 Task: Look for space in Zira, India from 4th September, 2023 to 10th September, 2023 for 1 adult in price range Rs.9000 to Rs.17000. Place can be private room with 1  bedroom having 1 bed and 1 bathroom. Property type can be house, flat, guest house, hotel. Amenities needed are: washing machine. Booking option can be shelf check-in. Required host language is English.
Action: Mouse moved to (517, 105)
Screenshot: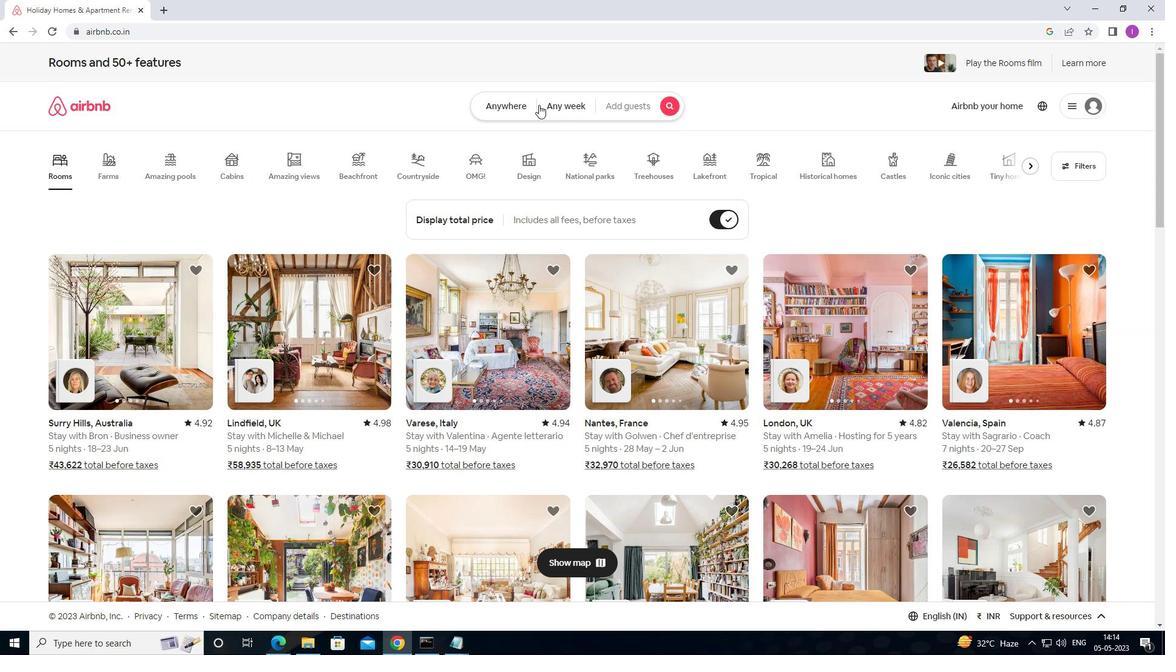 
Action: Mouse pressed left at (517, 105)
Screenshot: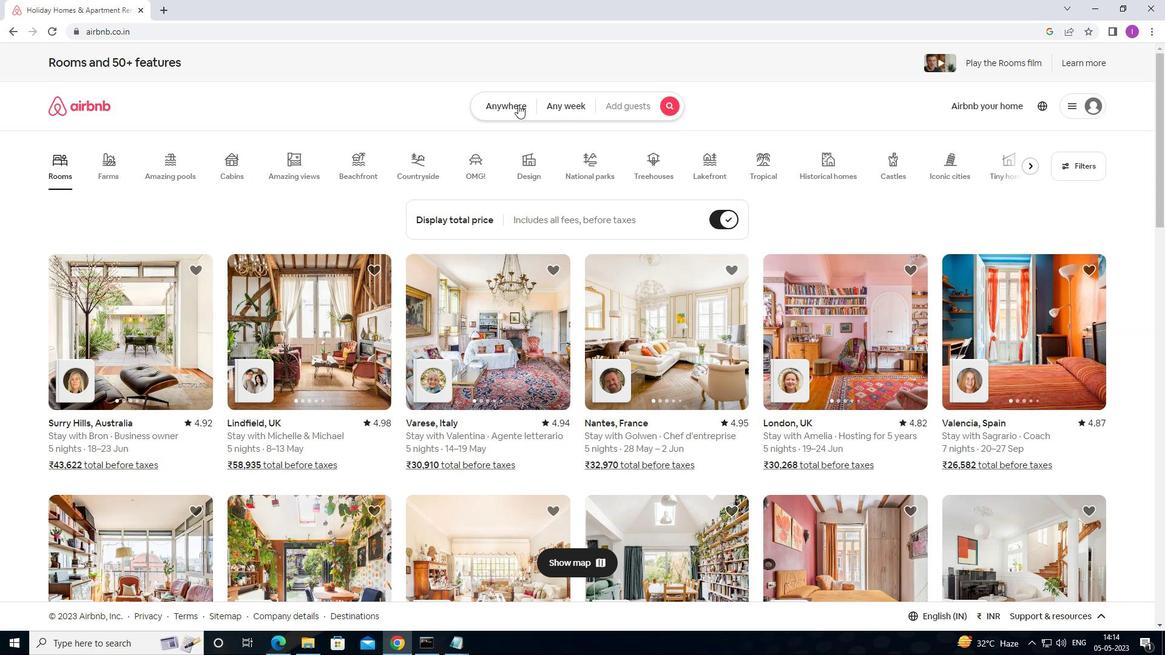 
Action: Mouse moved to (369, 155)
Screenshot: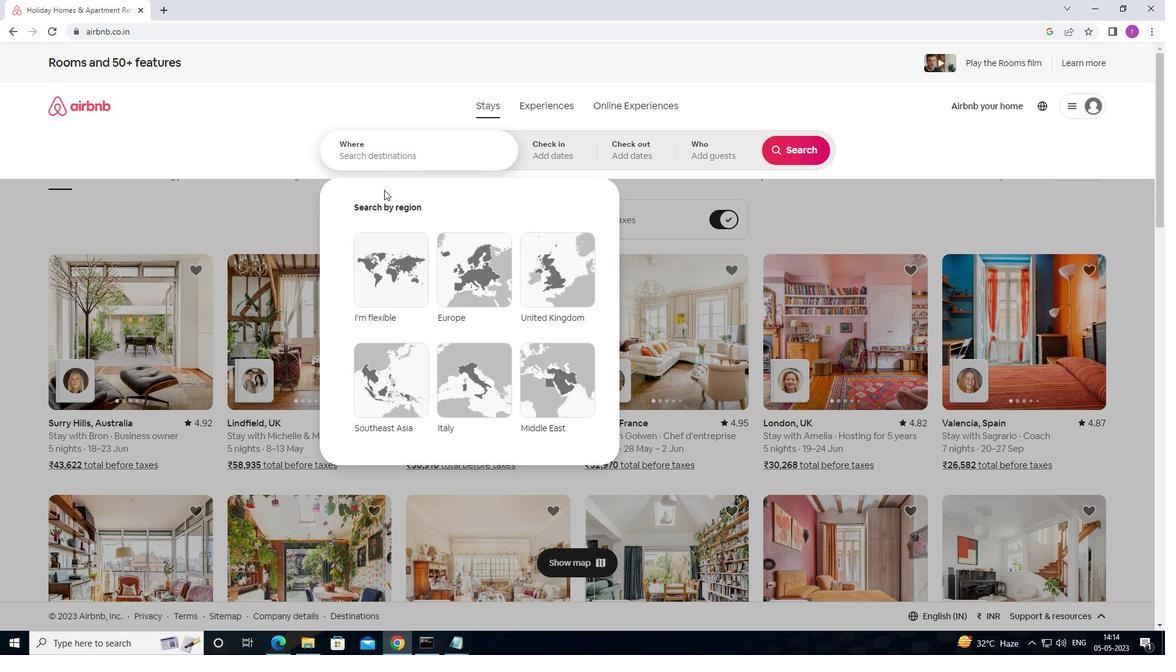 
Action: Mouse pressed left at (369, 155)
Screenshot: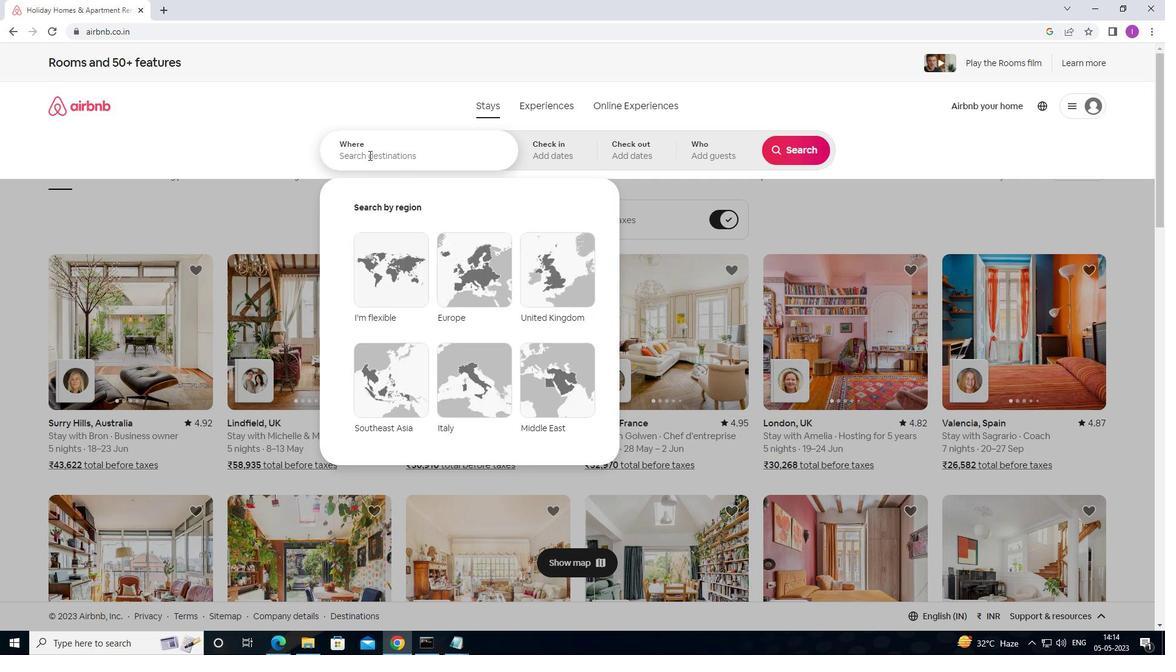 
Action: Key pressed <Key.shift>ZIRA,<Key.shift>INDIA
Screenshot: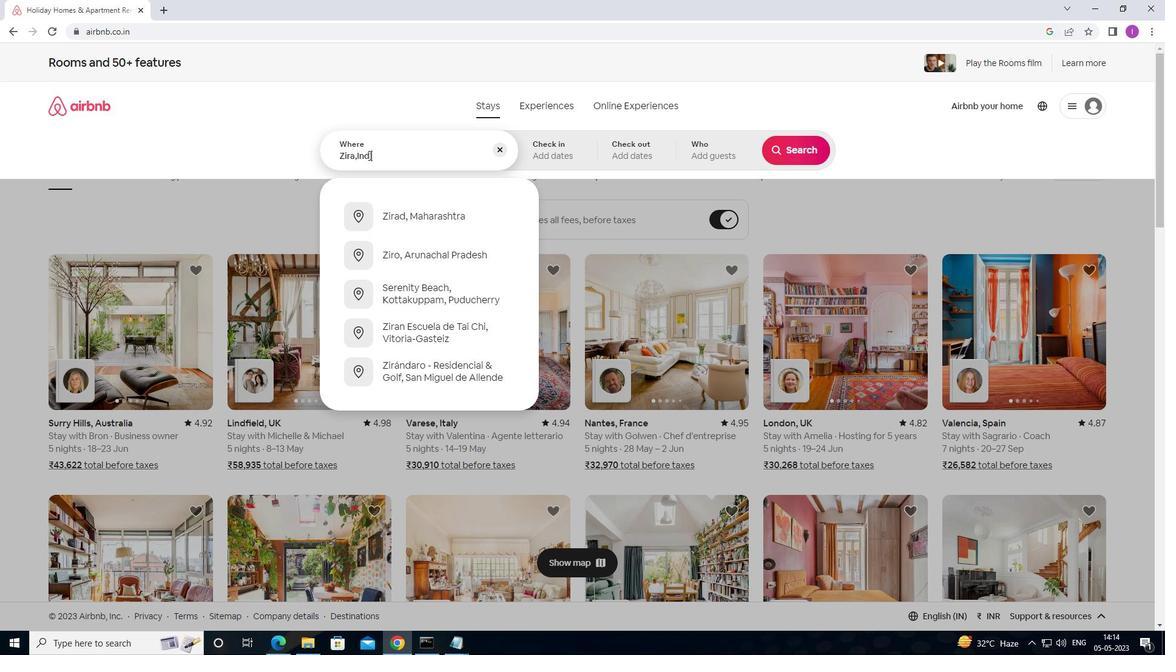 
Action: Mouse moved to (564, 160)
Screenshot: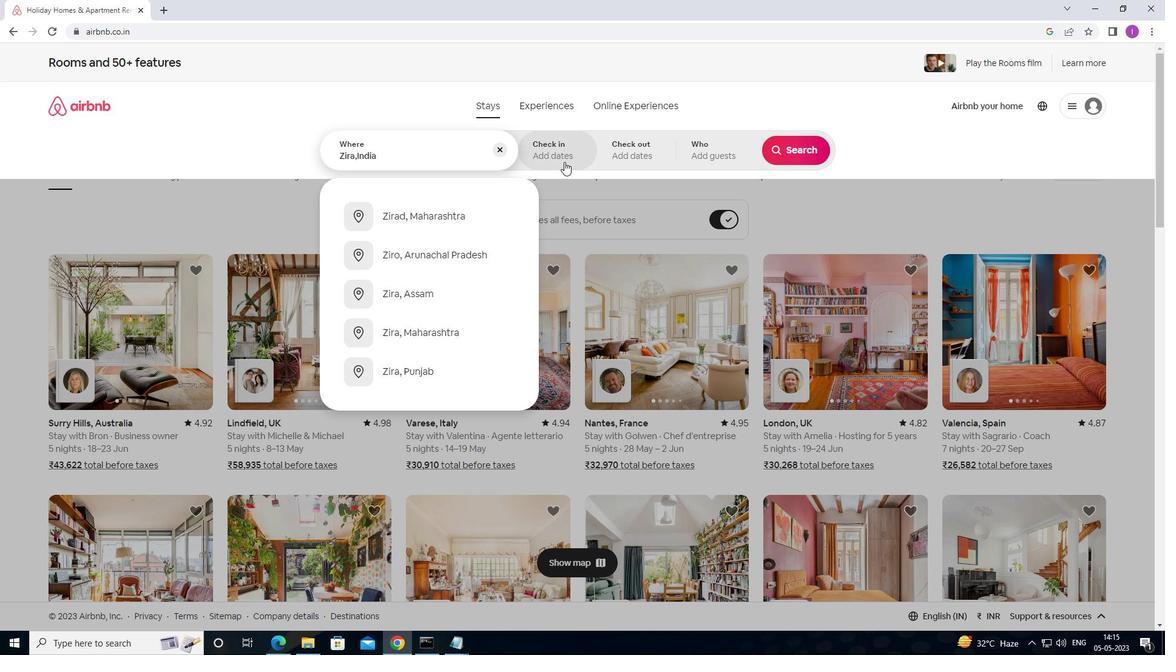 
Action: Mouse pressed left at (564, 160)
Screenshot: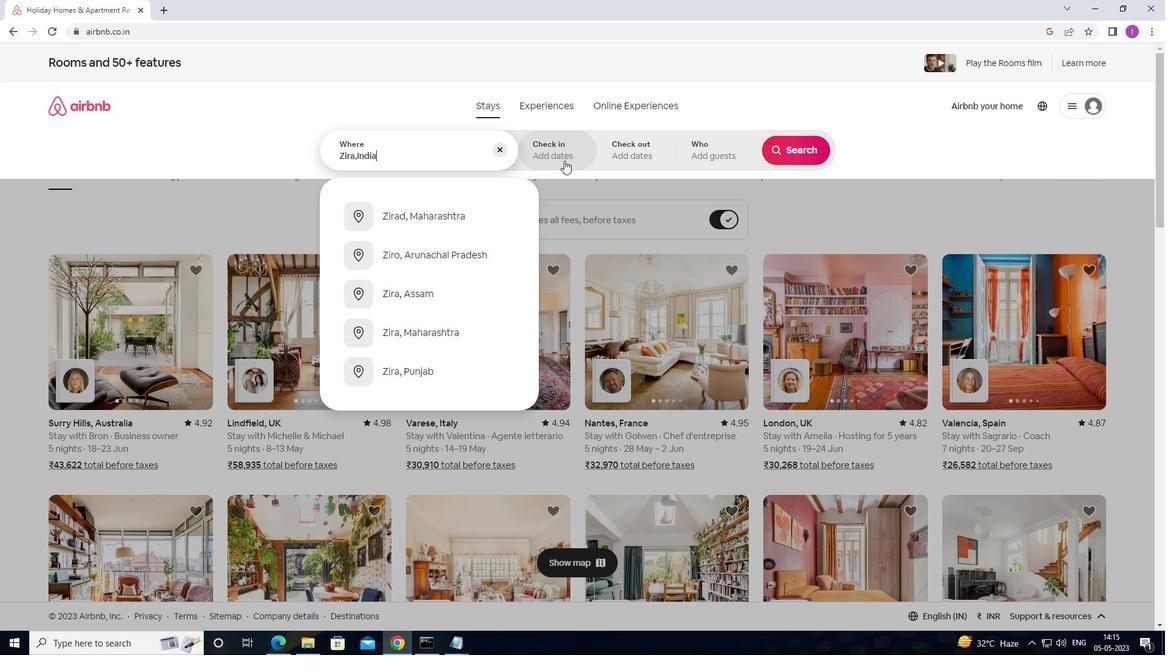 
Action: Mouse moved to (789, 245)
Screenshot: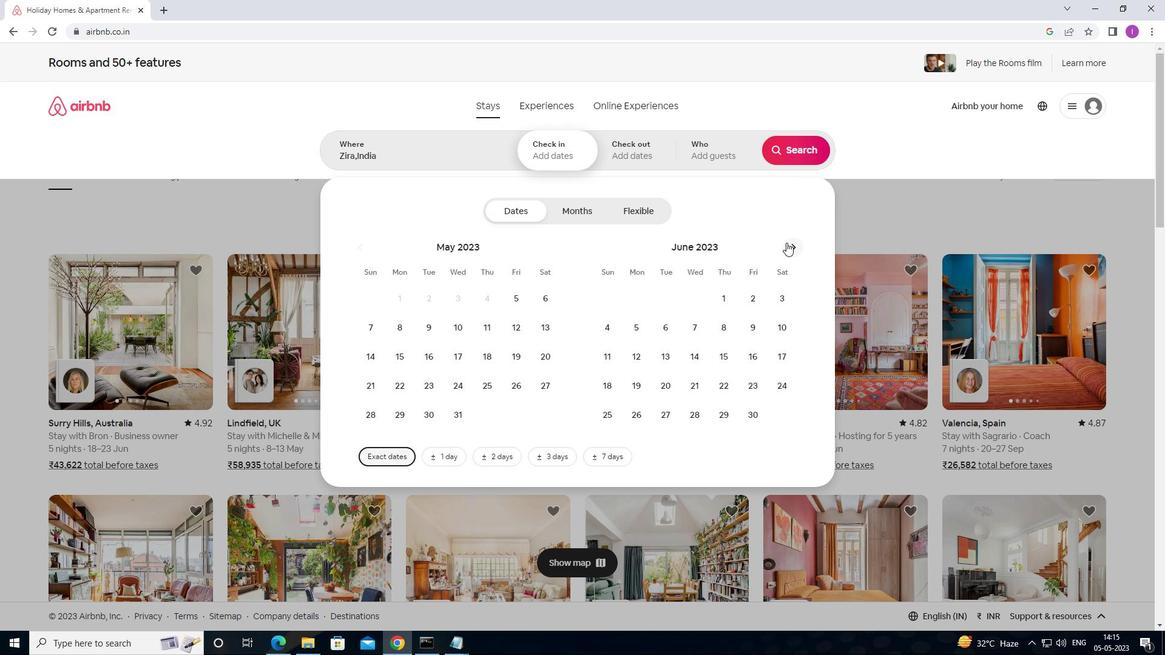 
Action: Mouse pressed left at (789, 245)
Screenshot: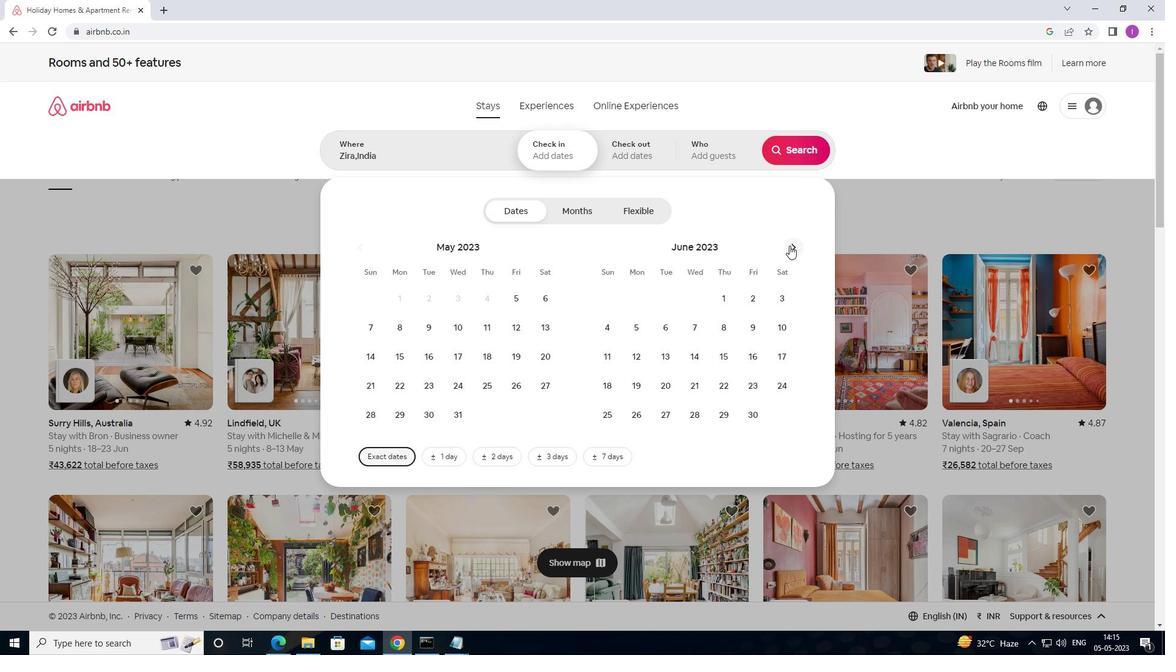 
Action: Mouse pressed left at (789, 245)
Screenshot: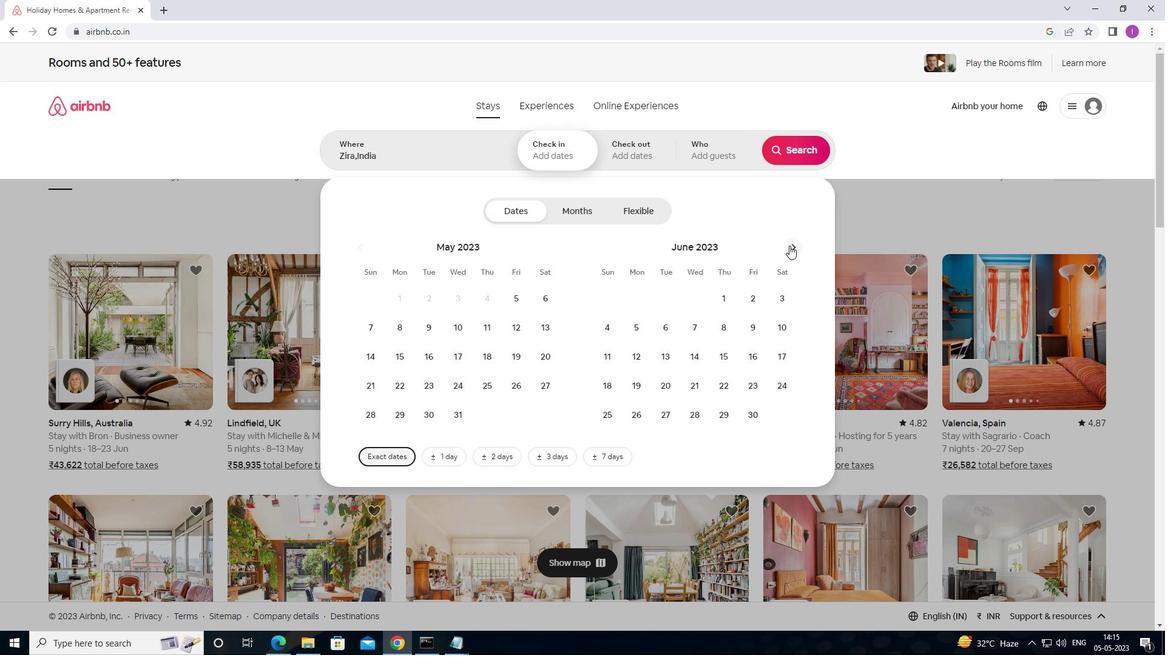 
Action: Mouse moved to (791, 246)
Screenshot: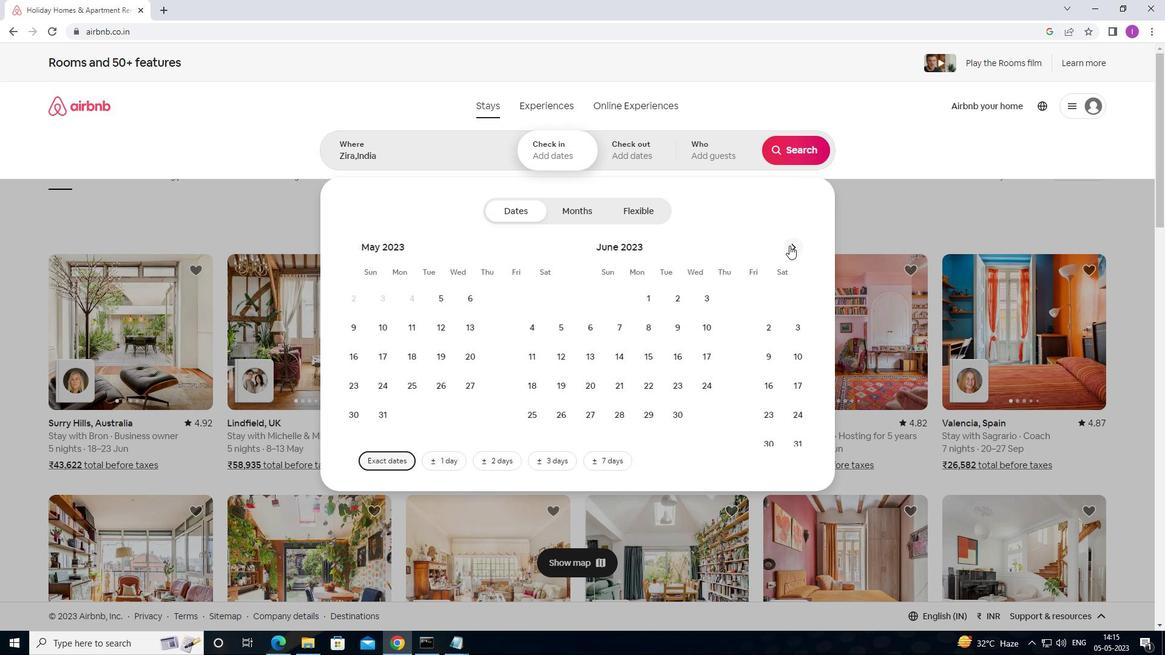 
Action: Mouse pressed left at (791, 246)
Screenshot: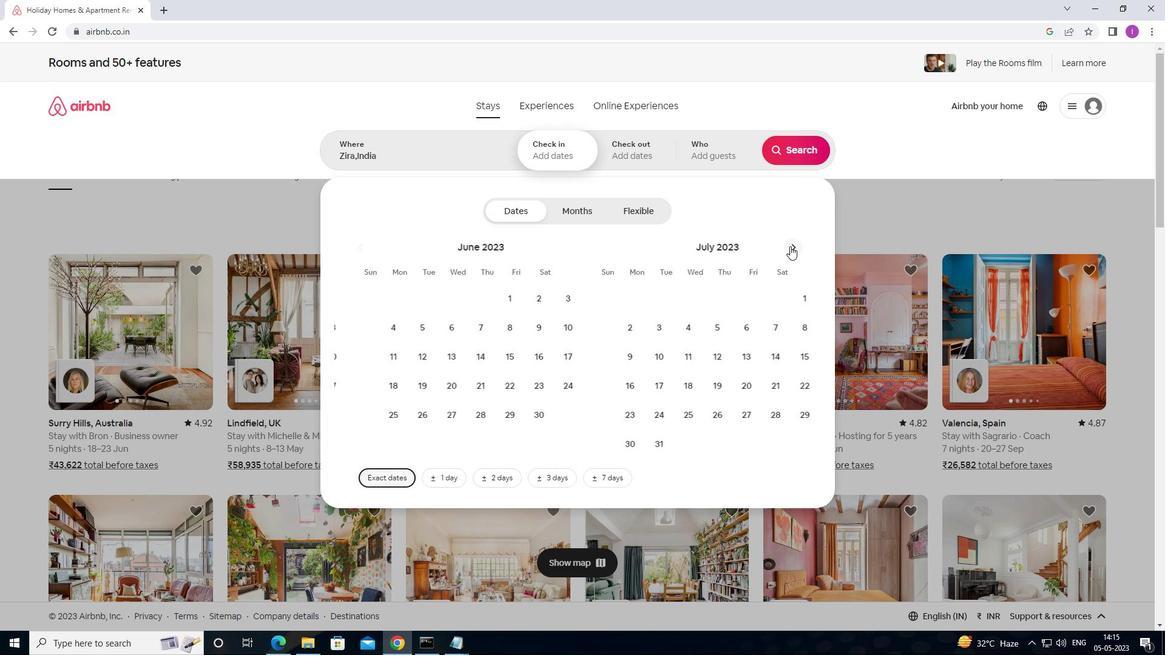 
Action: Mouse moved to (640, 330)
Screenshot: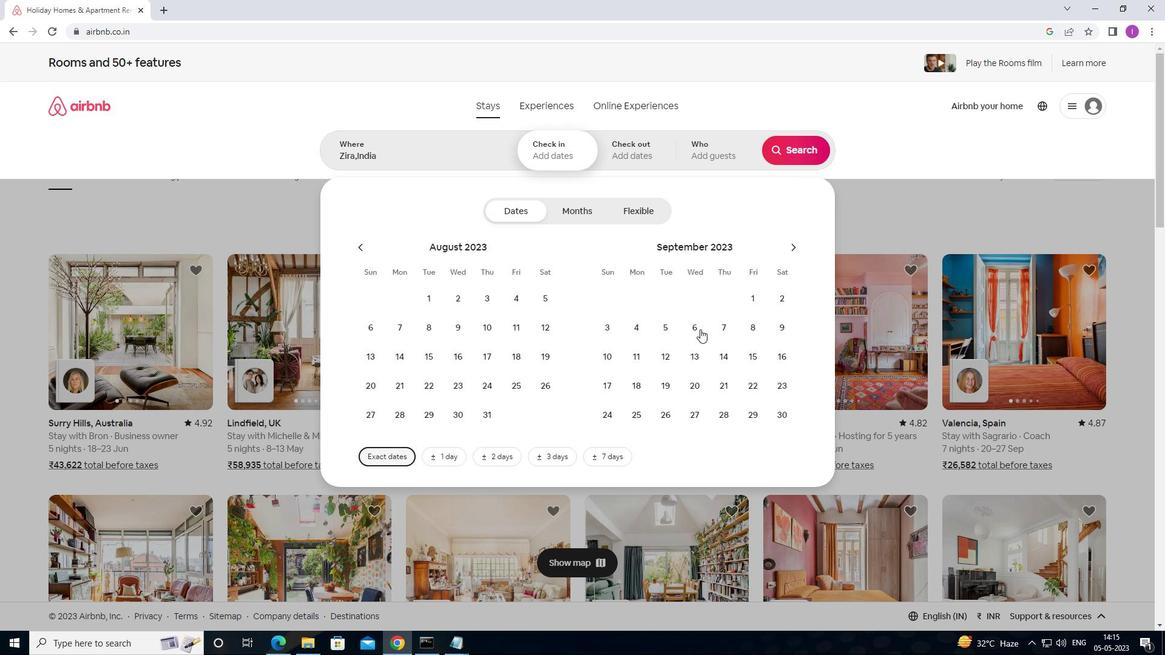 
Action: Mouse pressed left at (640, 330)
Screenshot: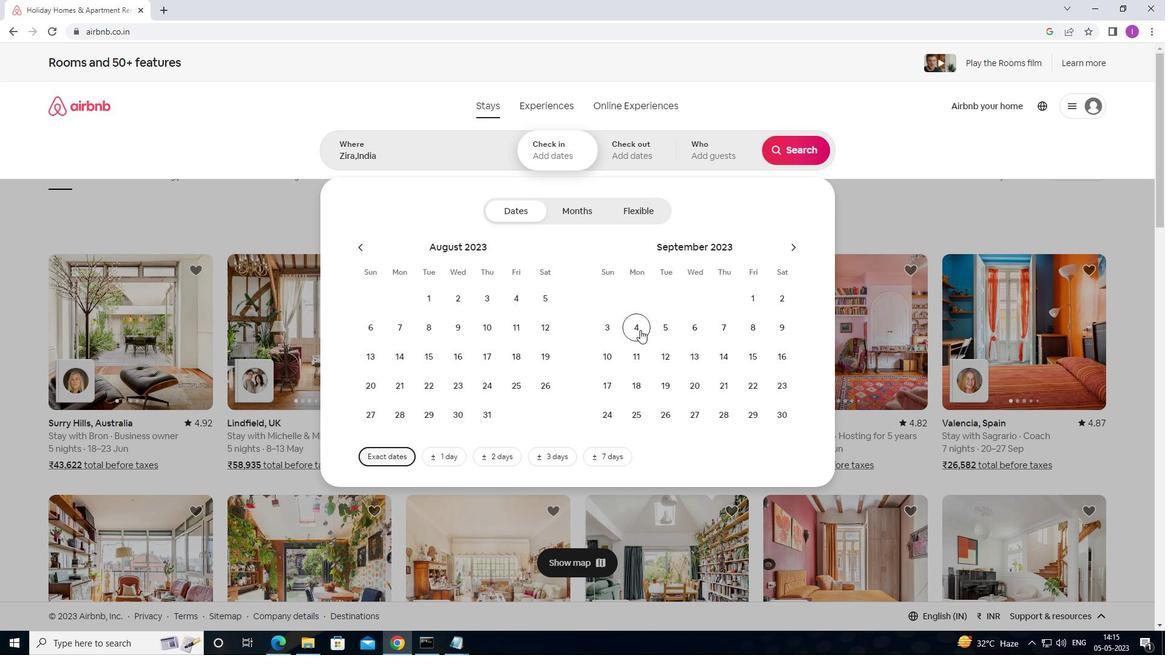 
Action: Mouse moved to (606, 350)
Screenshot: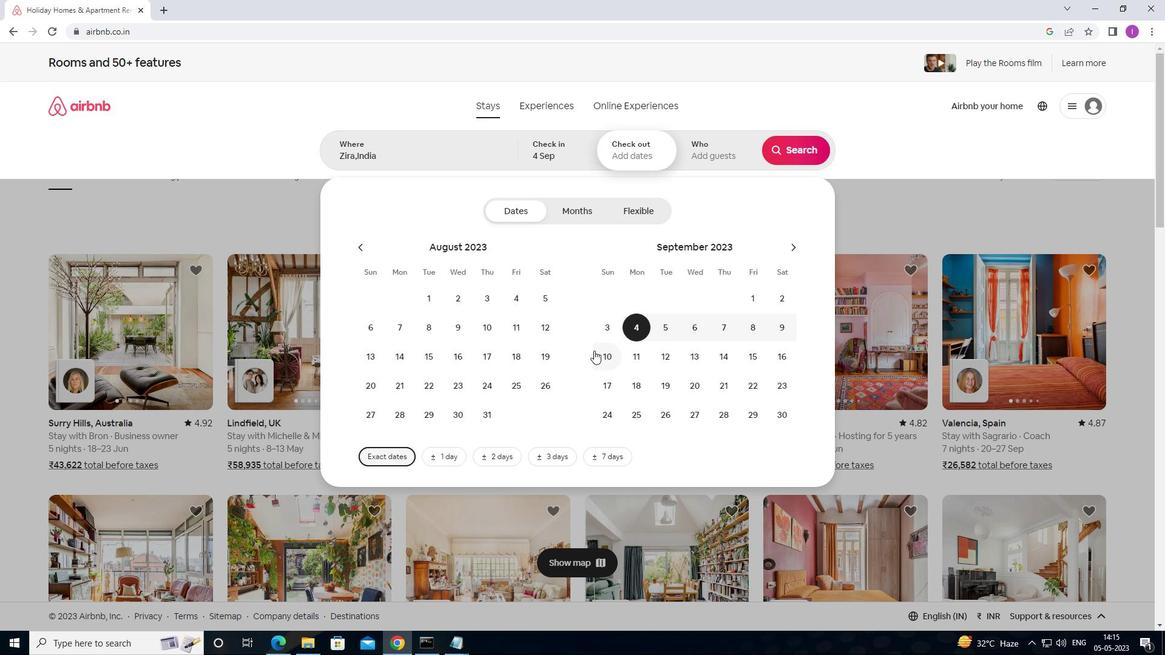 
Action: Mouse pressed left at (606, 350)
Screenshot: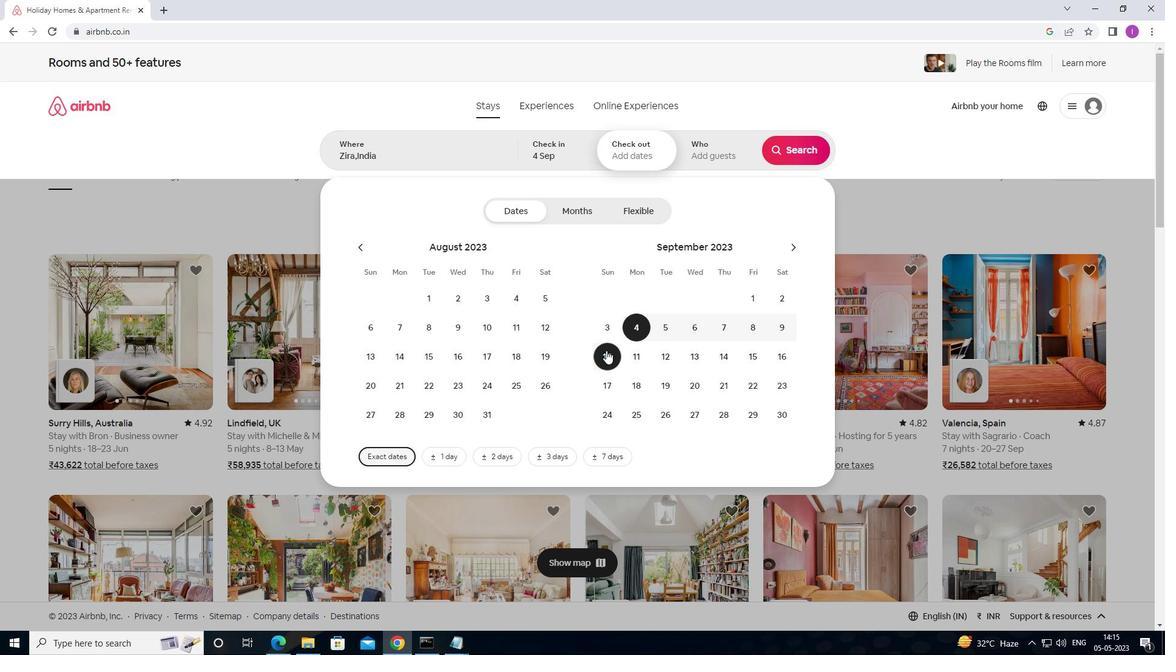
Action: Mouse moved to (707, 163)
Screenshot: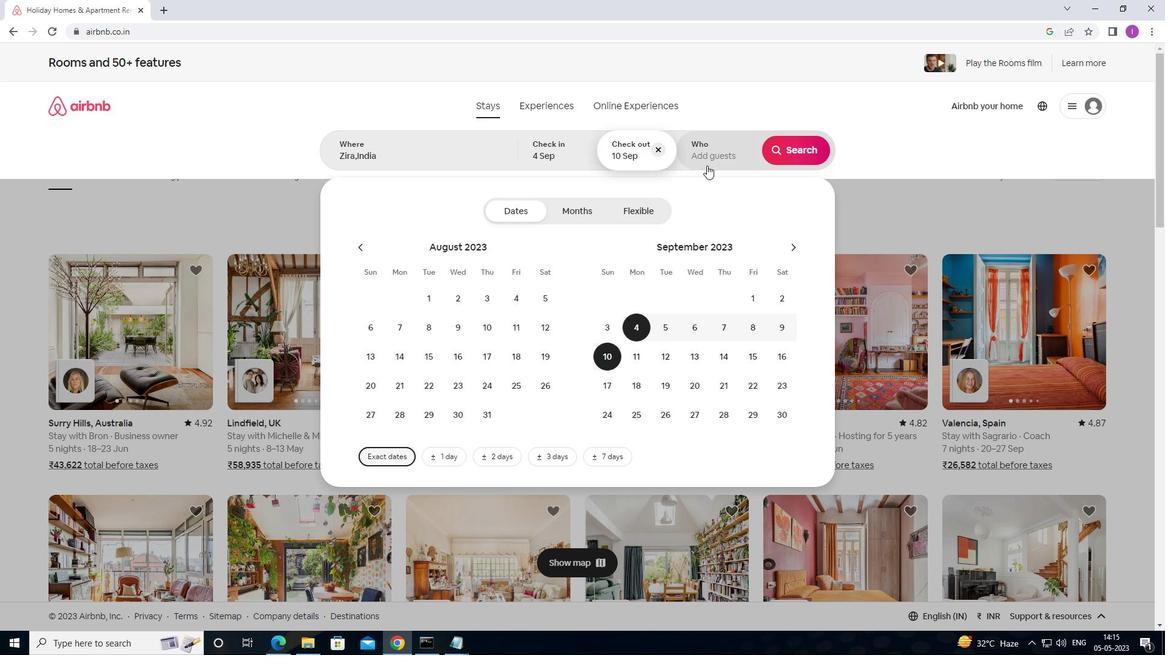 
Action: Mouse pressed left at (707, 163)
Screenshot: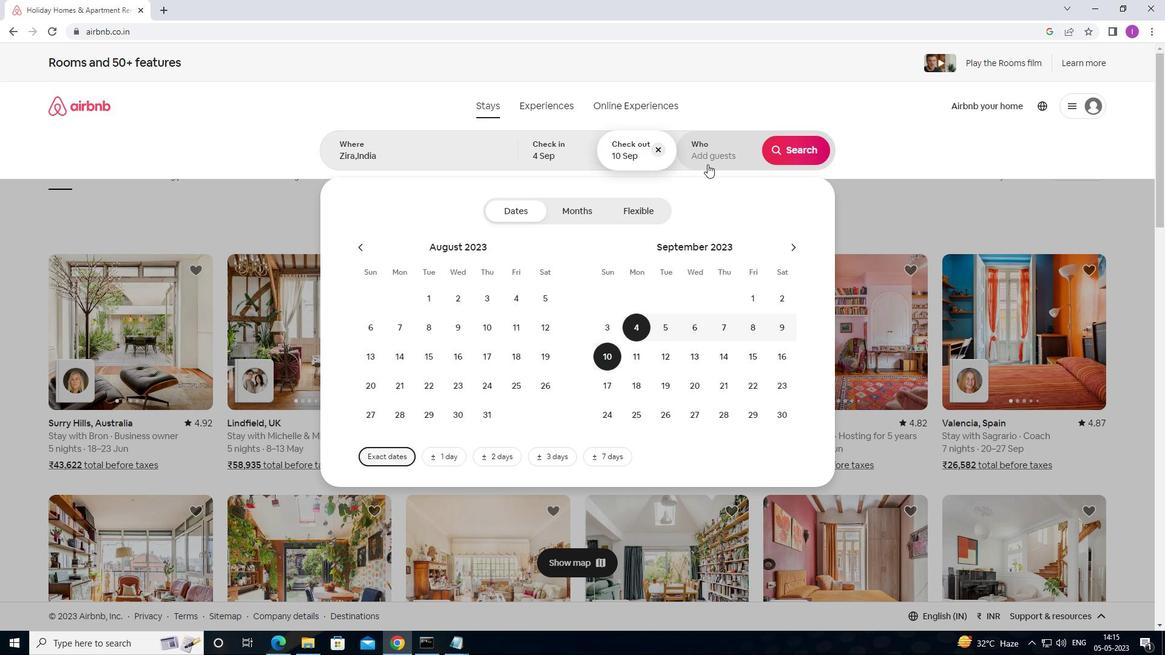 
Action: Mouse moved to (802, 214)
Screenshot: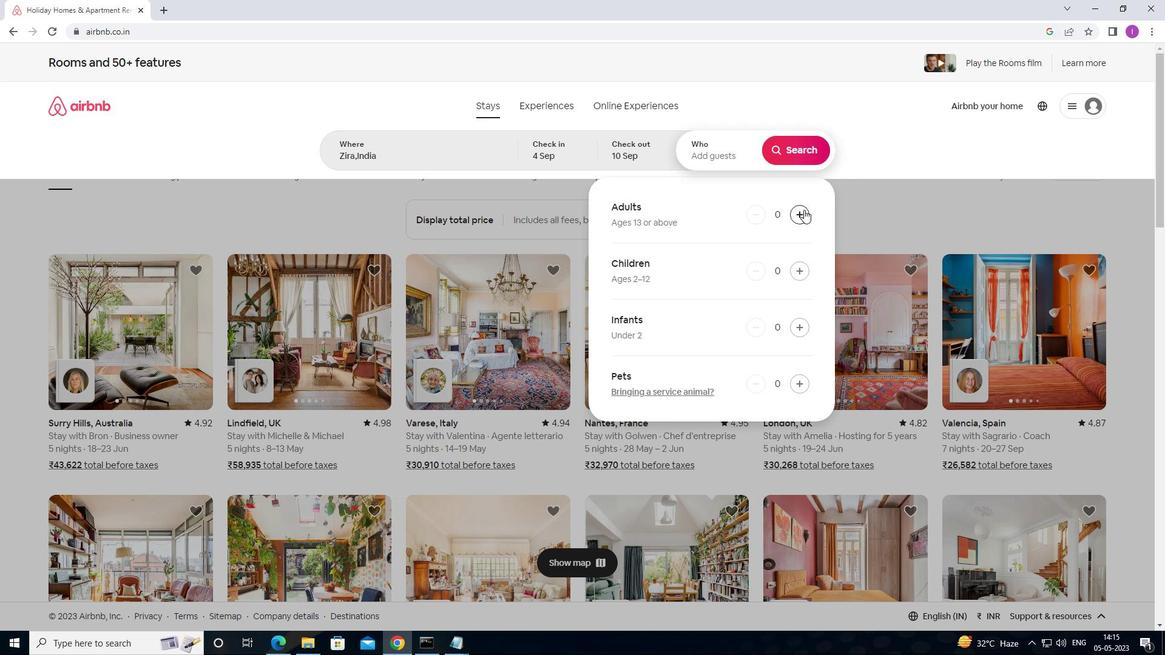 
Action: Mouse pressed left at (802, 214)
Screenshot: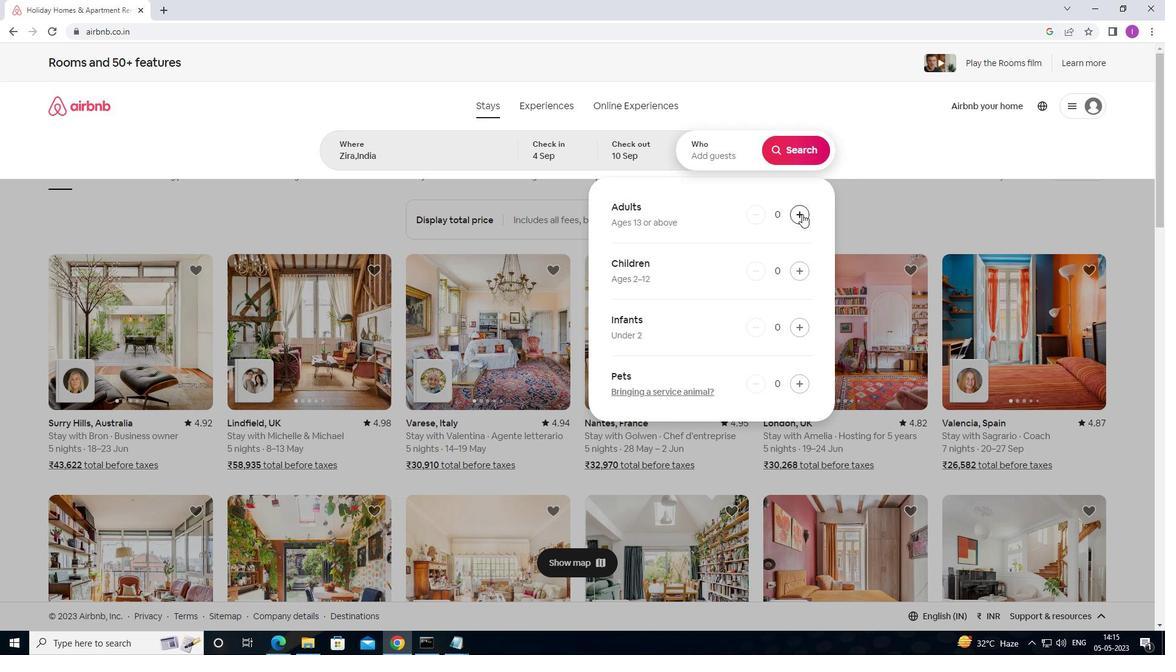 
Action: Mouse moved to (799, 156)
Screenshot: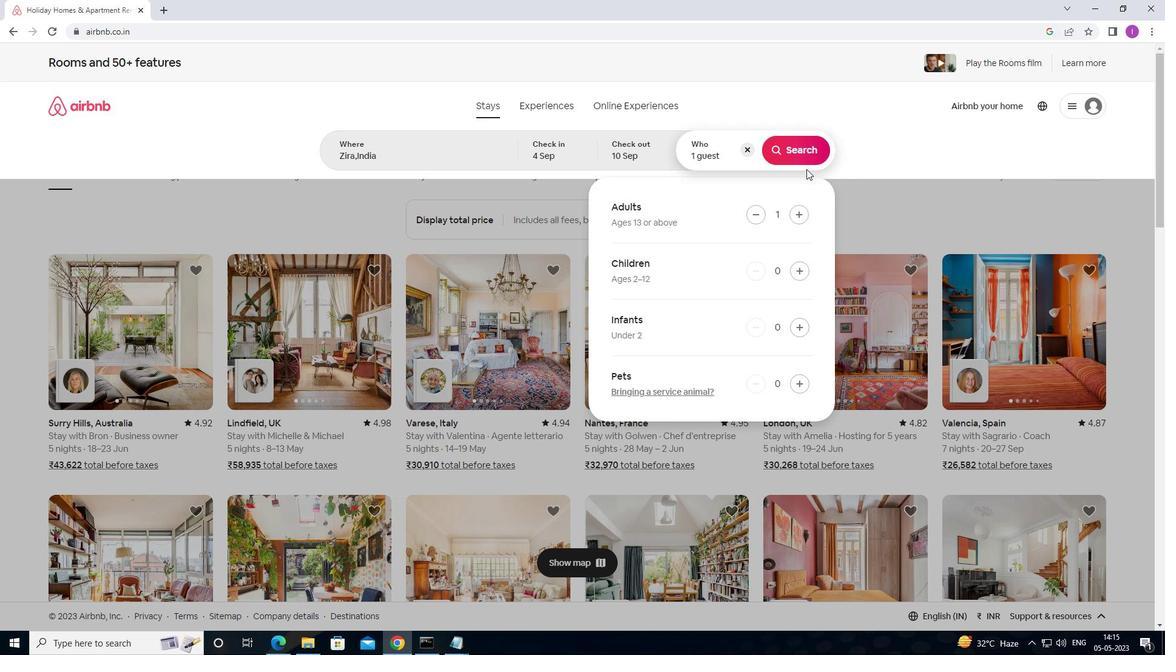 
Action: Mouse pressed left at (799, 156)
Screenshot: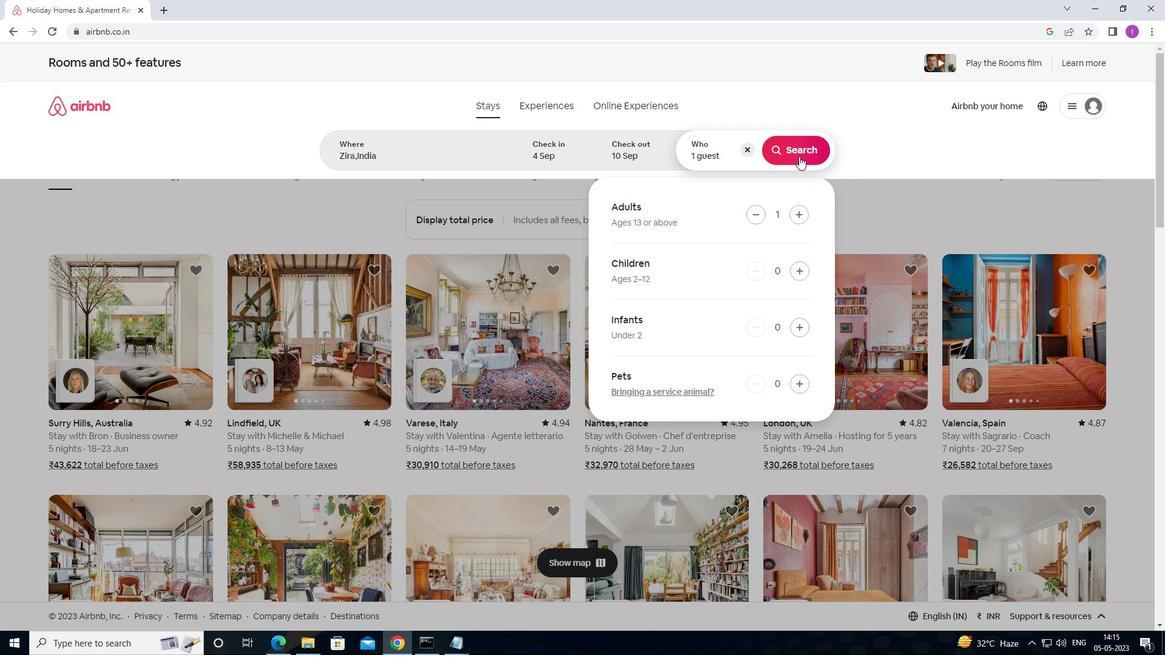 
Action: Mouse moved to (1114, 120)
Screenshot: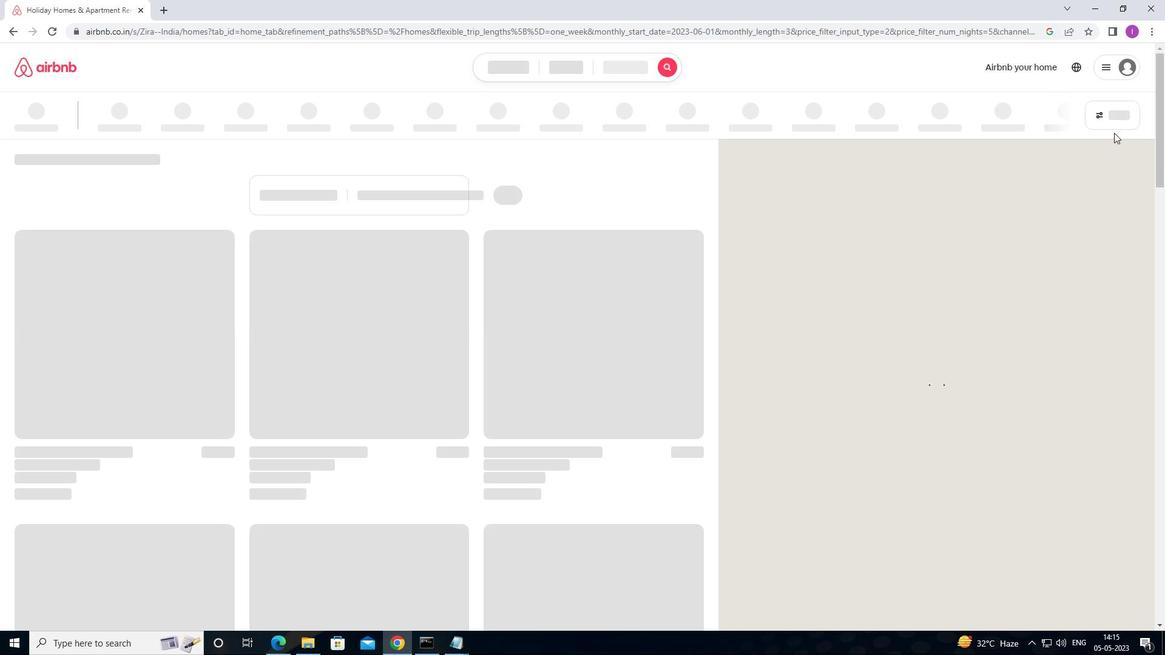 
Action: Mouse pressed left at (1114, 120)
Screenshot: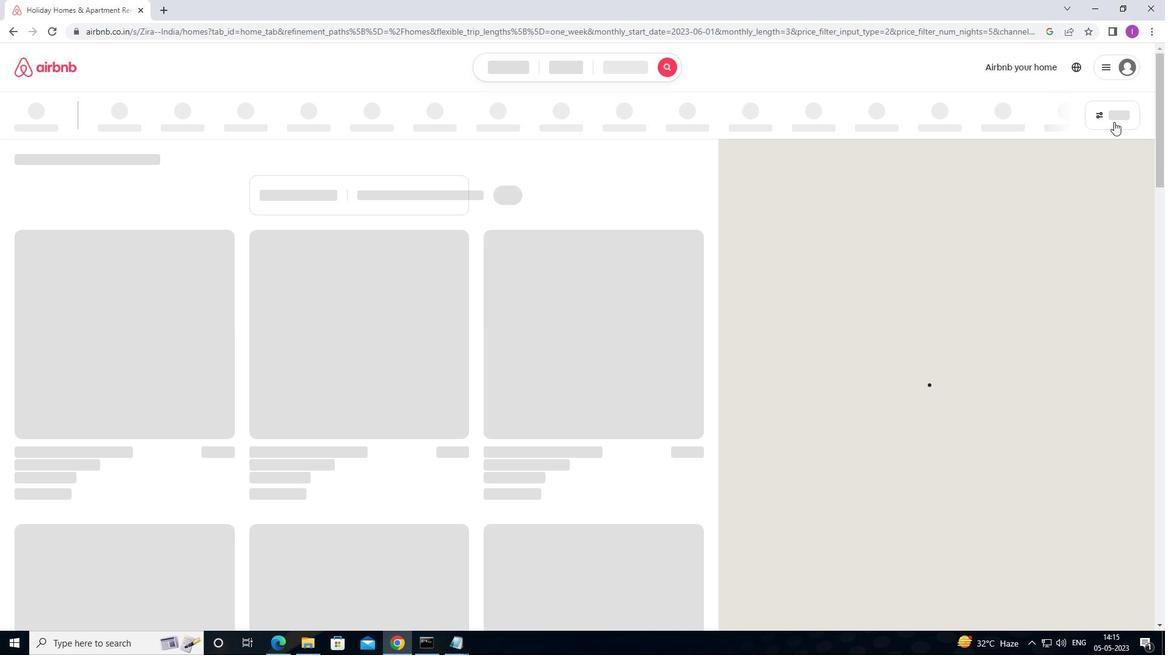 
Action: Mouse moved to (458, 420)
Screenshot: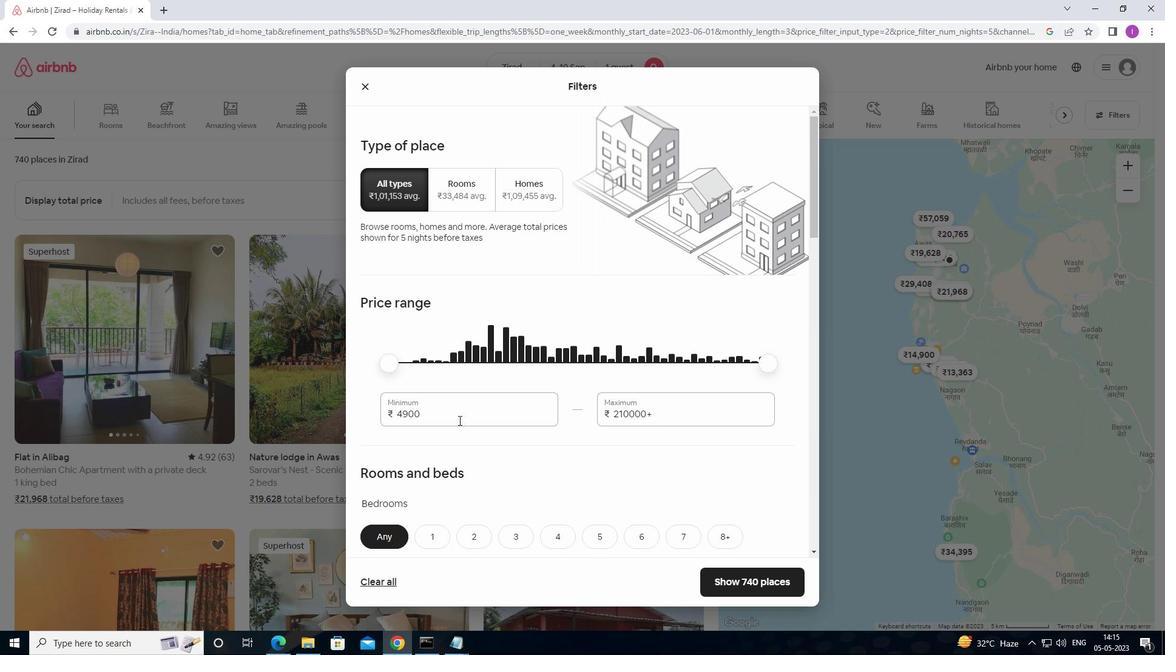 
Action: Mouse pressed left at (458, 420)
Screenshot: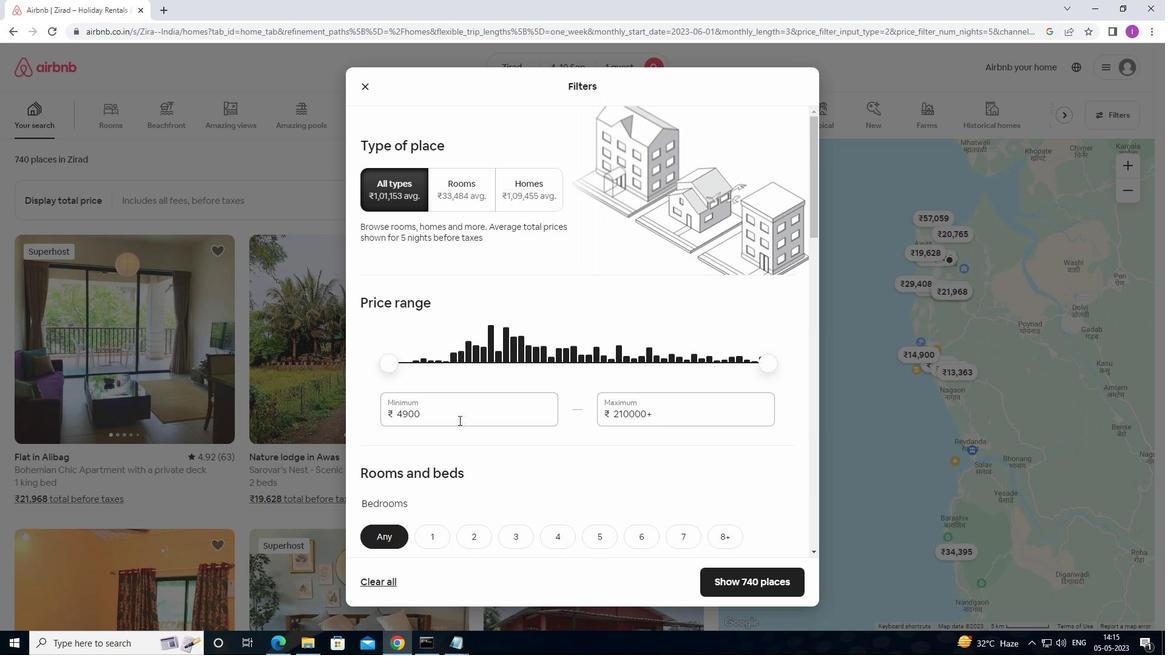 
Action: Mouse moved to (392, 421)
Screenshot: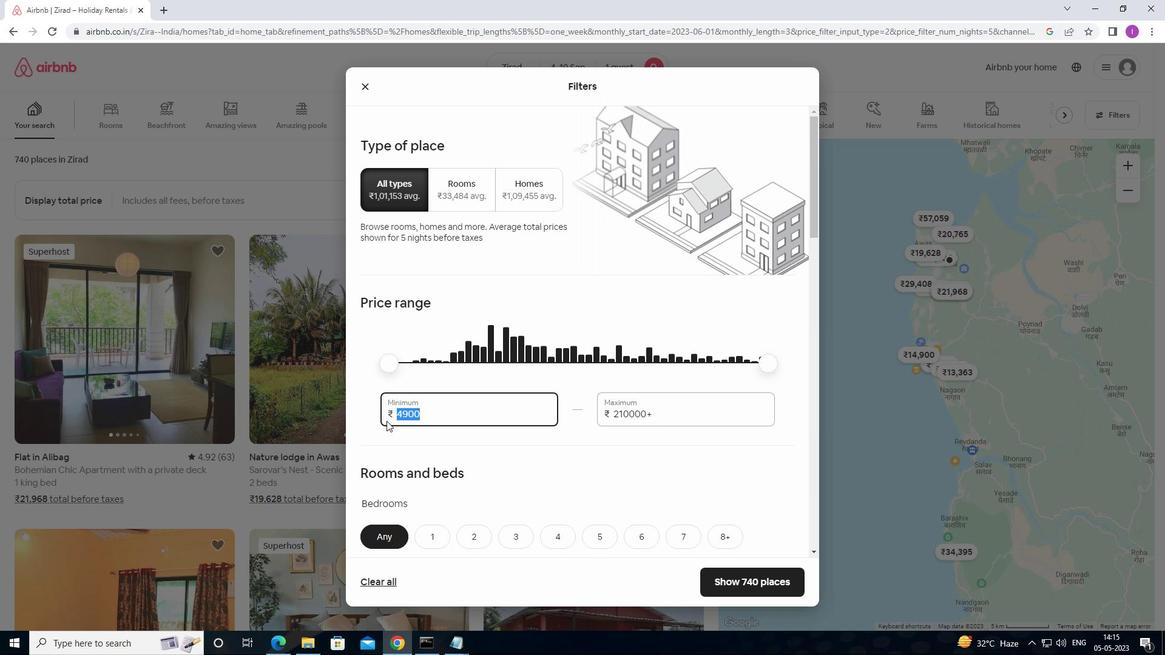 
Action: Key pressed 900
Screenshot: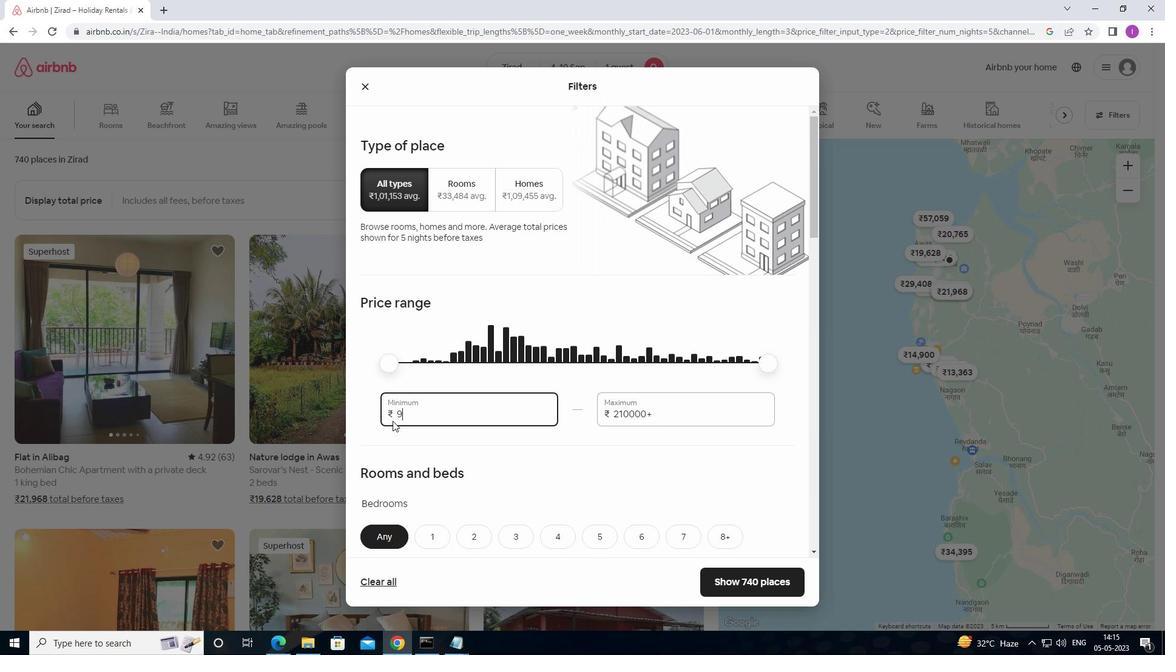 
Action: Mouse moved to (398, 421)
Screenshot: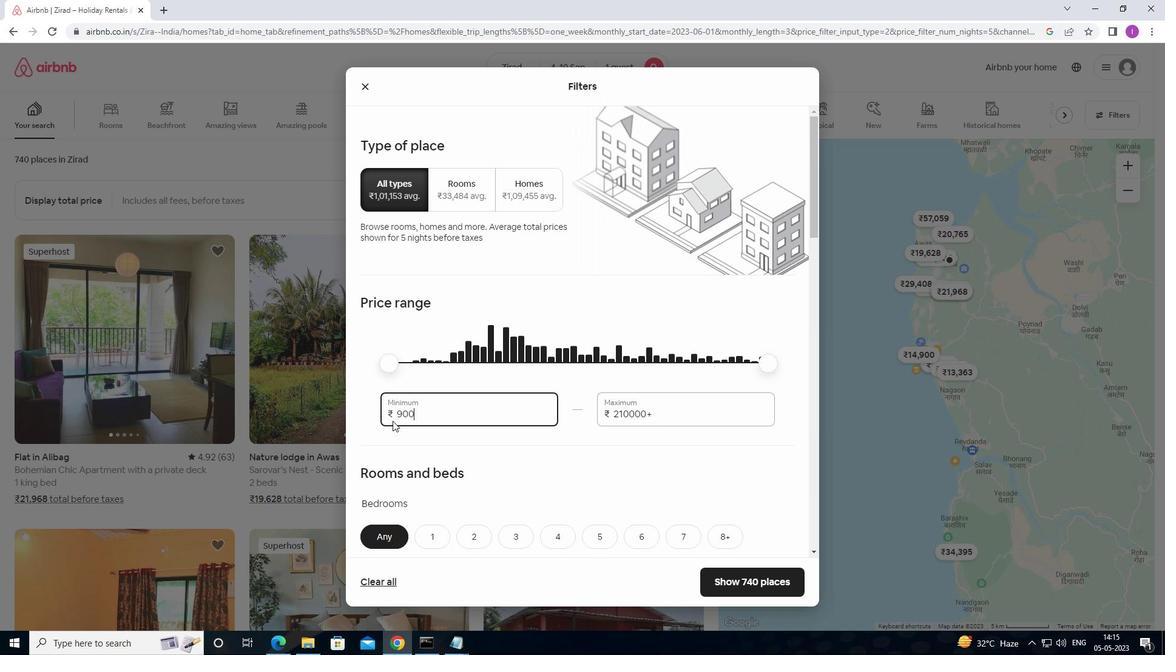 
Action: Key pressed 0
Screenshot: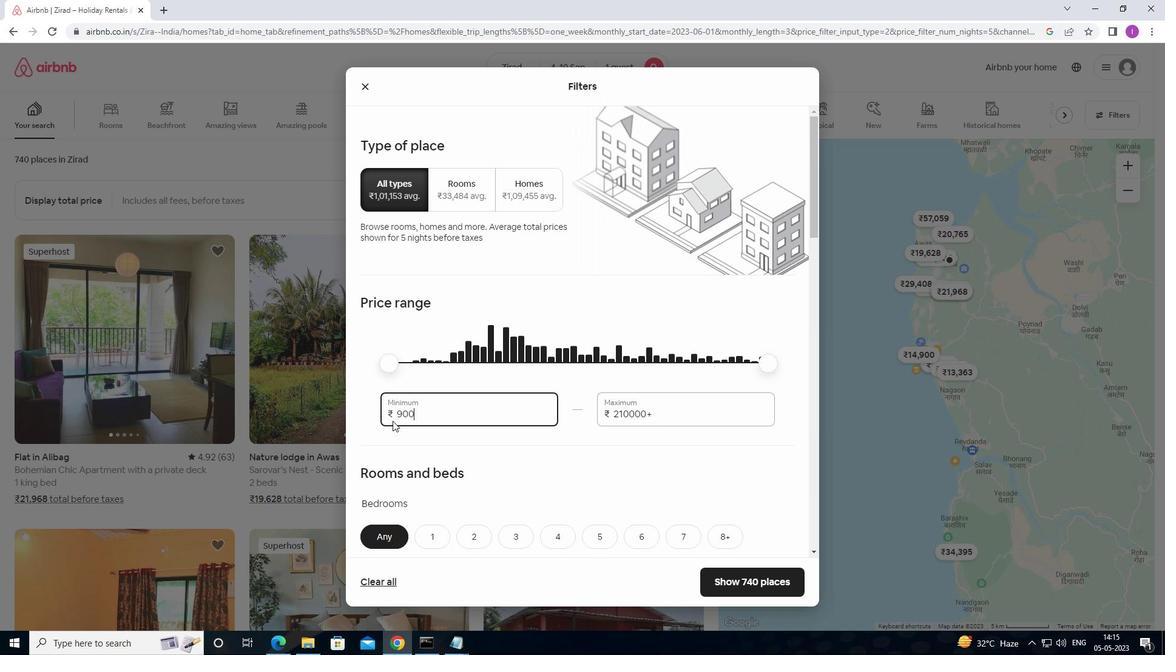 
Action: Mouse moved to (657, 410)
Screenshot: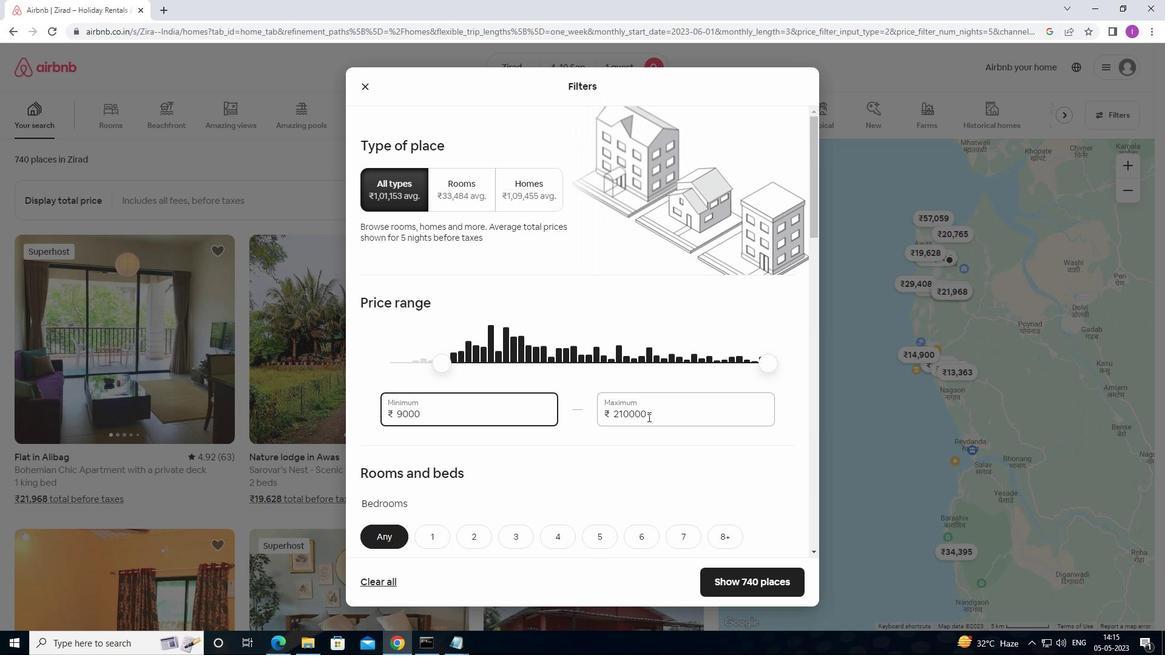 
Action: Mouse pressed left at (657, 410)
Screenshot: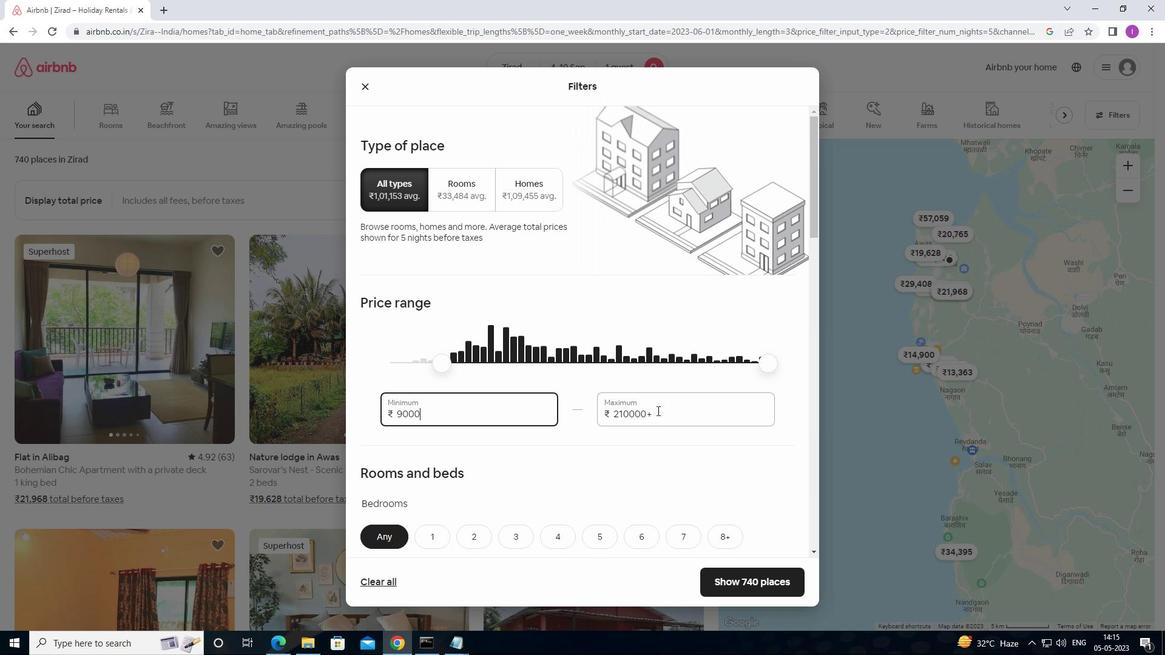 
Action: Mouse moved to (607, 409)
Screenshot: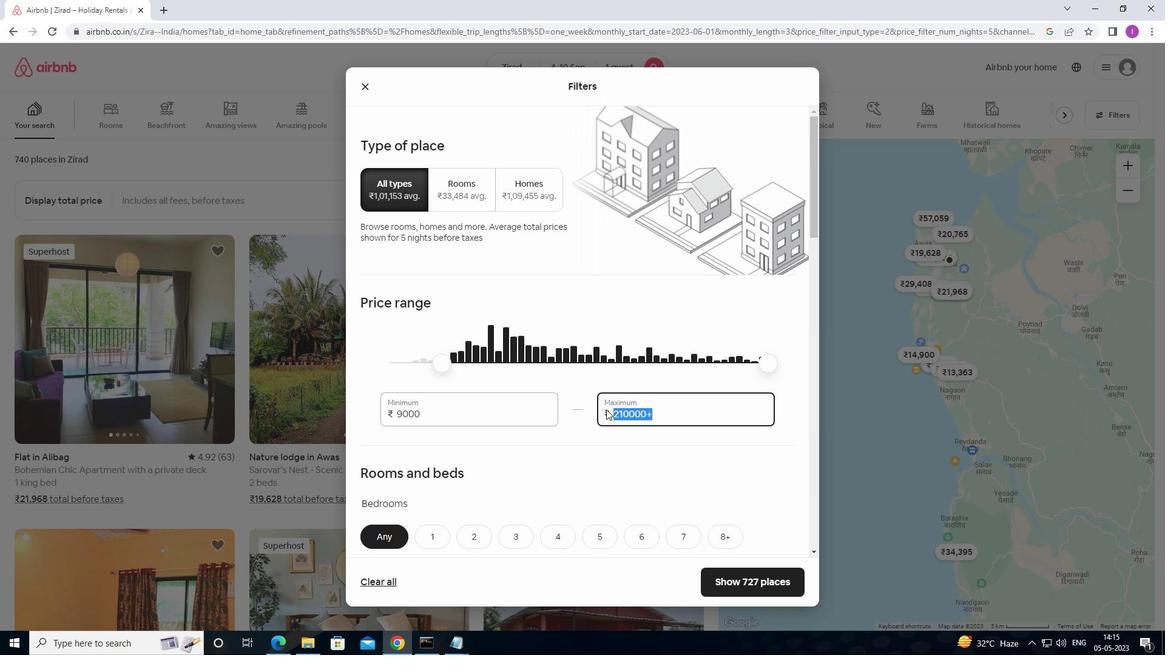 
Action: Key pressed 17000
Screenshot: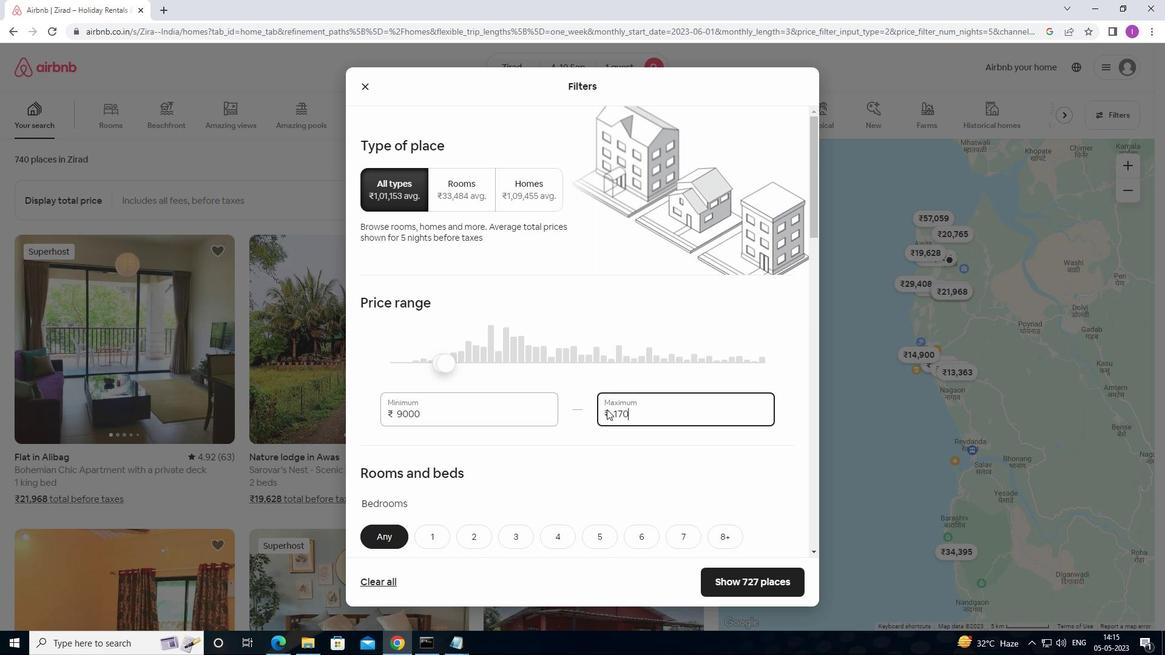 
Action: Mouse moved to (699, 423)
Screenshot: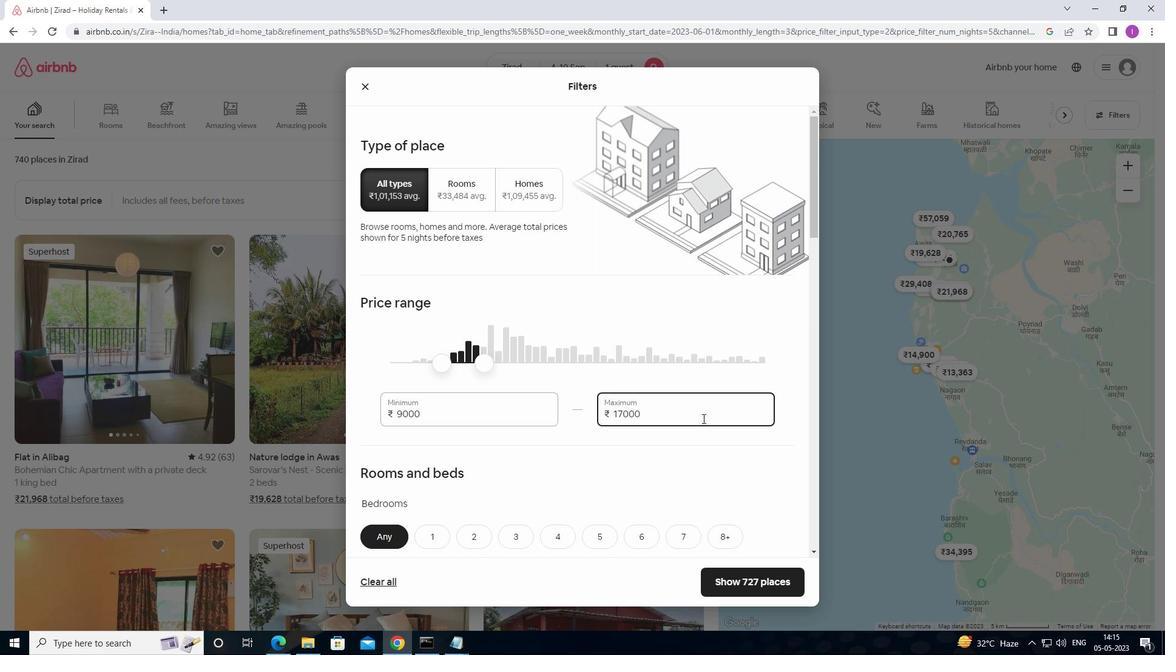 
Action: Mouse scrolled (699, 422) with delta (0, 0)
Screenshot: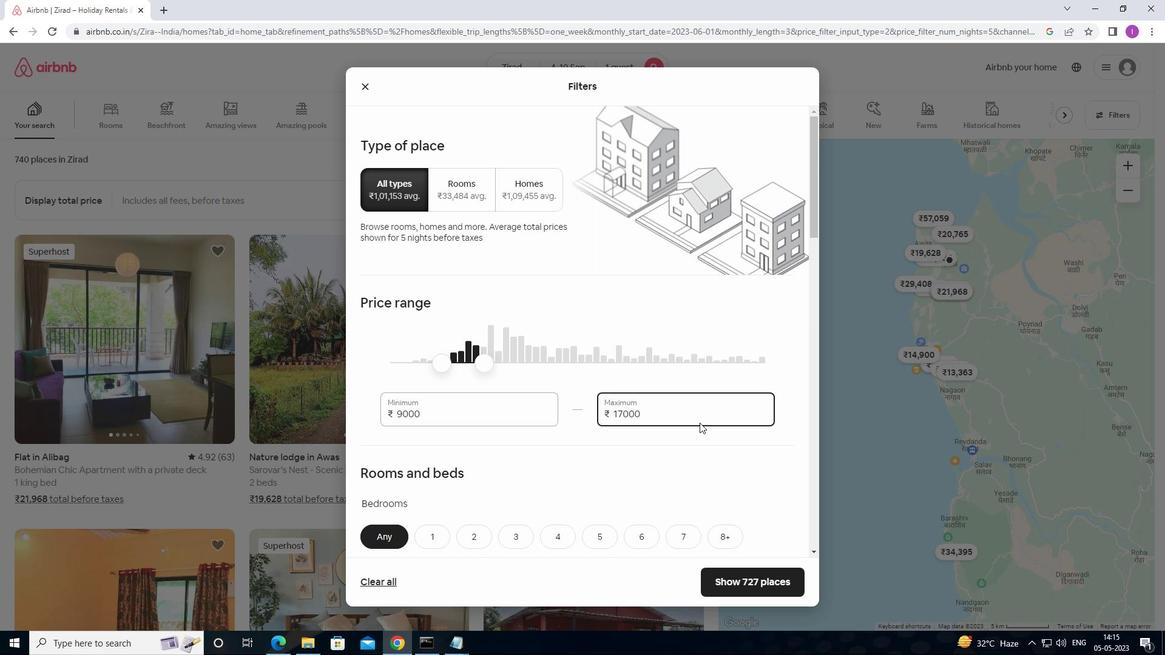 
Action: Mouse moved to (630, 418)
Screenshot: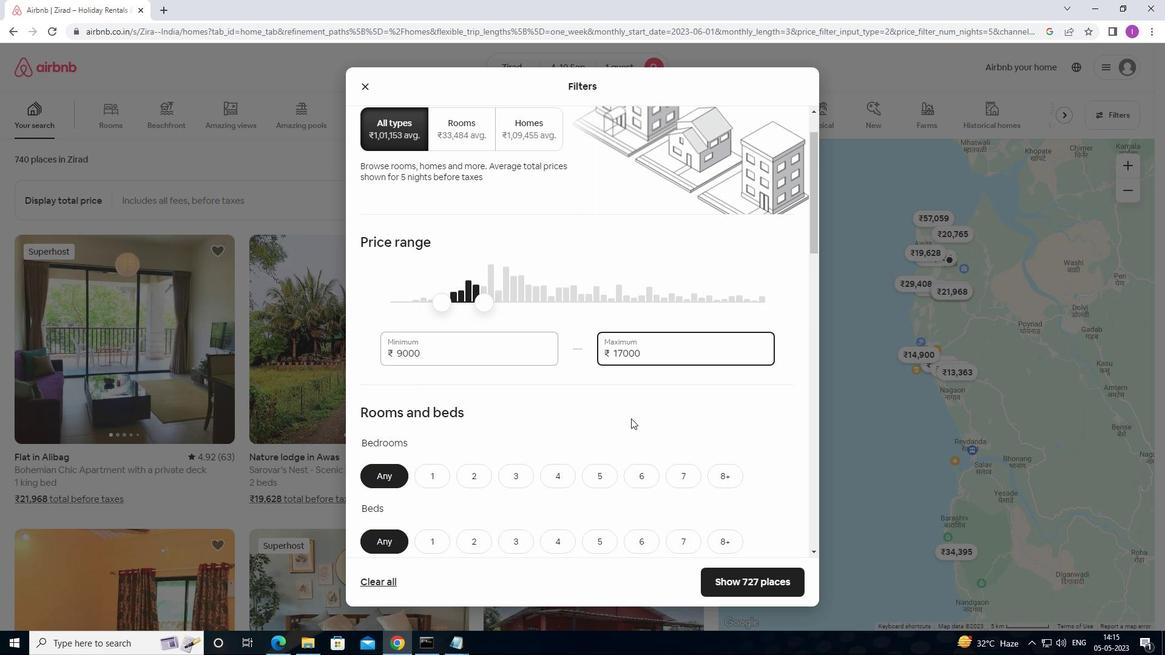 
Action: Mouse scrolled (630, 418) with delta (0, 0)
Screenshot: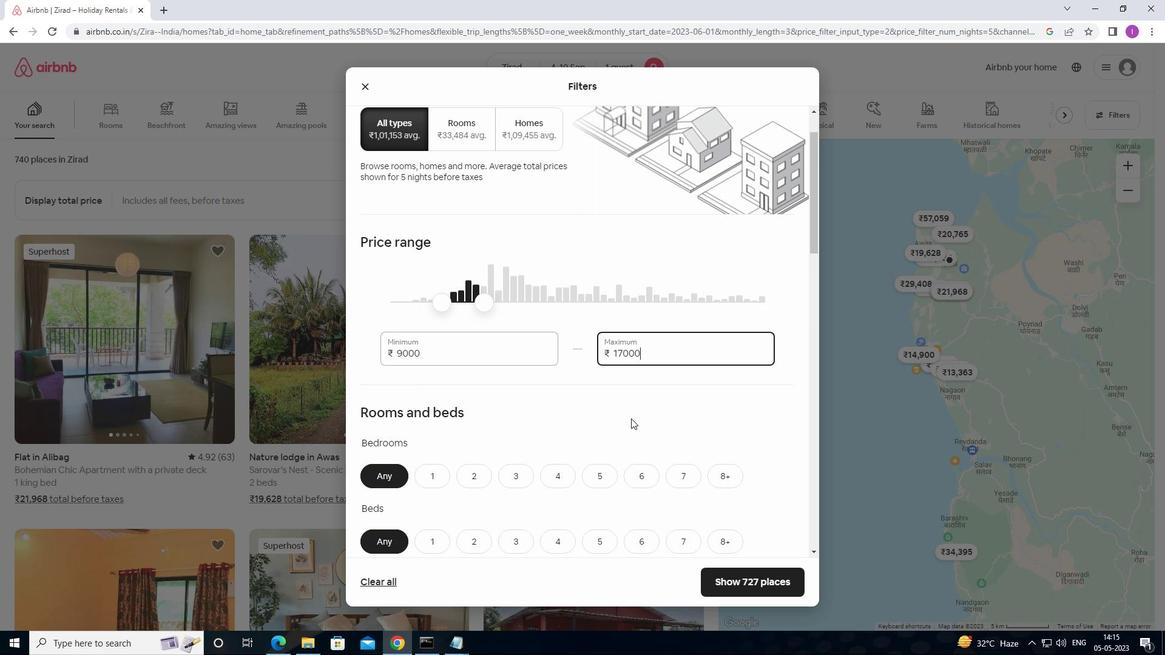 
Action: Mouse moved to (422, 415)
Screenshot: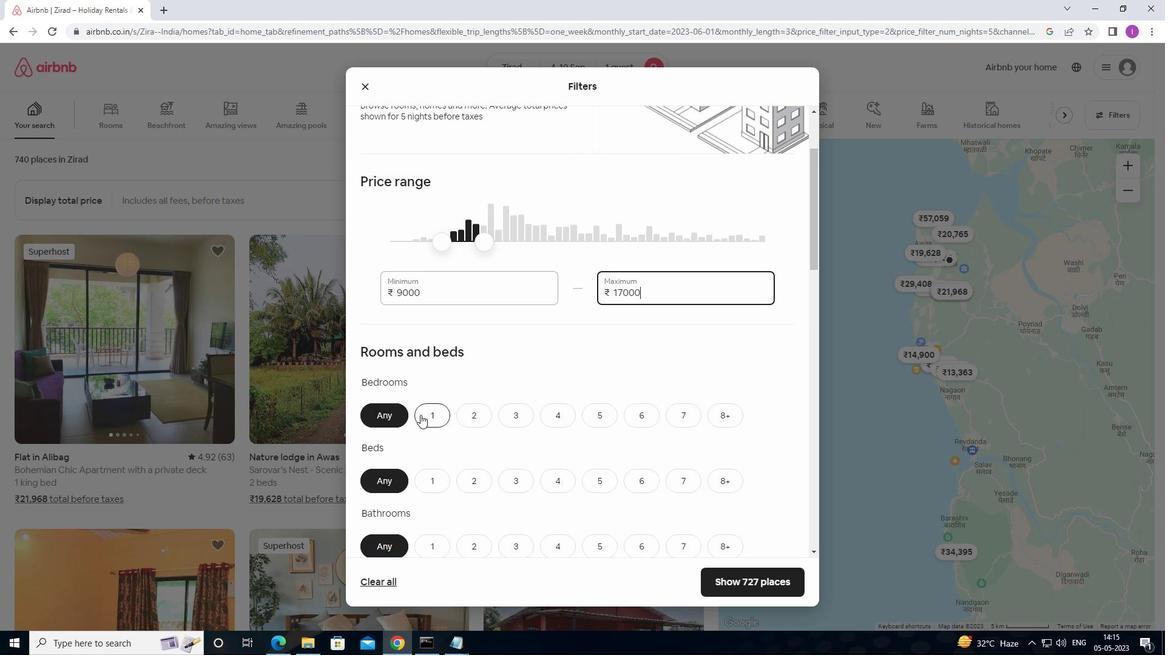 
Action: Mouse pressed left at (422, 415)
Screenshot: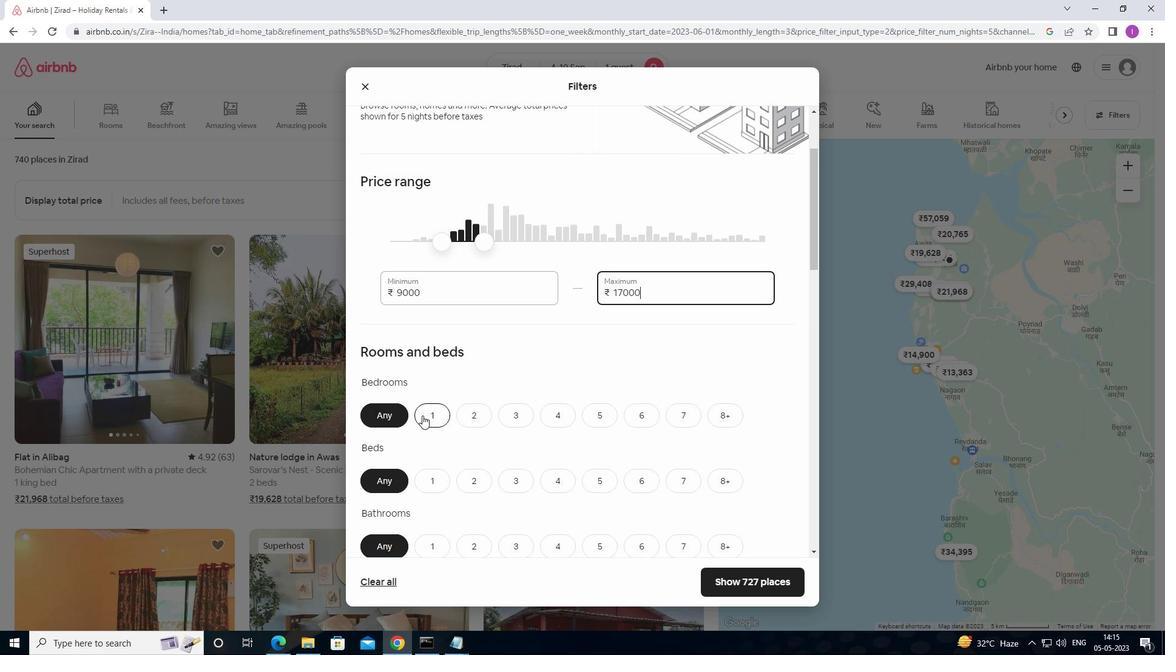 
Action: Mouse moved to (465, 411)
Screenshot: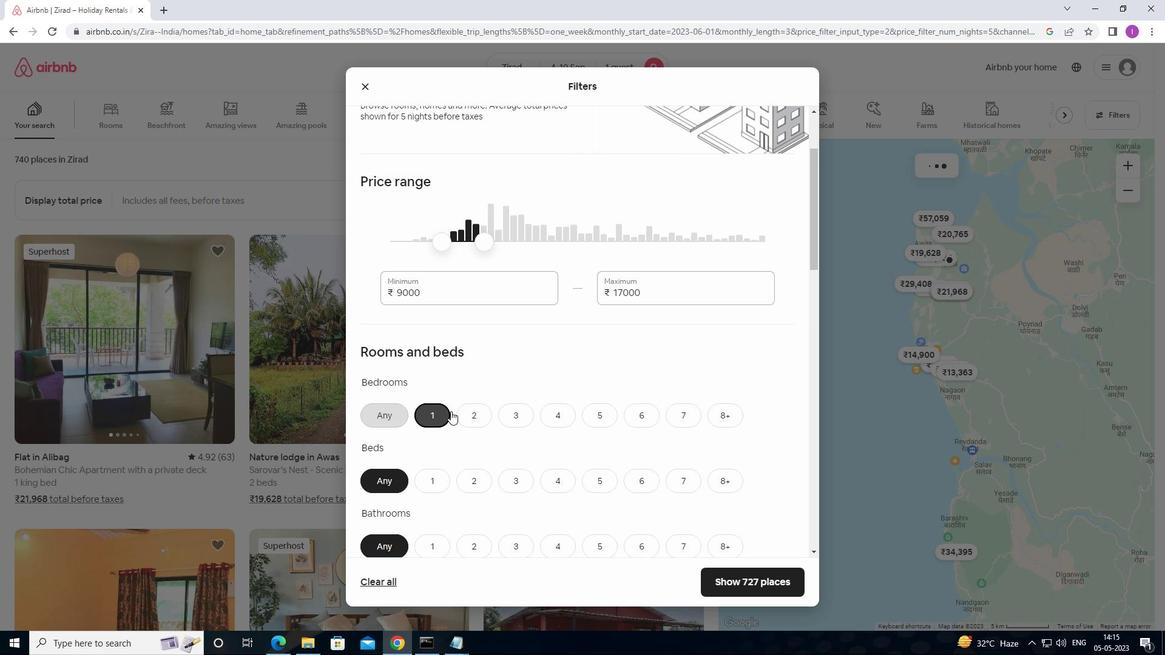 
Action: Mouse scrolled (465, 410) with delta (0, 0)
Screenshot: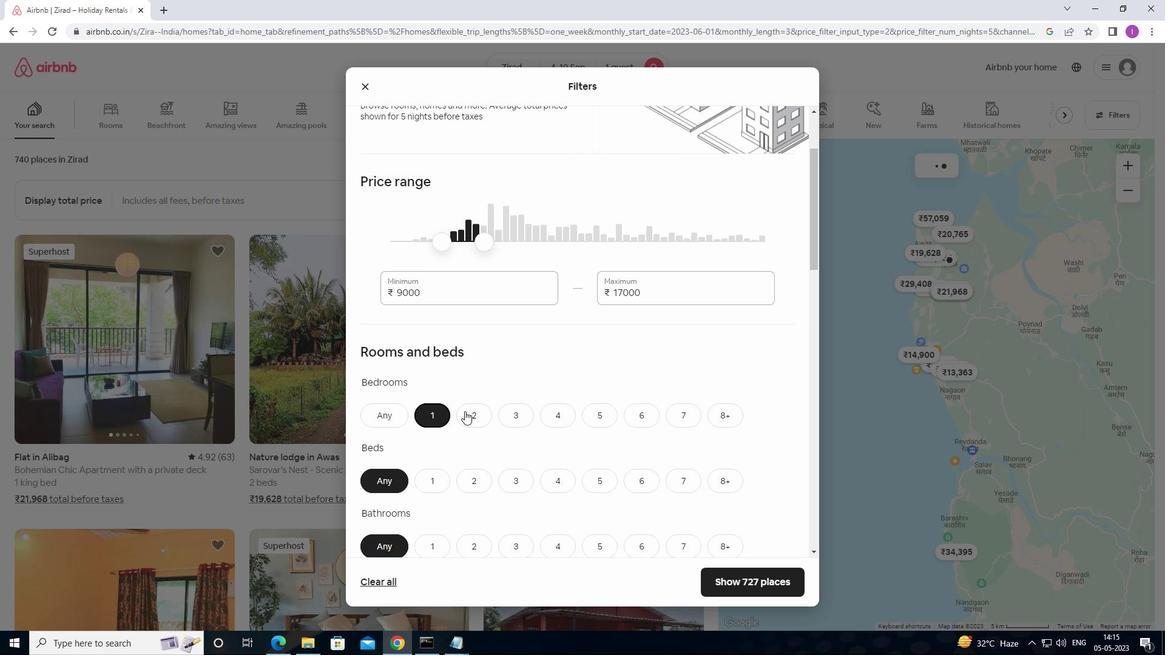 
Action: Mouse scrolled (465, 410) with delta (0, 0)
Screenshot: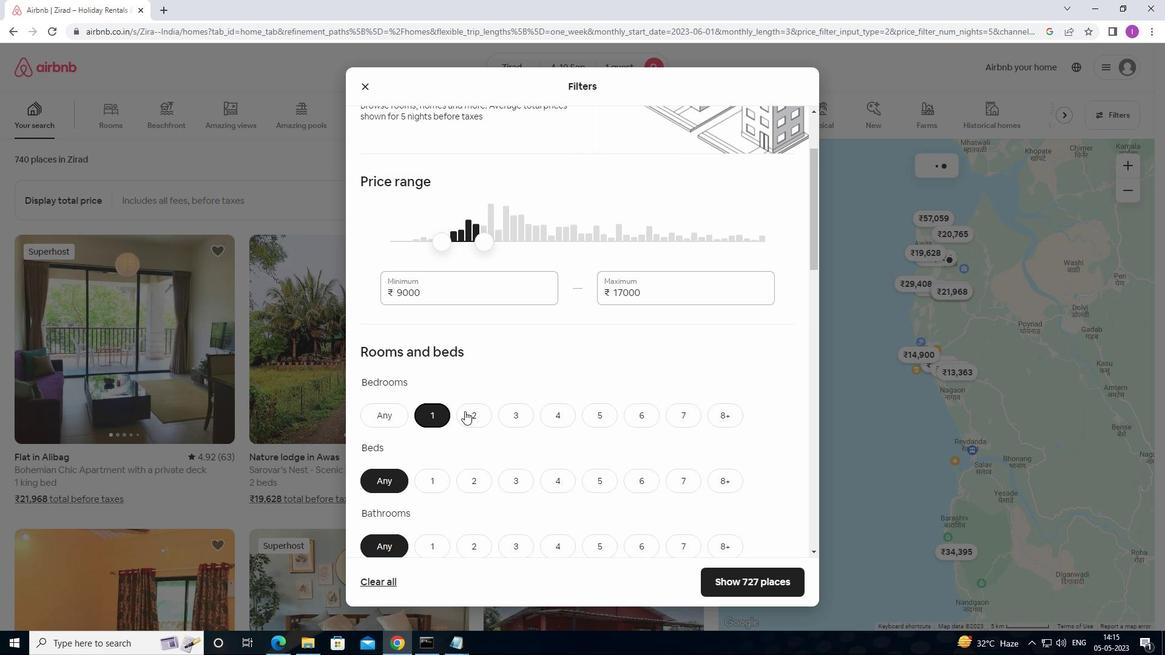 
Action: Mouse moved to (418, 361)
Screenshot: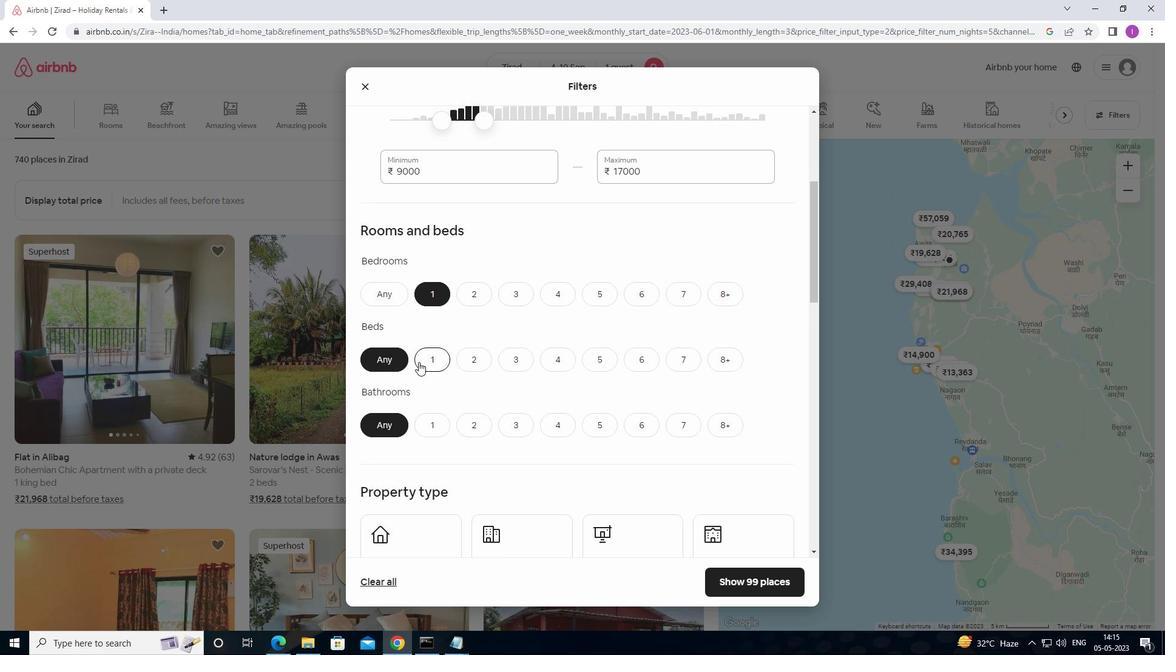 
Action: Mouse pressed left at (418, 361)
Screenshot: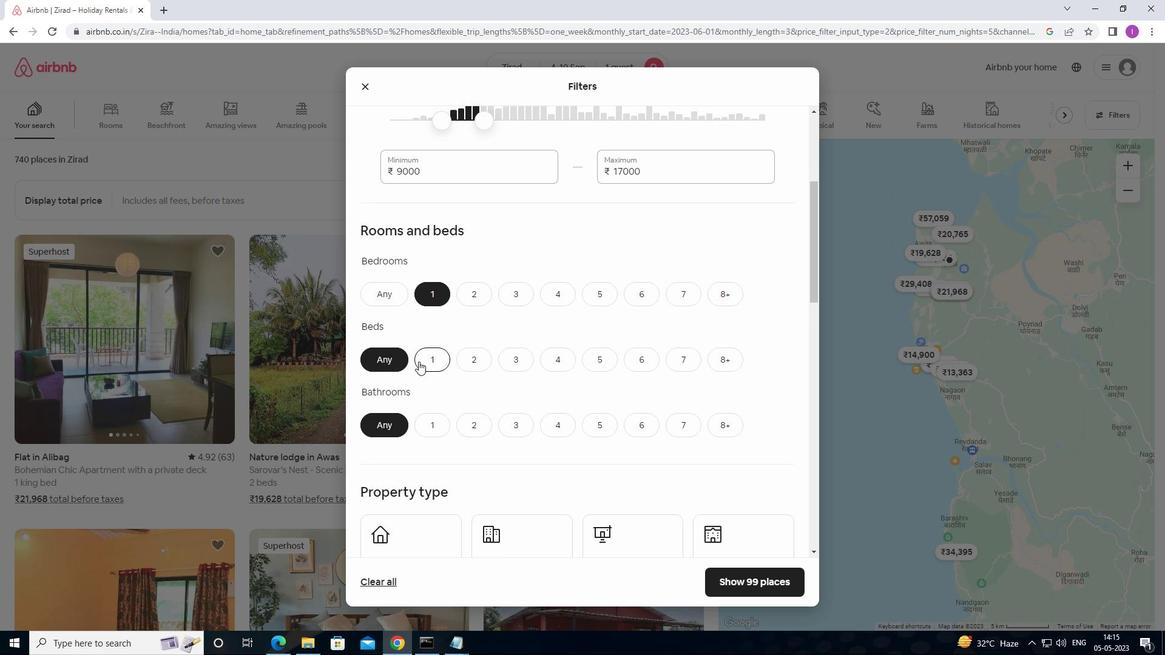 
Action: Mouse moved to (435, 421)
Screenshot: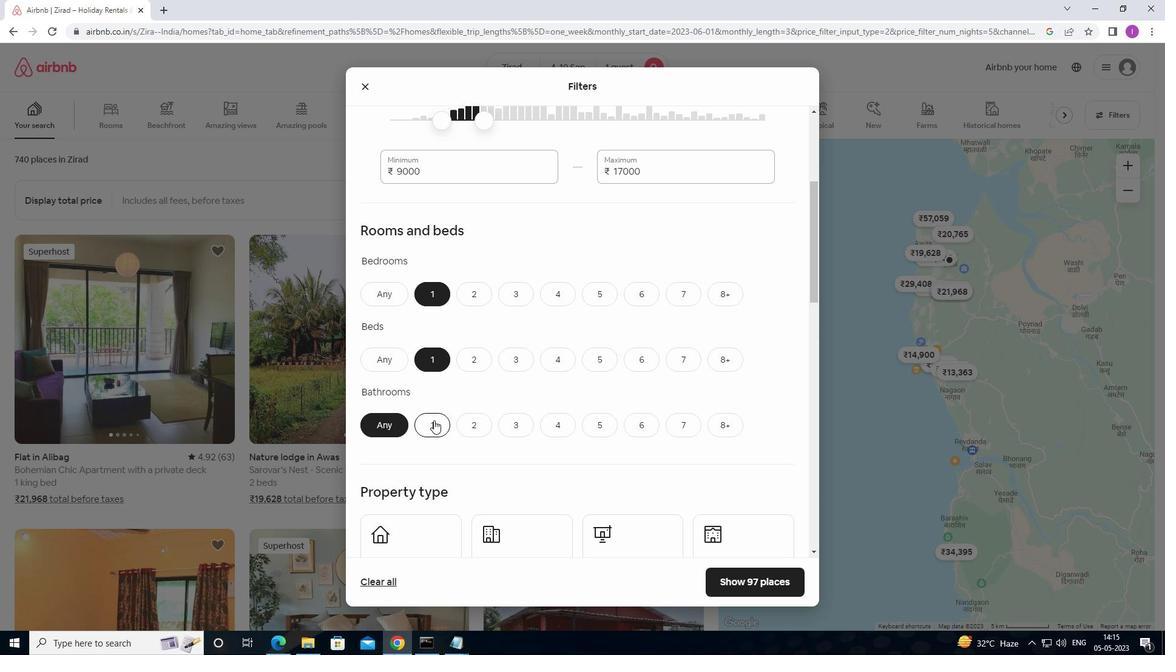 
Action: Mouse pressed left at (435, 421)
Screenshot: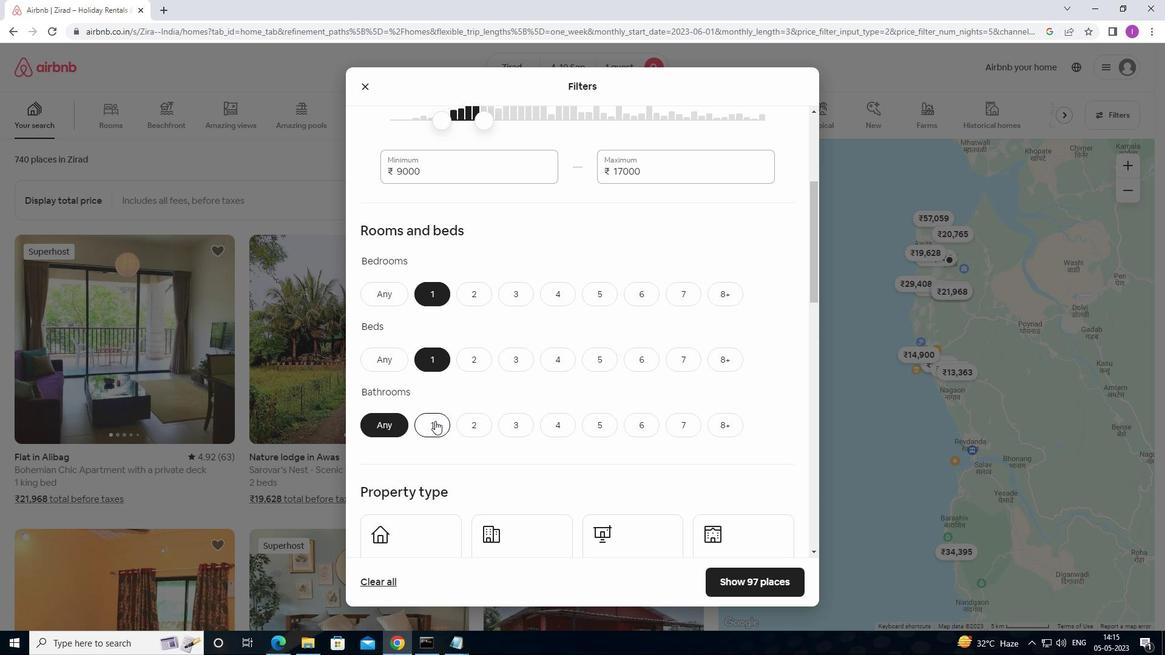 
Action: Mouse moved to (448, 412)
Screenshot: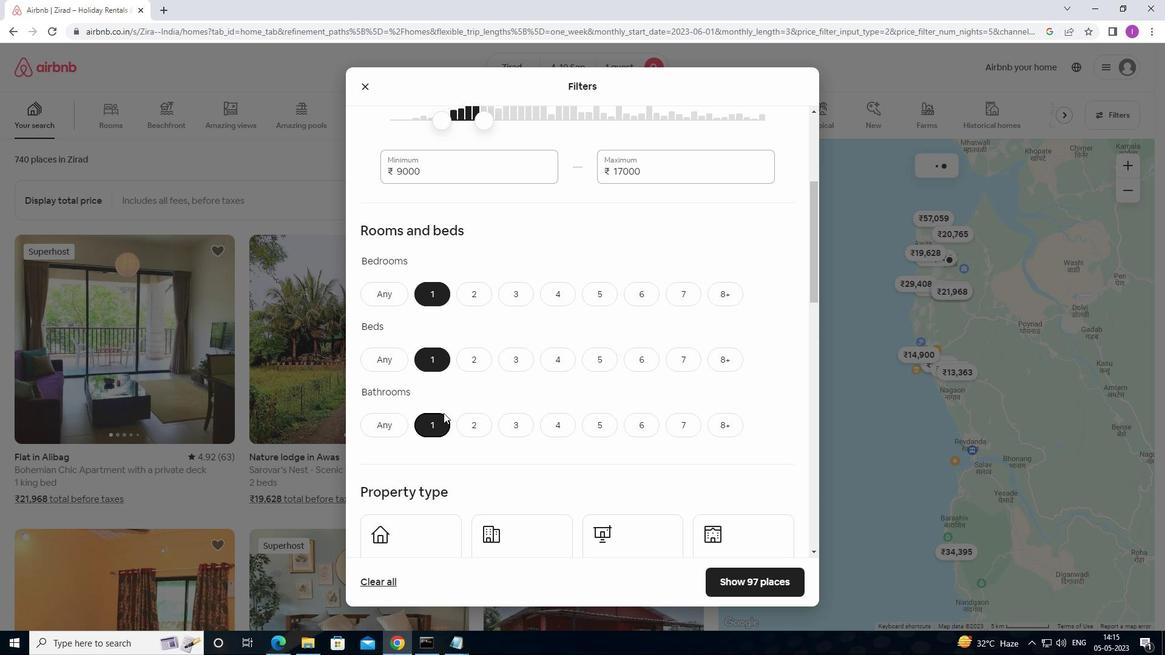 
Action: Mouse scrolled (448, 411) with delta (0, 0)
Screenshot: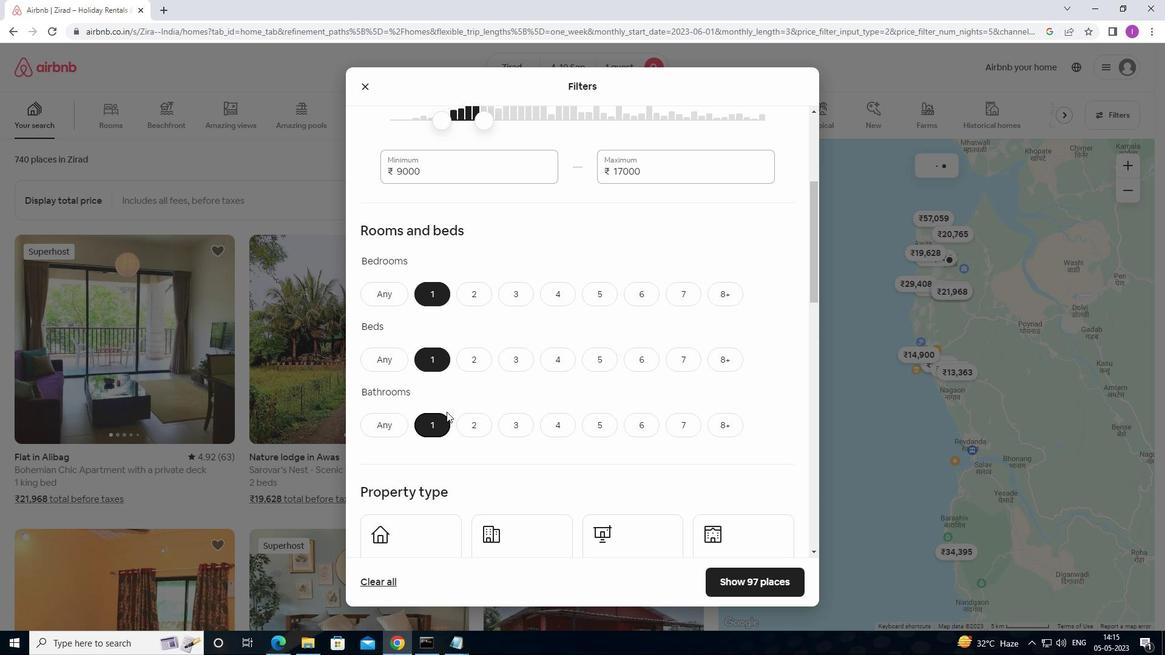 
Action: Mouse moved to (450, 412)
Screenshot: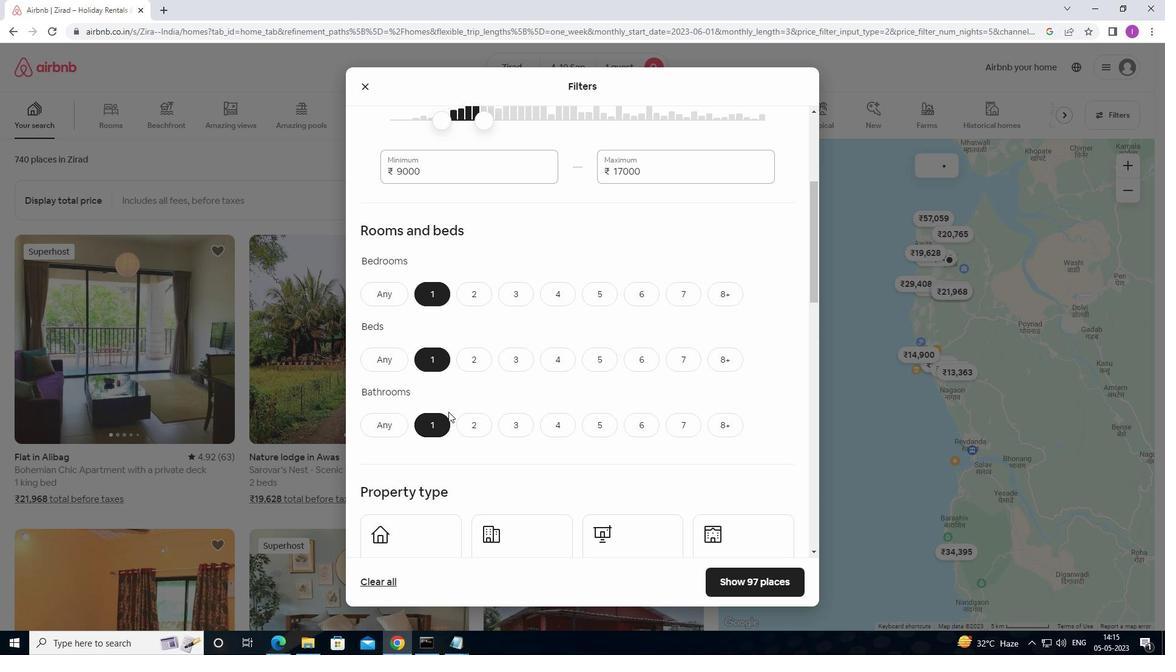 
Action: Mouse scrolled (450, 411) with delta (0, 0)
Screenshot: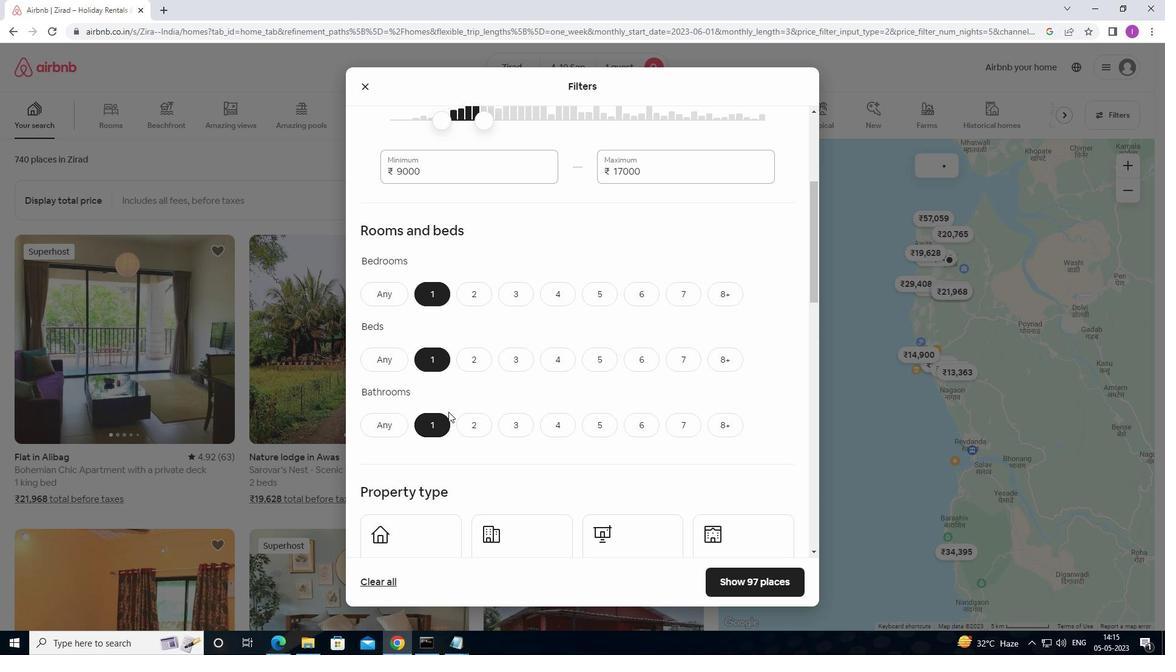 
Action: Mouse moved to (453, 412)
Screenshot: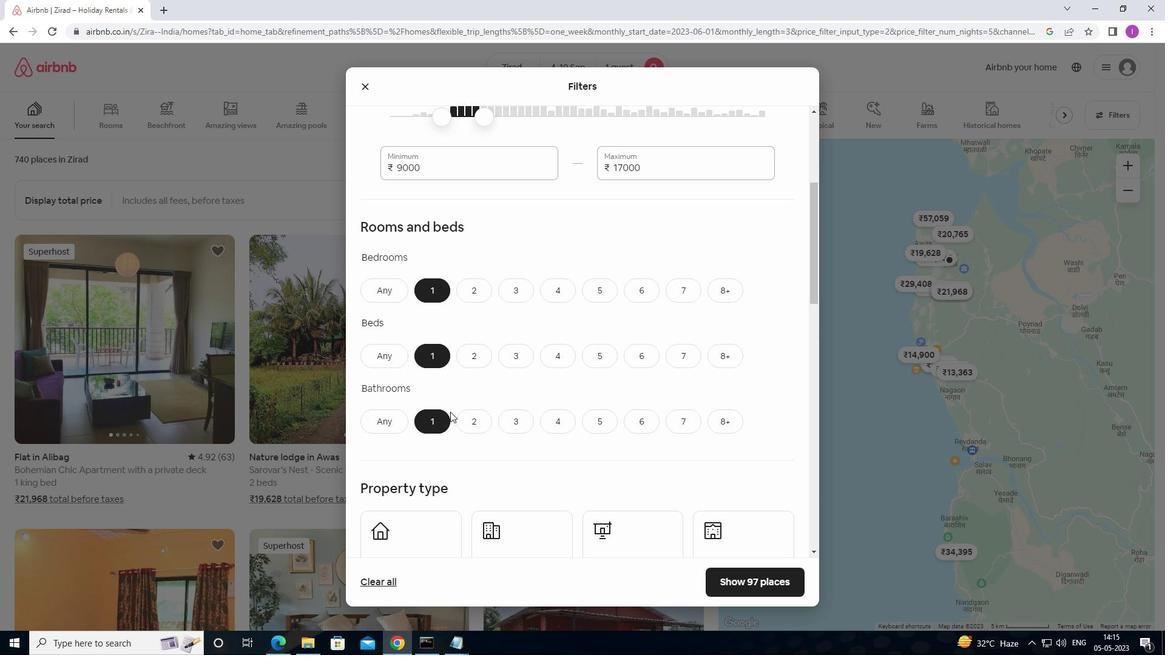 
Action: Mouse scrolled (453, 411) with delta (0, 0)
Screenshot: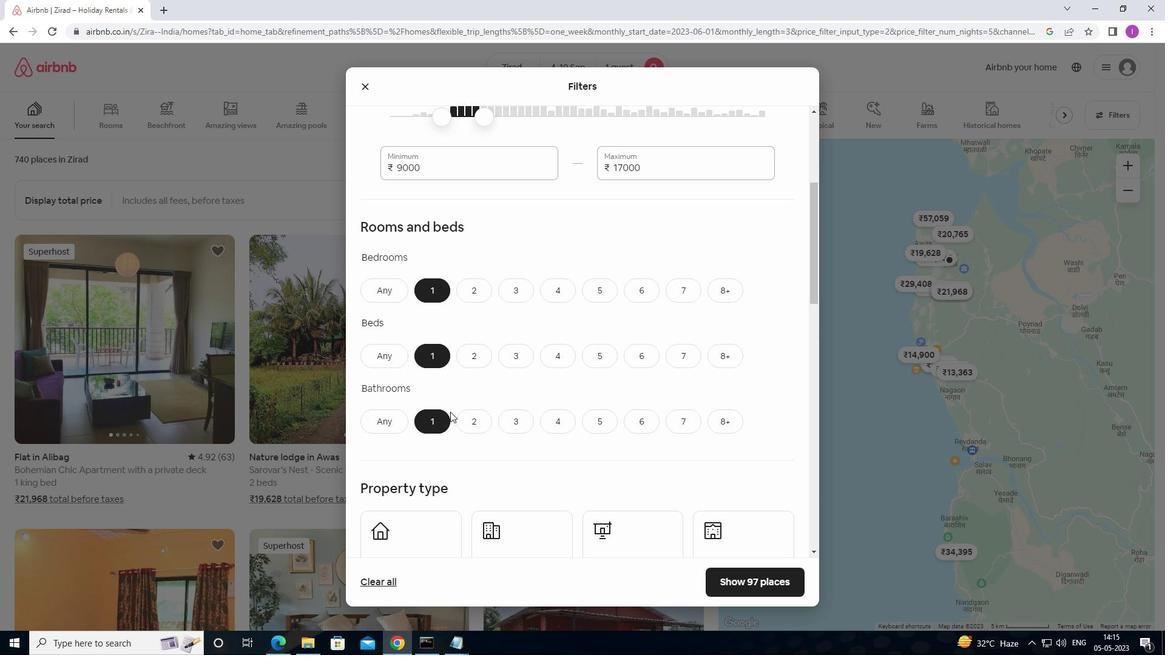 
Action: Mouse moved to (459, 412)
Screenshot: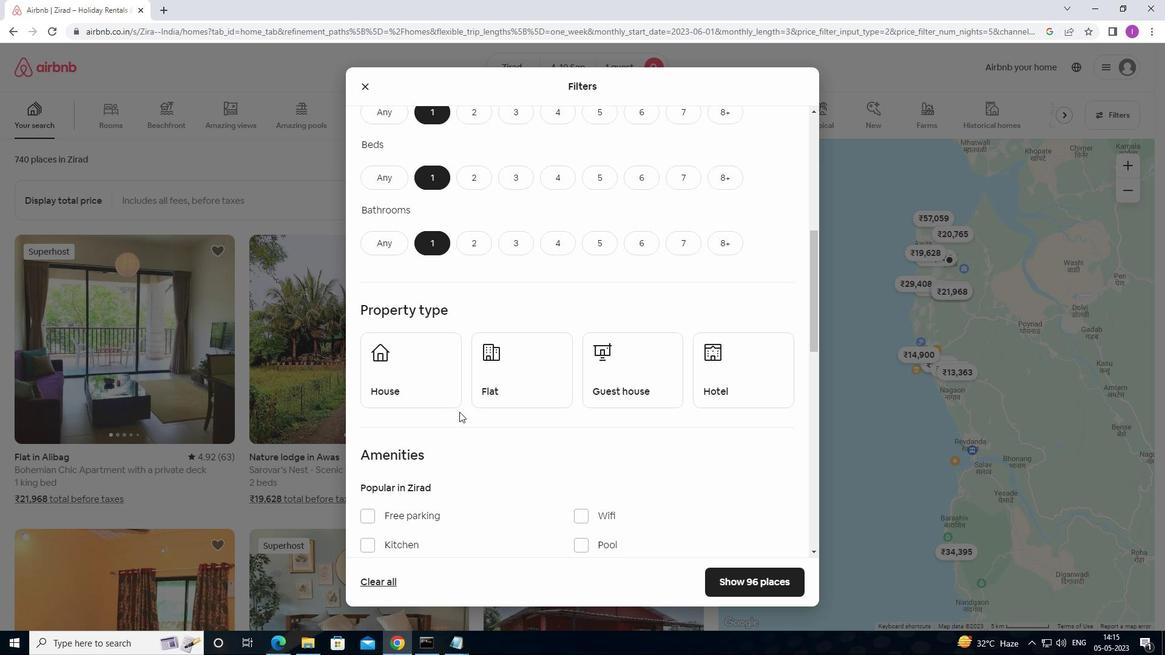 
Action: Mouse scrolled (459, 411) with delta (0, 0)
Screenshot: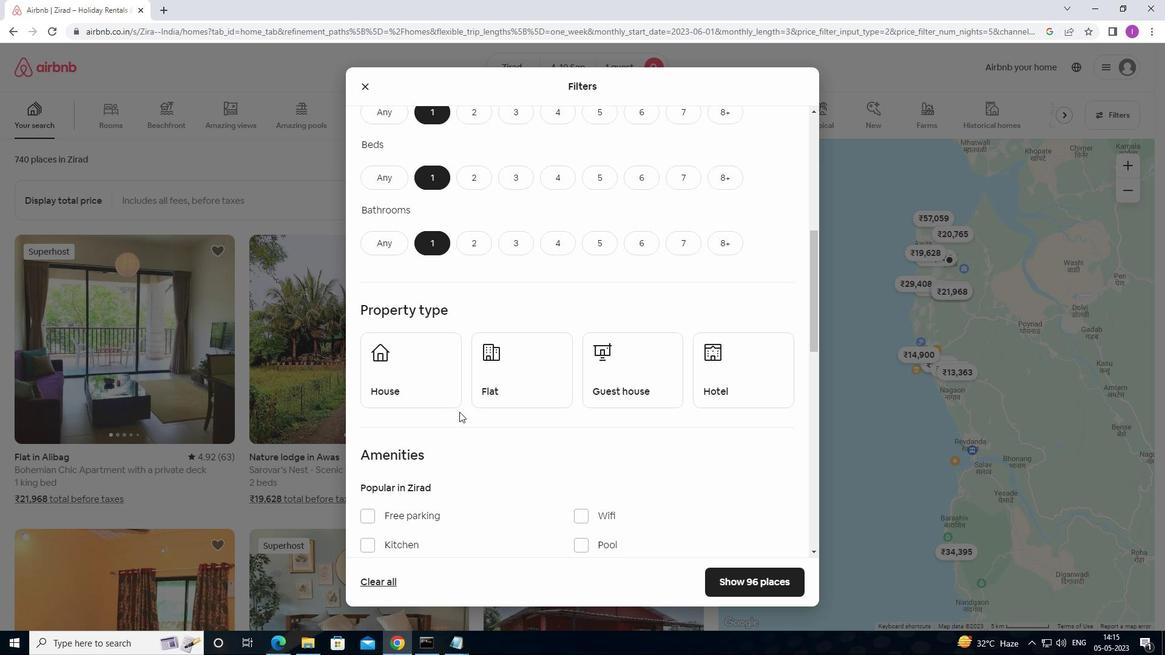 
Action: Mouse moved to (400, 340)
Screenshot: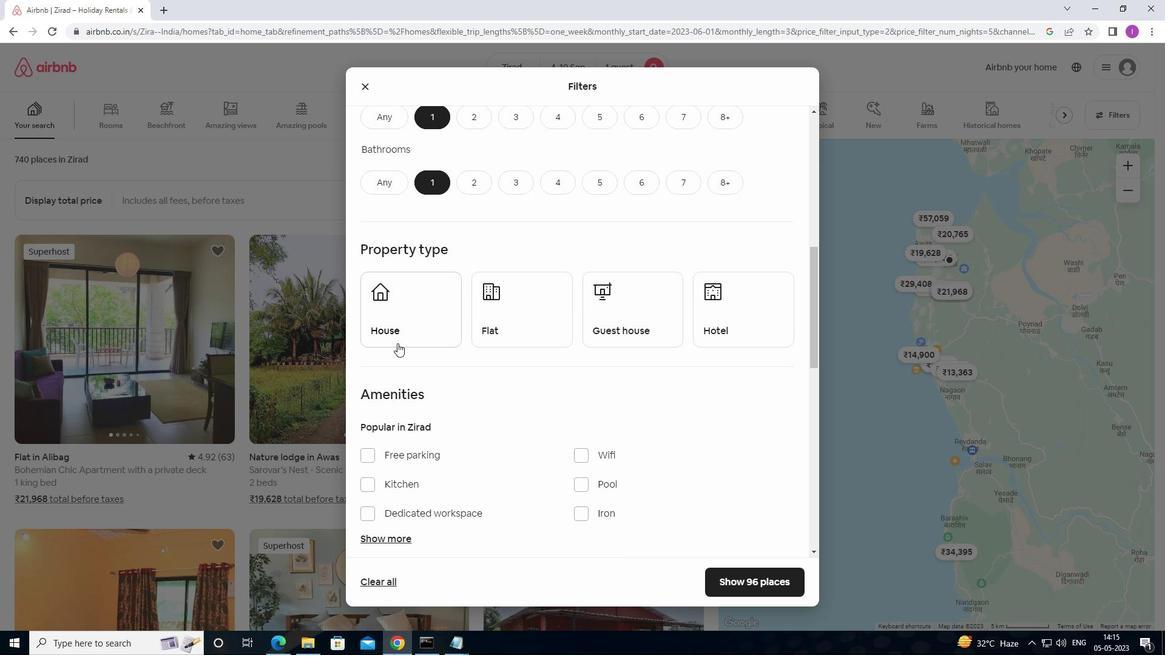 
Action: Mouse pressed left at (400, 340)
Screenshot: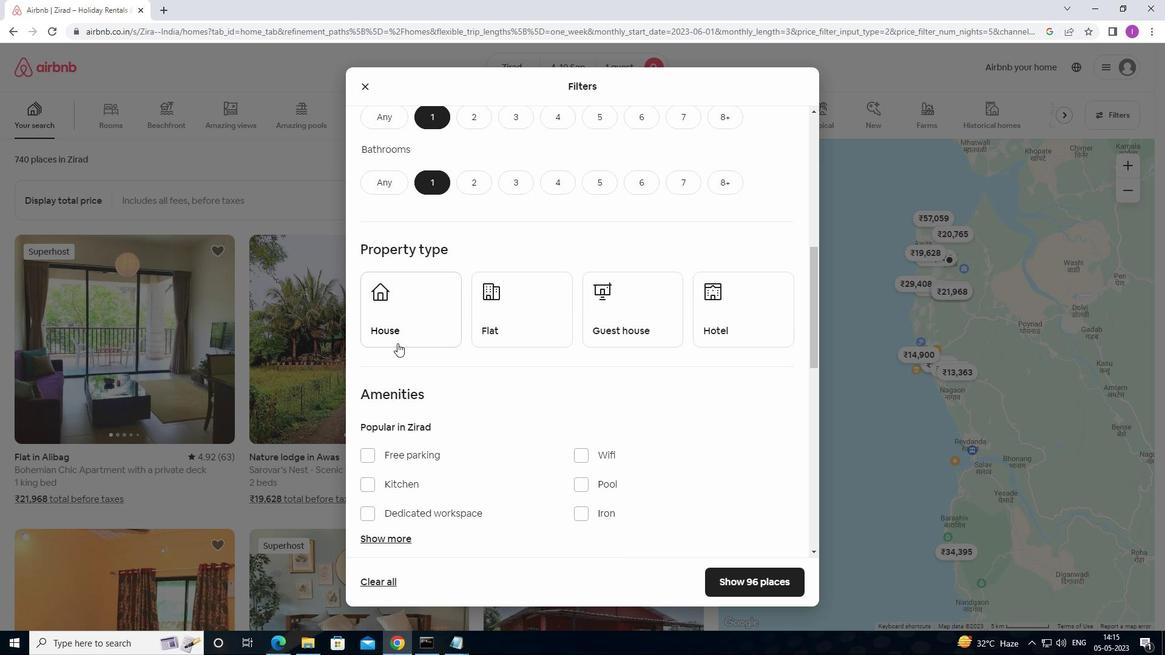 
Action: Mouse moved to (542, 344)
Screenshot: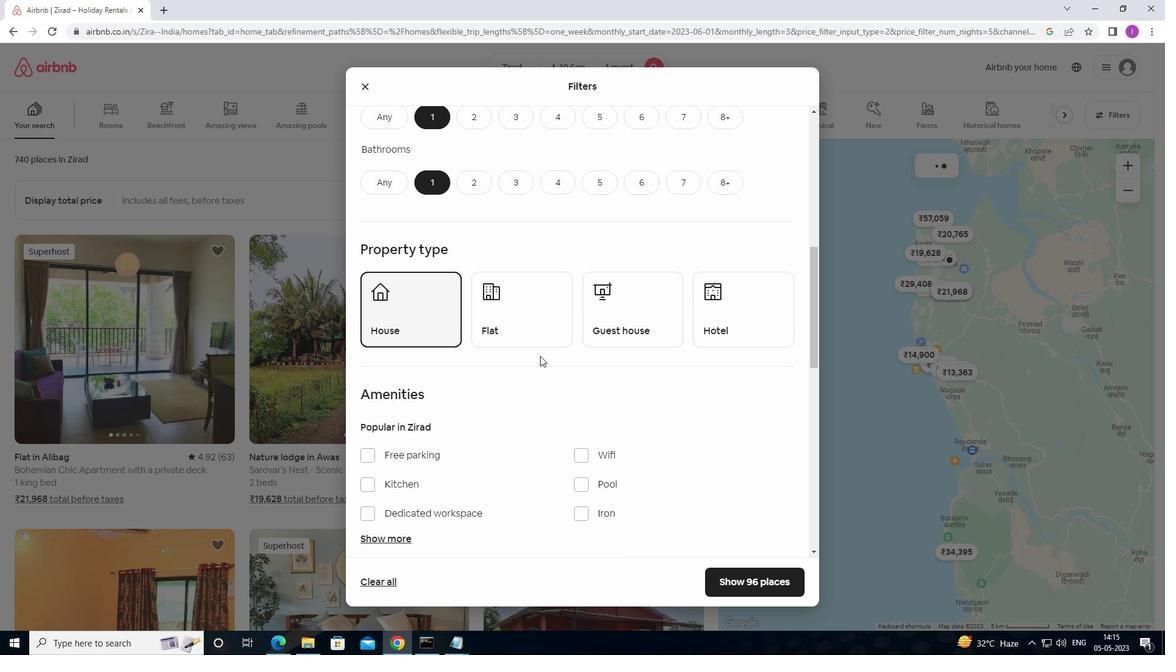 
Action: Mouse pressed left at (542, 344)
Screenshot: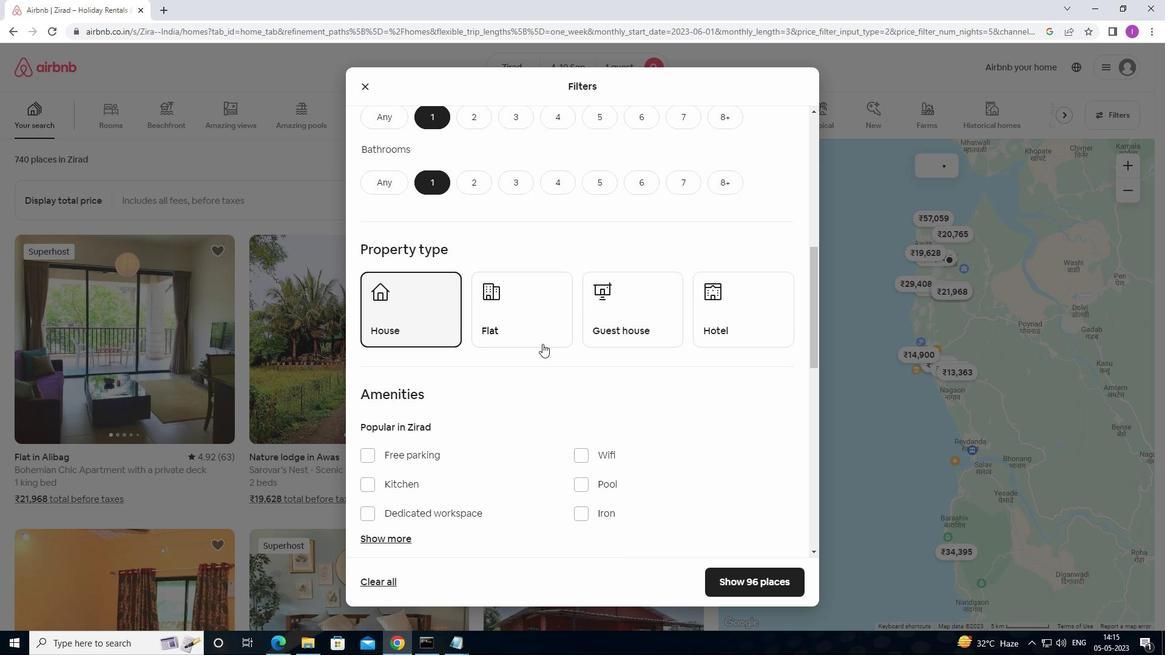 
Action: Mouse moved to (629, 325)
Screenshot: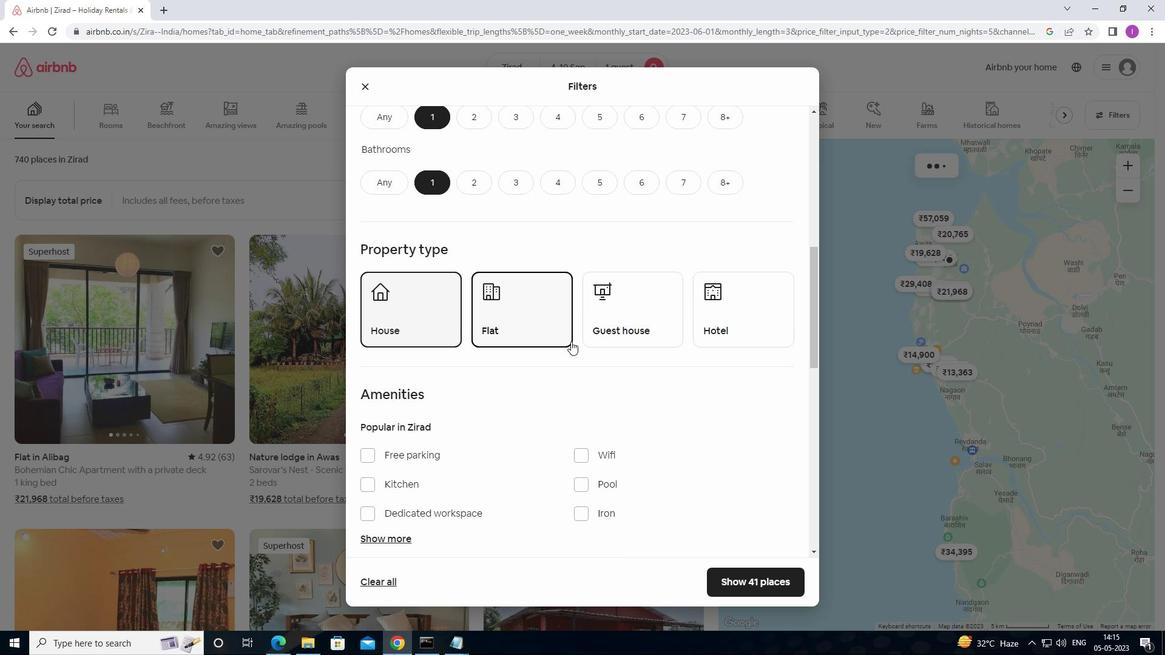 
Action: Mouse pressed left at (629, 325)
Screenshot: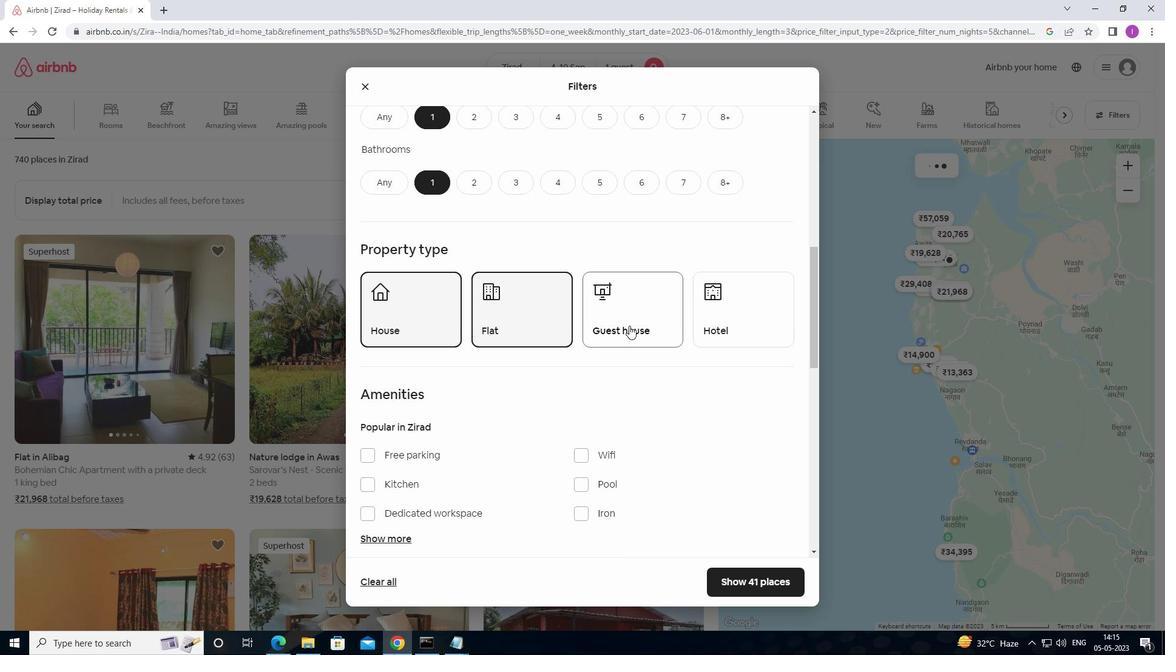 
Action: Mouse moved to (734, 325)
Screenshot: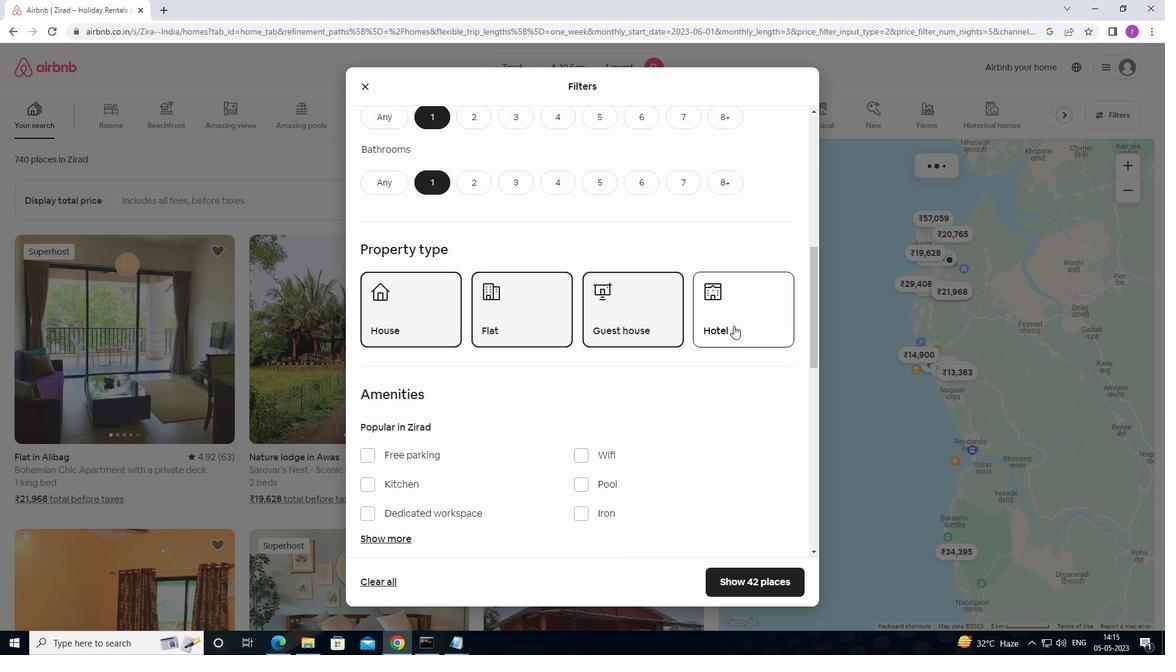 
Action: Mouse pressed left at (734, 325)
Screenshot: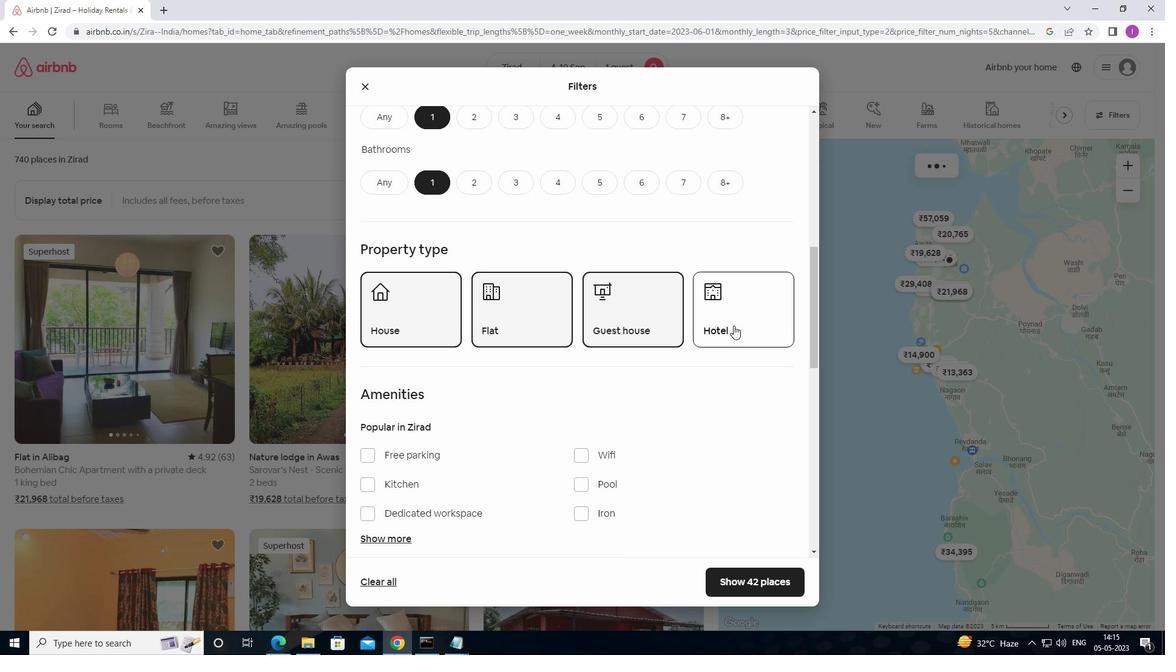 
Action: Mouse moved to (730, 333)
Screenshot: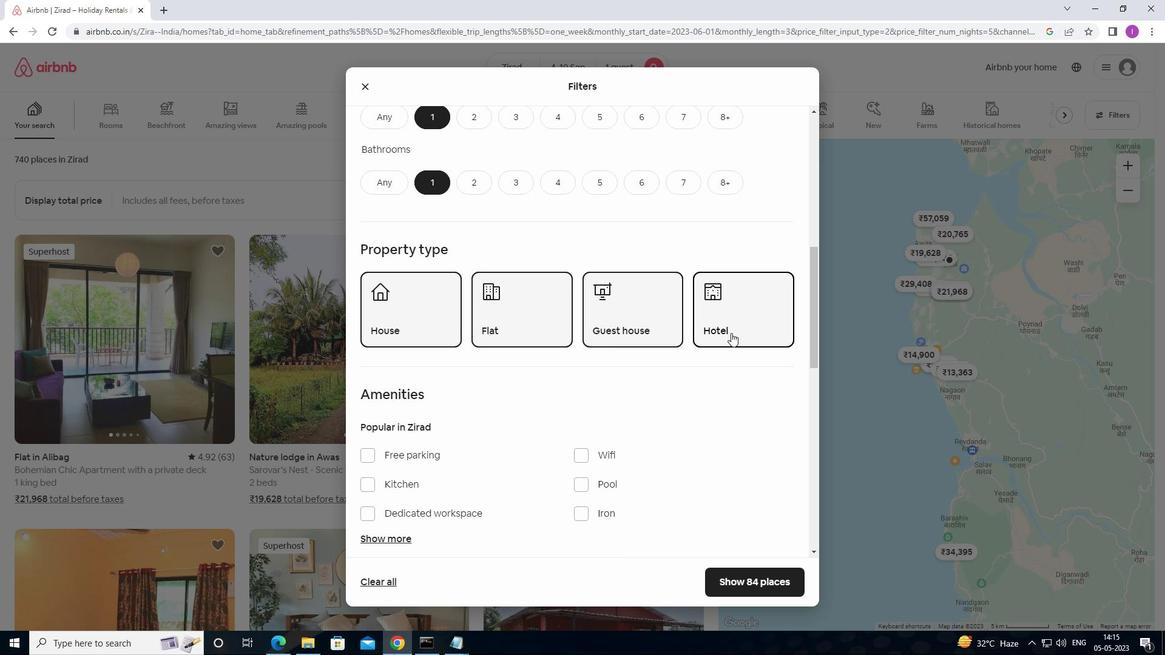 
Action: Mouse scrolled (730, 333) with delta (0, 0)
Screenshot: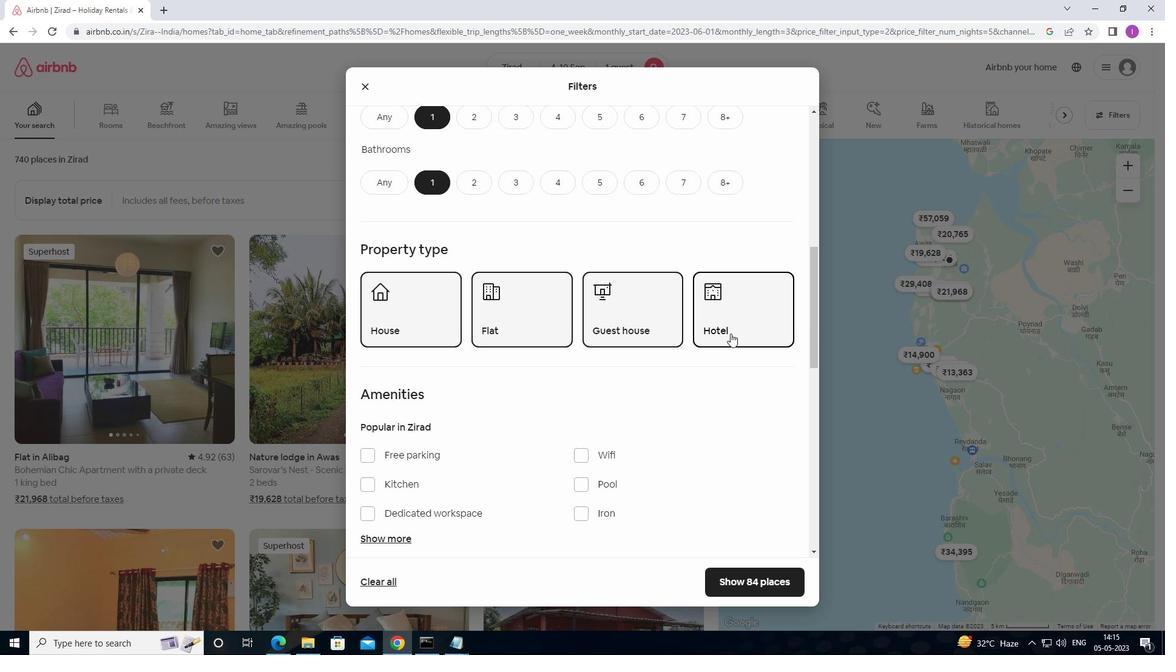 
Action: Mouse moved to (388, 472)
Screenshot: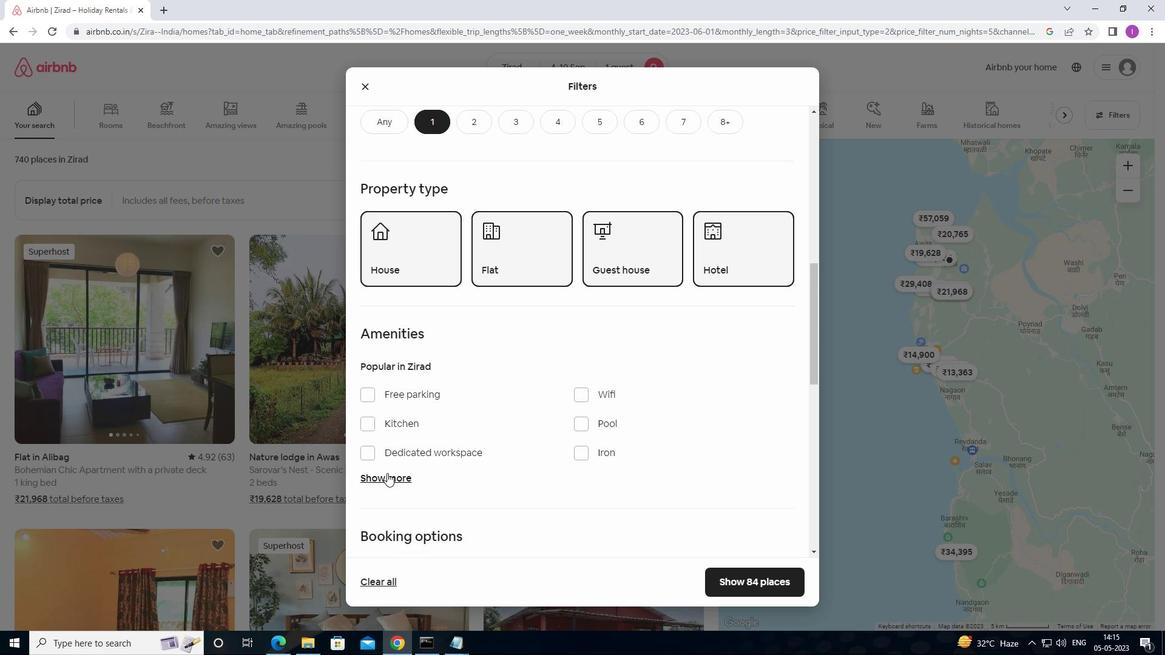 
Action: Mouse pressed left at (388, 472)
Screenshot: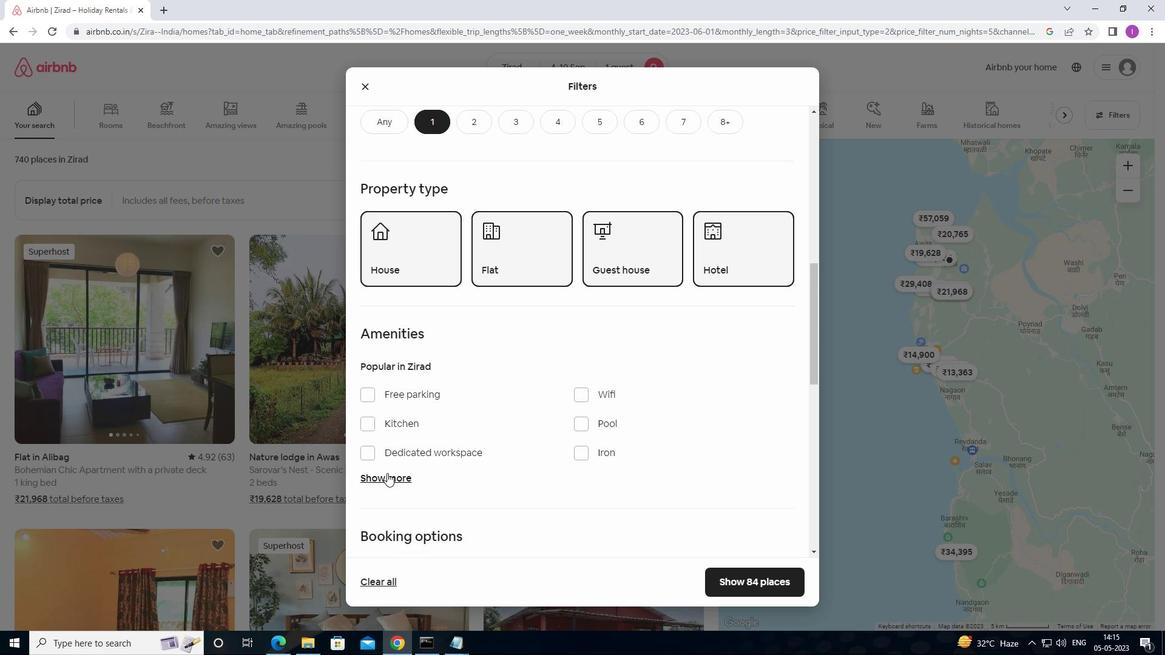 
Action: Mouse moved to (369, 517)
Screenshot: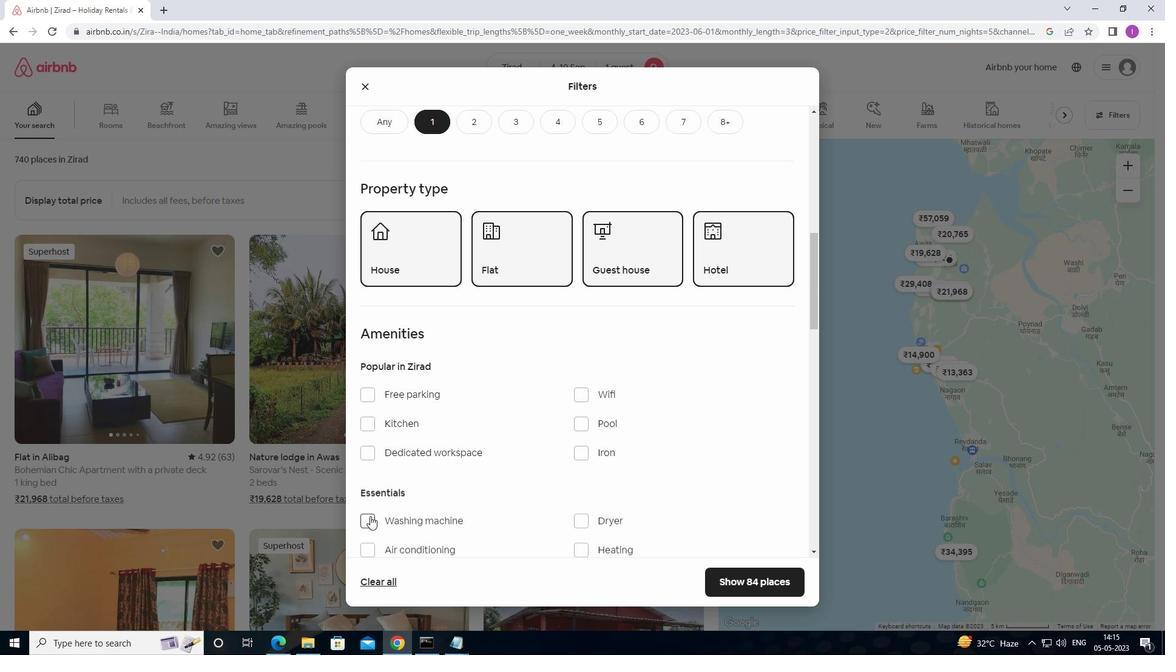 
Action: Mouse pressed left at (369, 517)
Screenshot: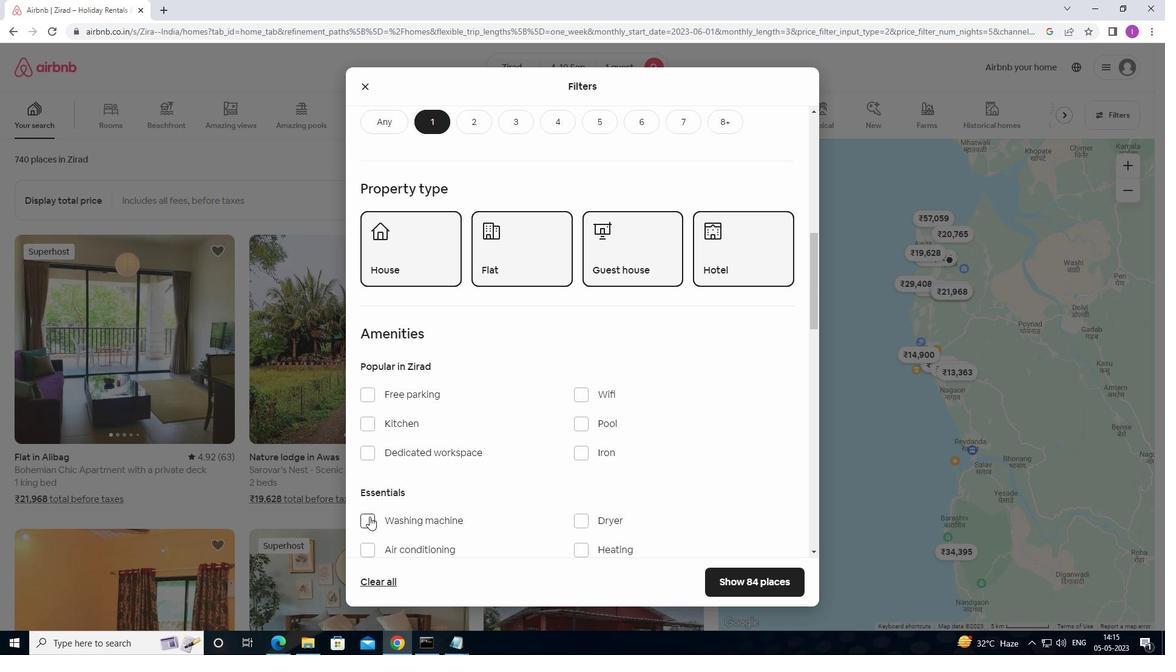 
Action: Mouse moved to (461, 499)
Screenshot: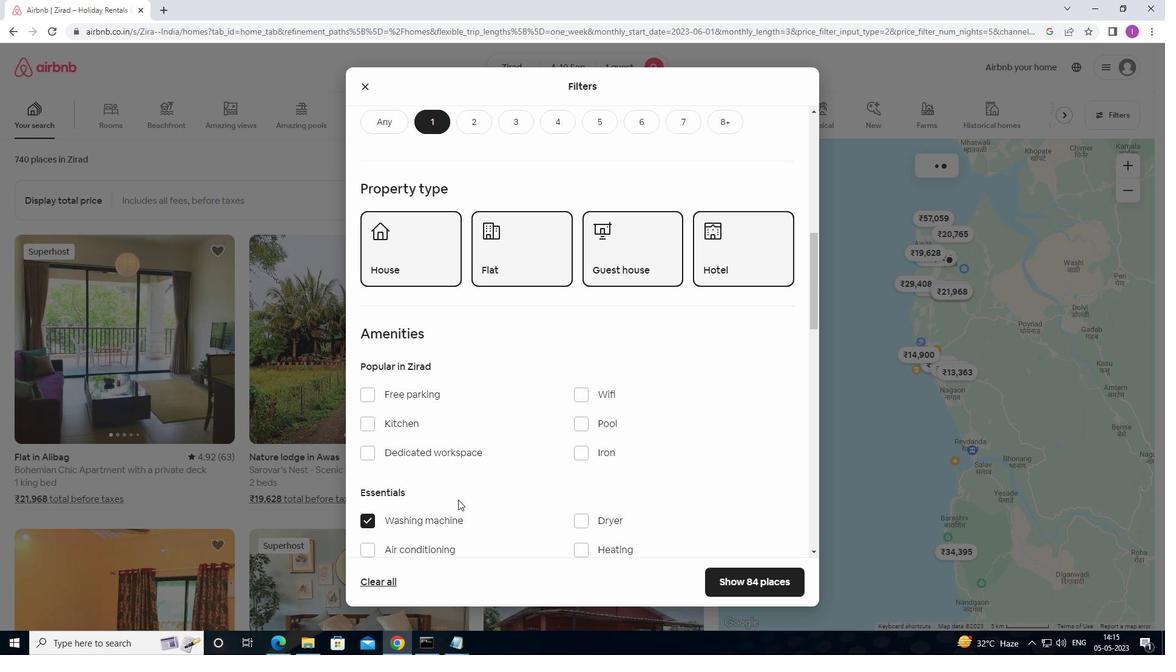 
Action: Mouse scrolled (461, 499) with delta (0, 0)
Screenshot: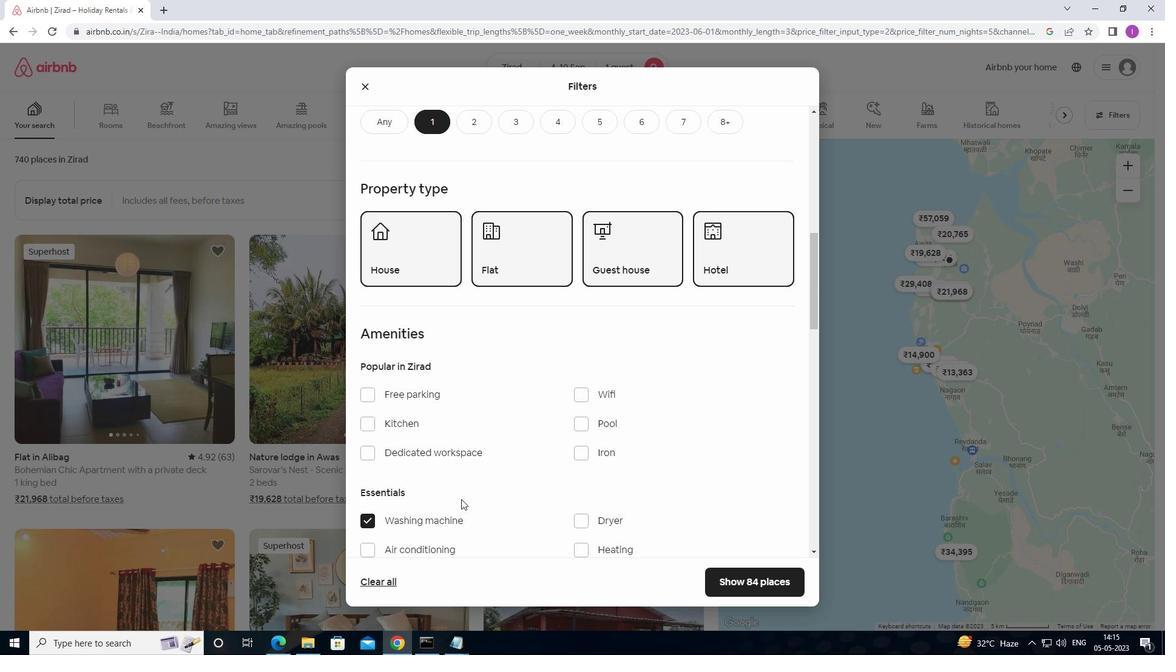 
Action: Mouse scrolled (461, 499) with delta (0, 0)
Screenshot: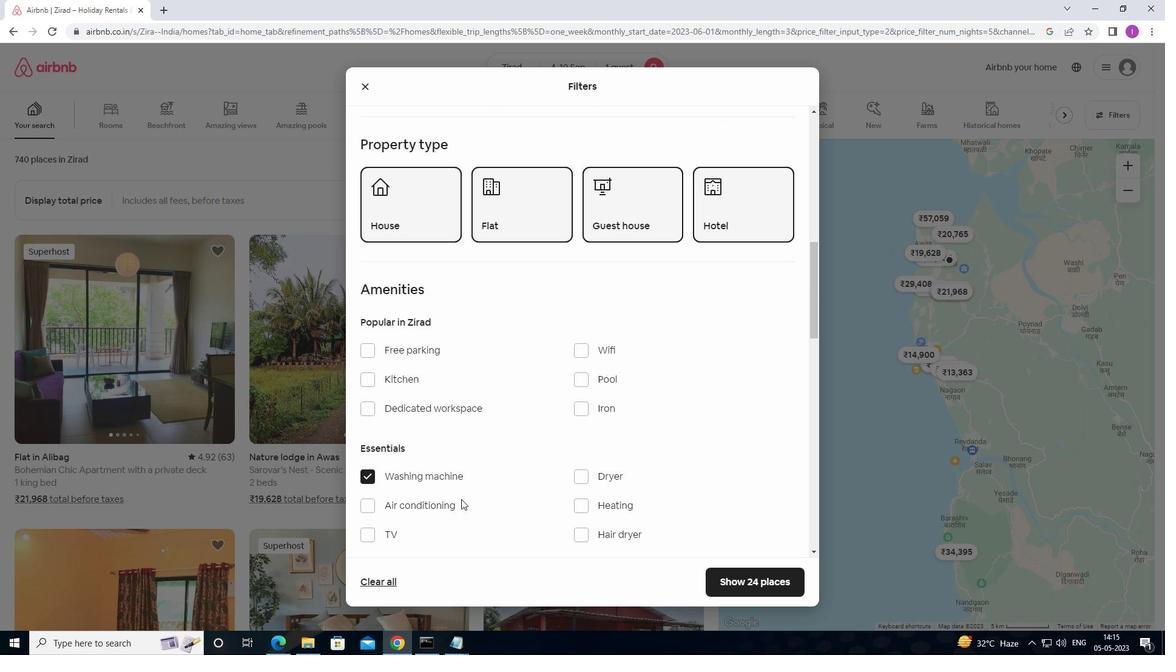 
Action: Mouse moved to (471, 492)
Screenshot: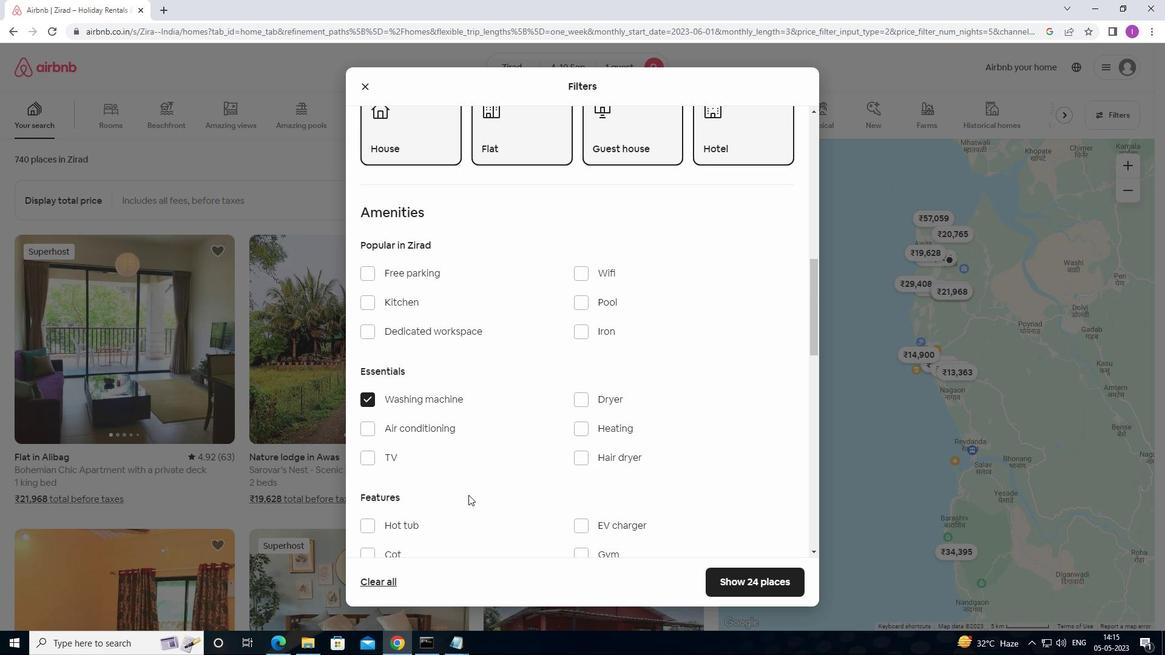 
Action: Mouse scrolled (471, 491) with delta (0, 0)
Screenshot: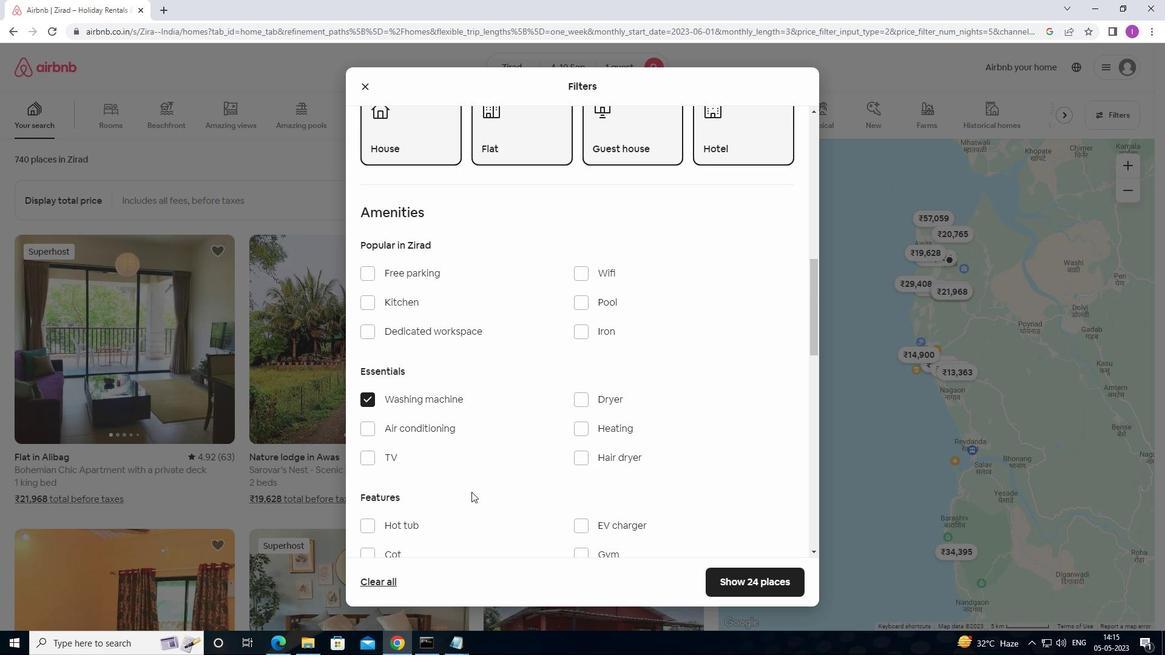 
Action: Mouse scrolled (471, 491) with delta (0, 0)
Screenshot: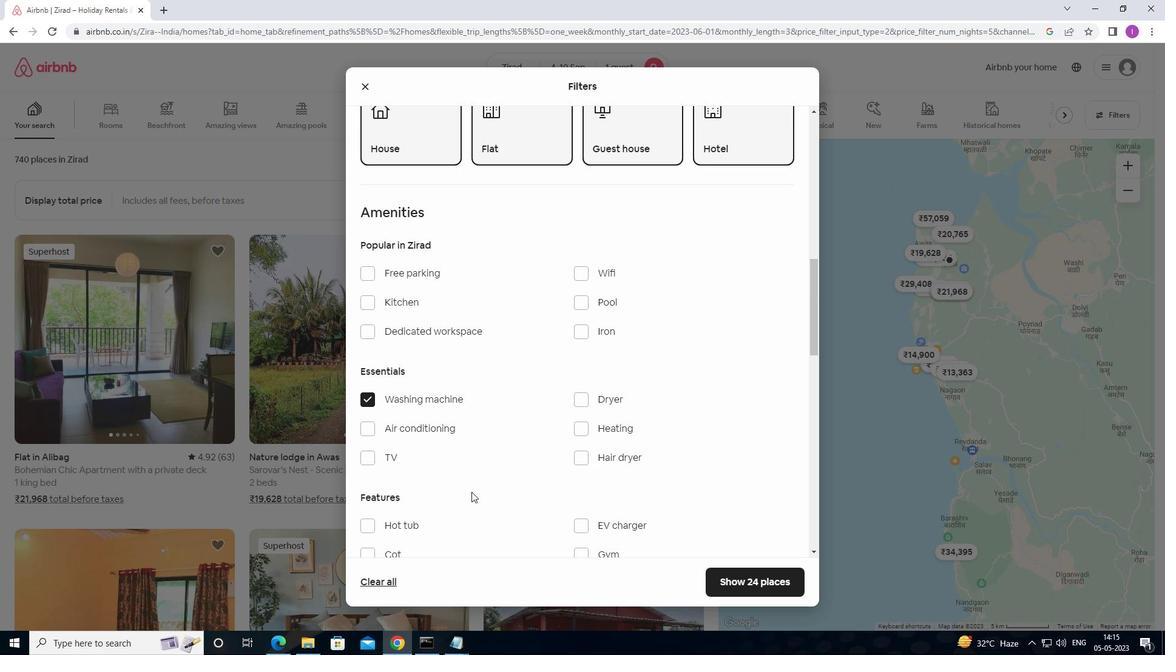 
Action: Mouse moved to (629, 470)
Screenshot: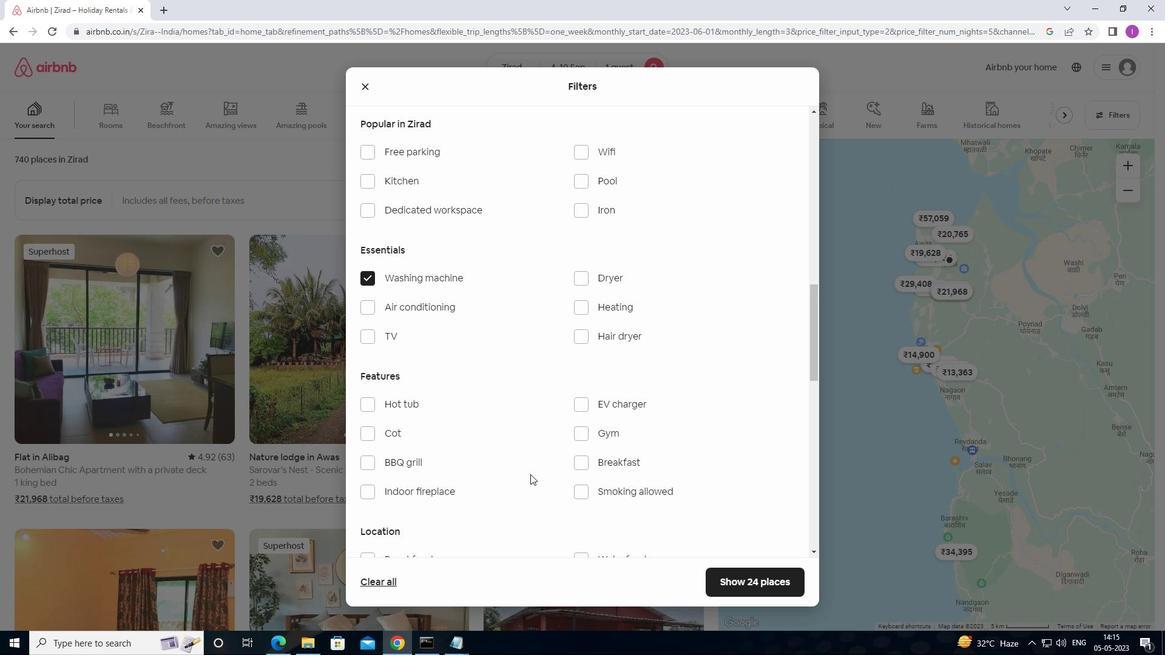 
Action: Mouse scrolled (629, 469) with delta (0, 0)
Screenshot: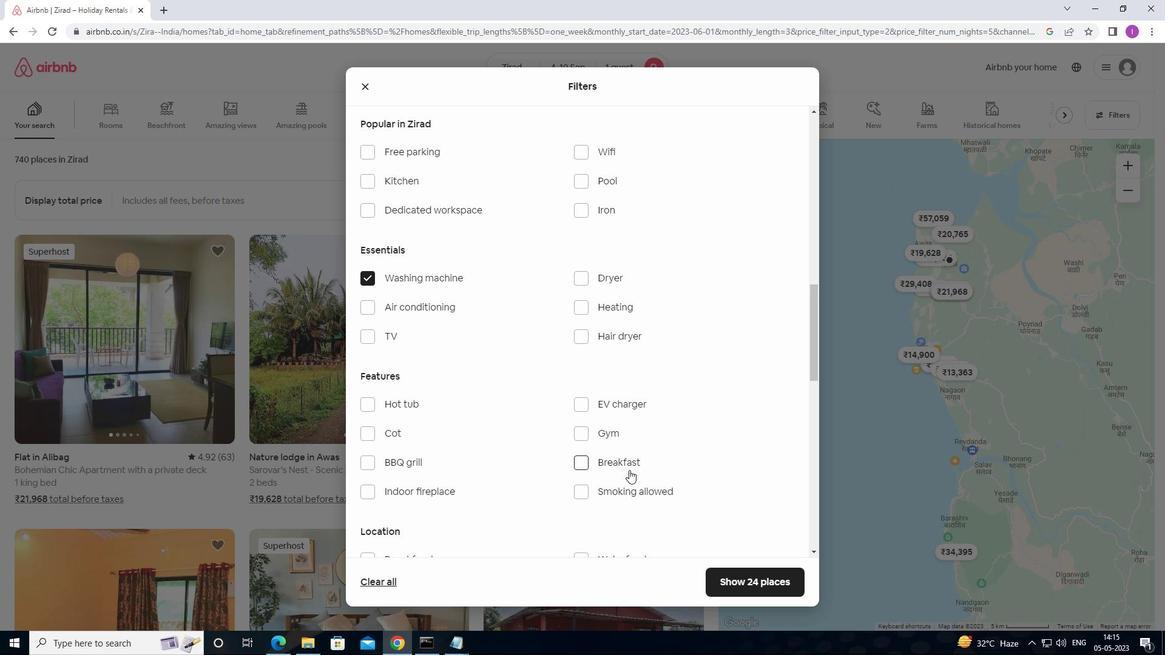 
Action: Mouse scrolled (629, 469) with delta (0, 0)
Screenshot: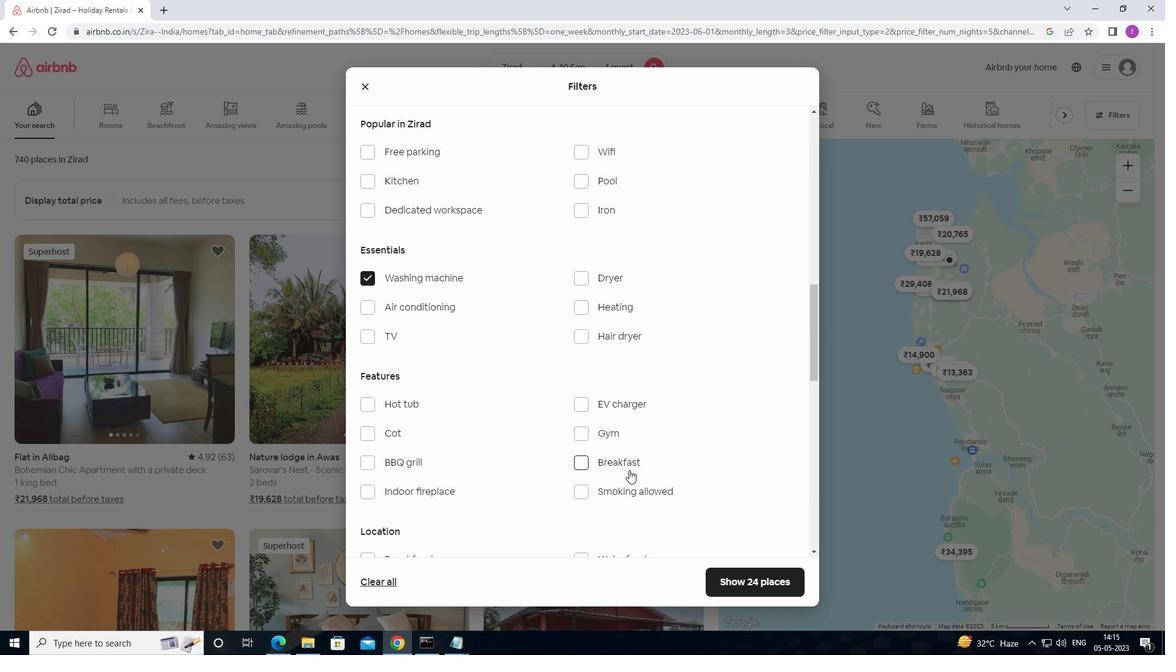 
Action: Mouse scrolled (629, 469) with delta (0, 0)
Screenshot: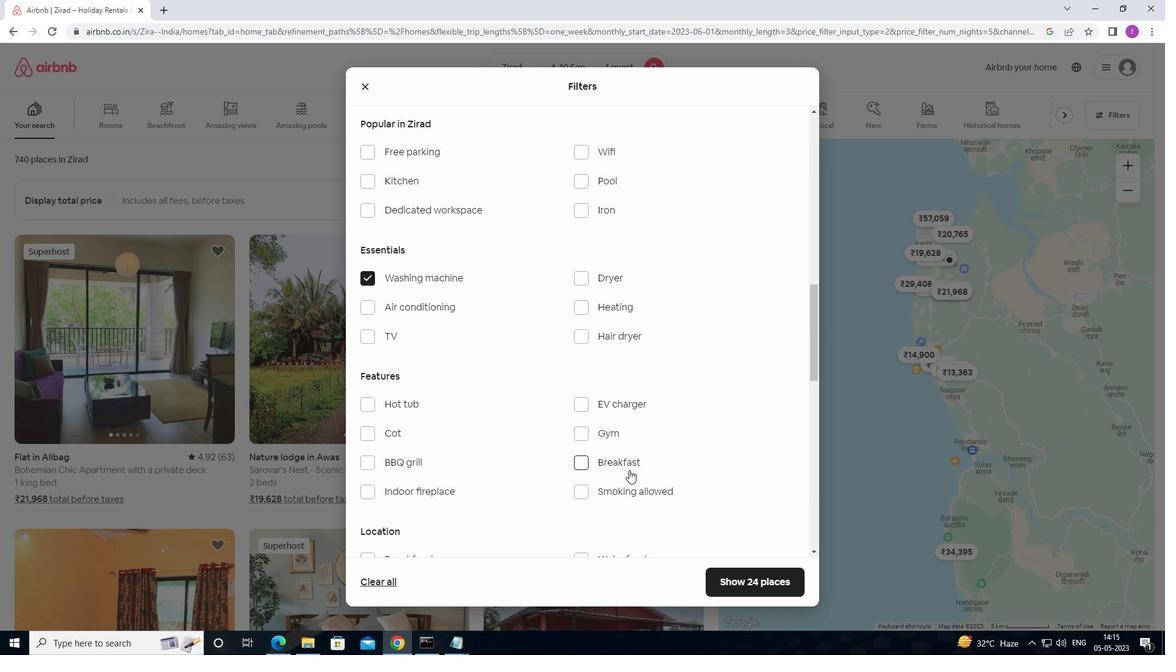 
Action: Mouse scrolled (629, 469) with delta (0, 0)
Screenshot: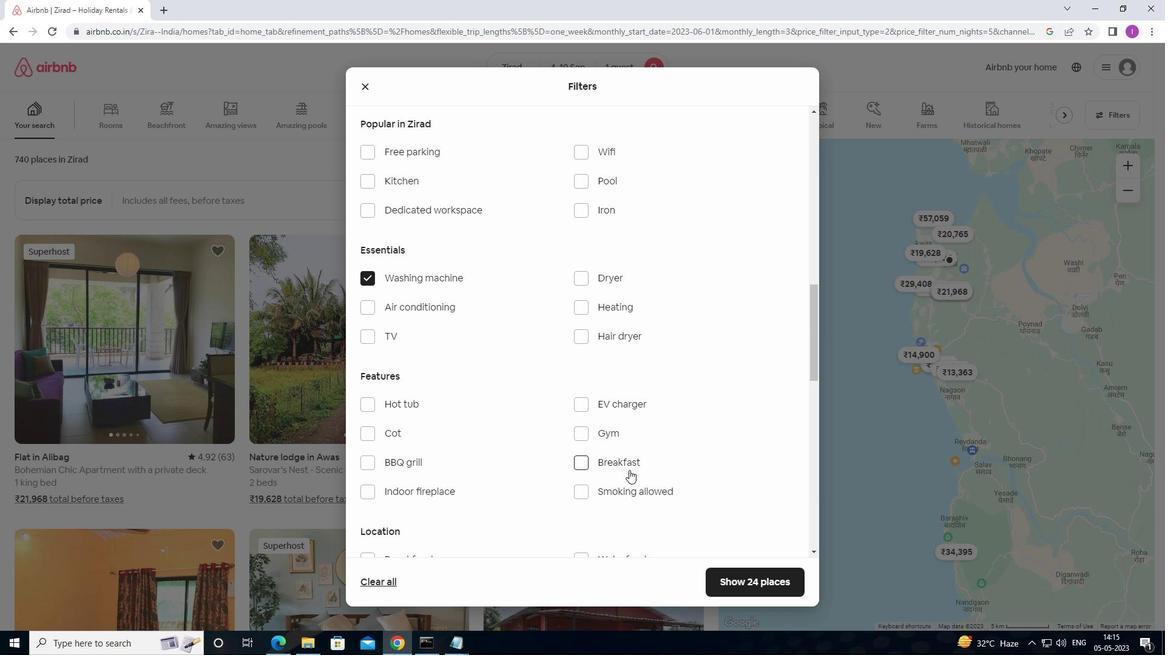 
Action: Mouse moved to (709, 475)
Screenshot: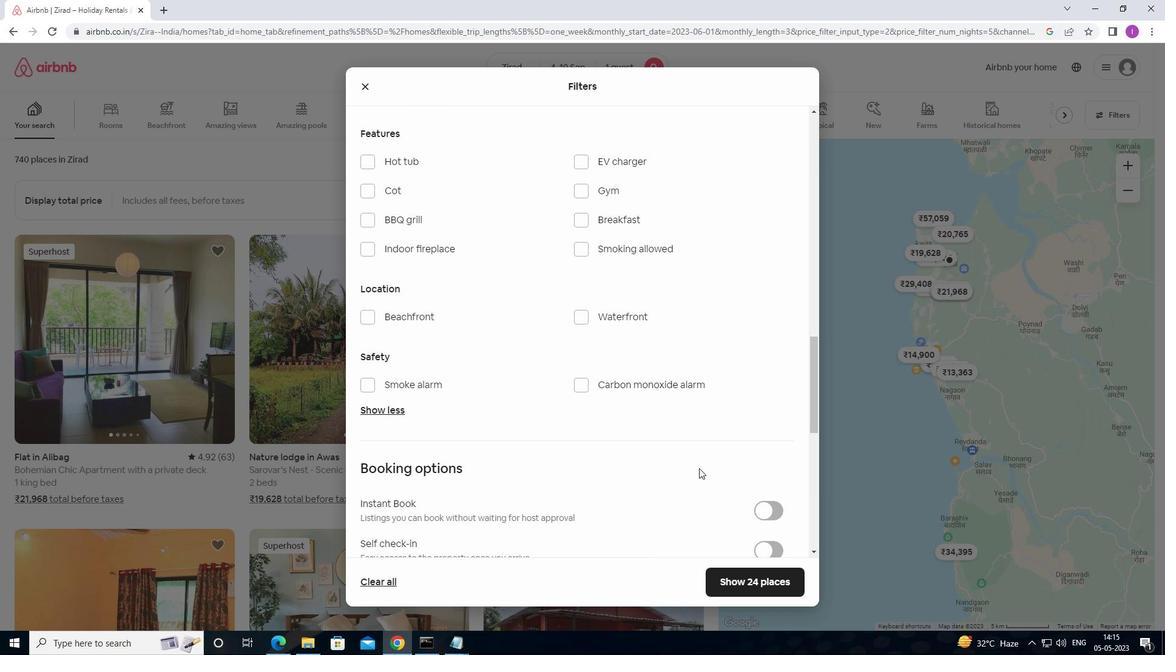 
Action: Mouse scrolled (709, 474) with delta (0, 0)
Screenshot: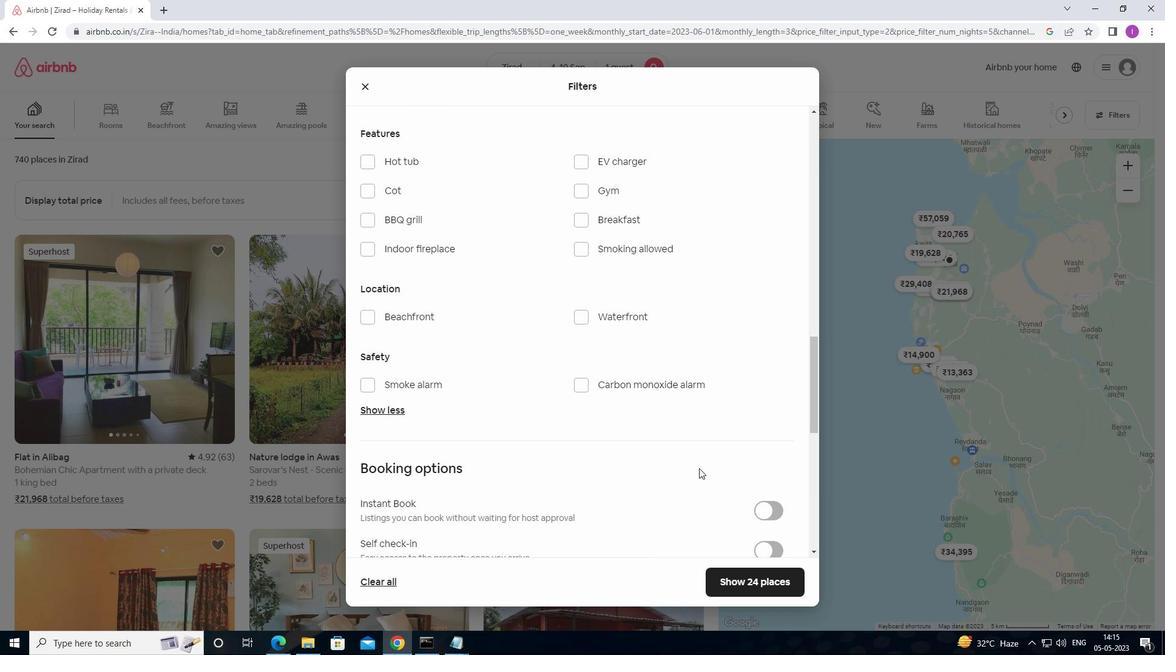 
Action: Mouse moved to (710, 475)
Screenshot: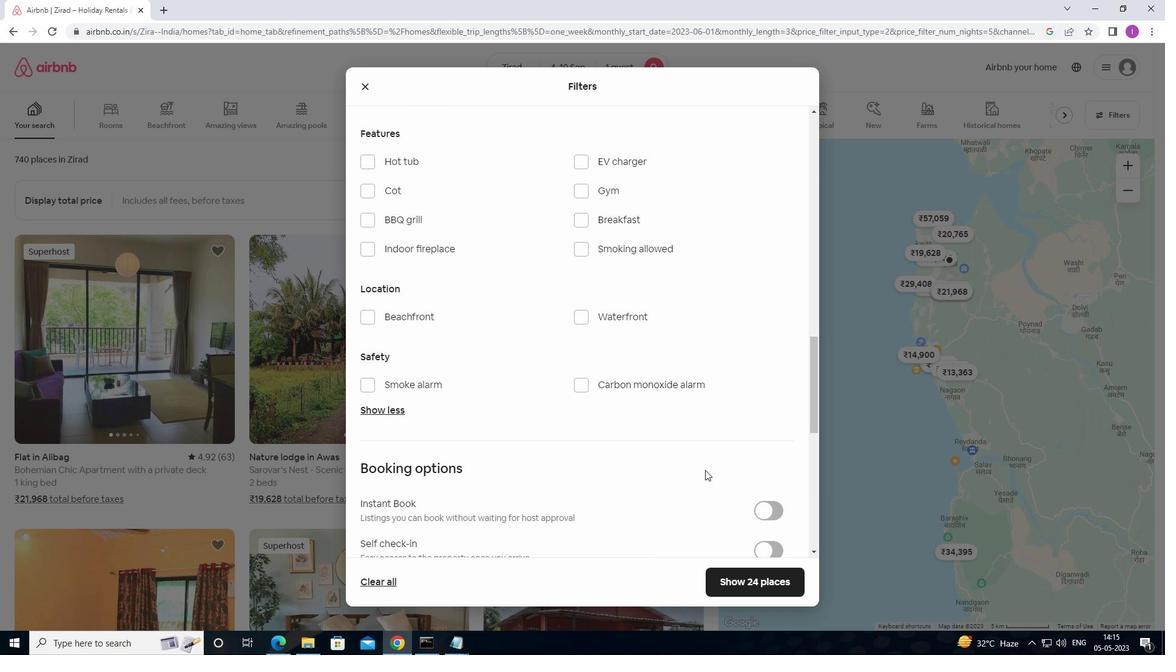 
Action: Mouse scrolled (710, 474) with delta (0, 0)
Screenshot: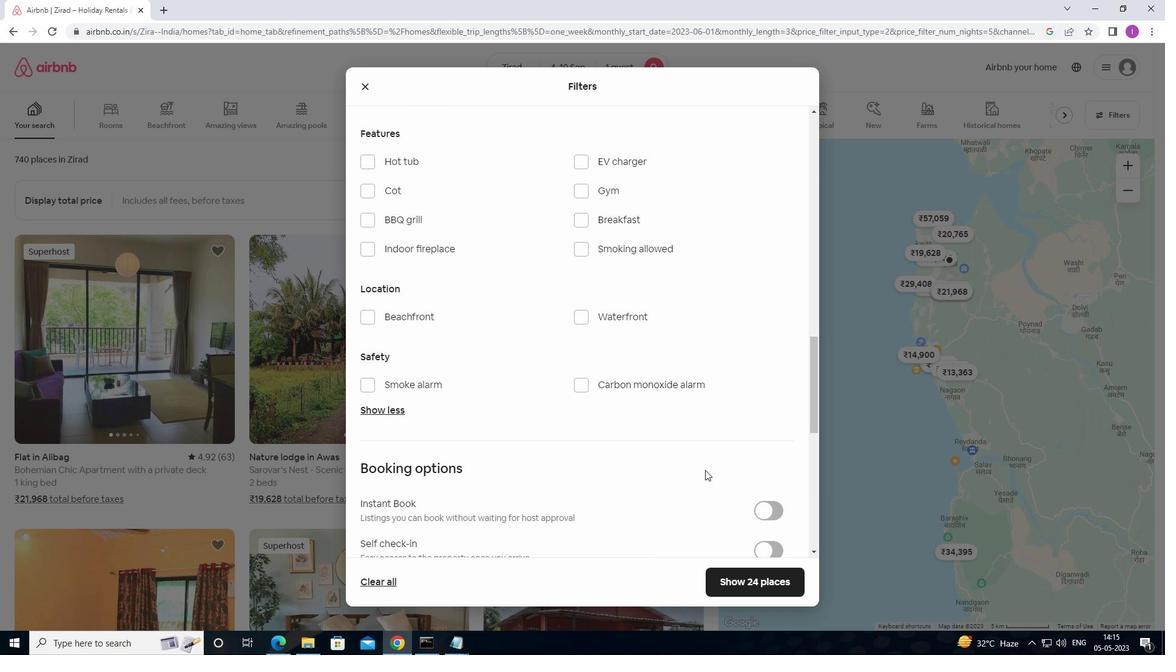 
Action: Mouse scrolled (710, 474) with delta (0, 0)
Screenshot: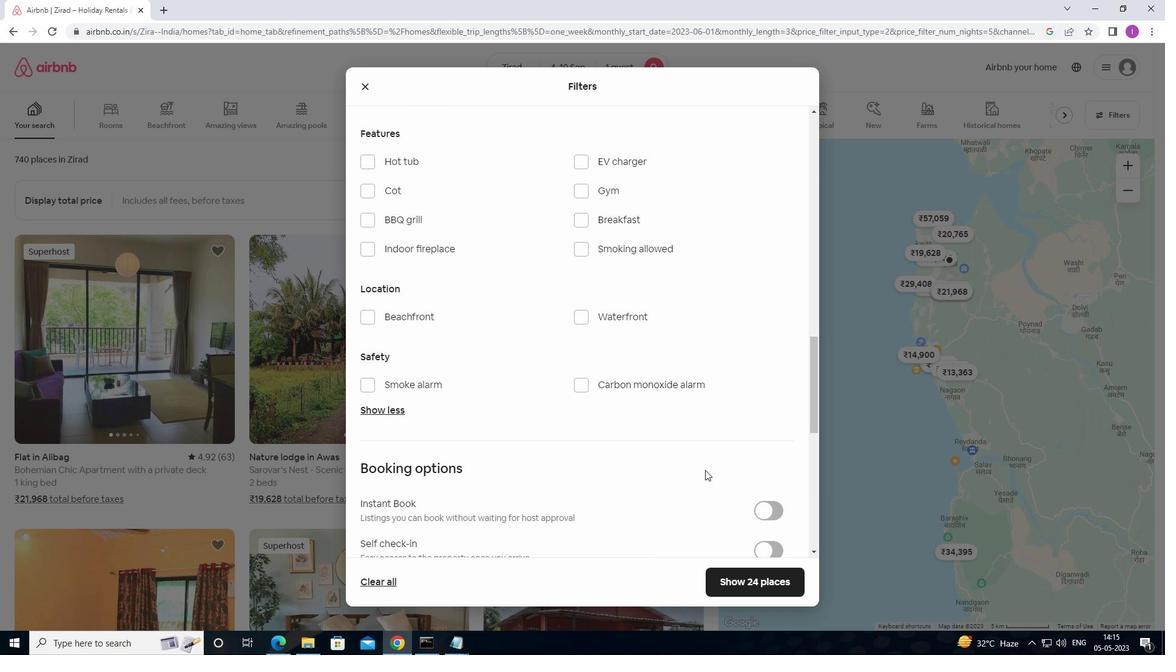 
Action: Mouse moved to (772, 369)
Screenshot: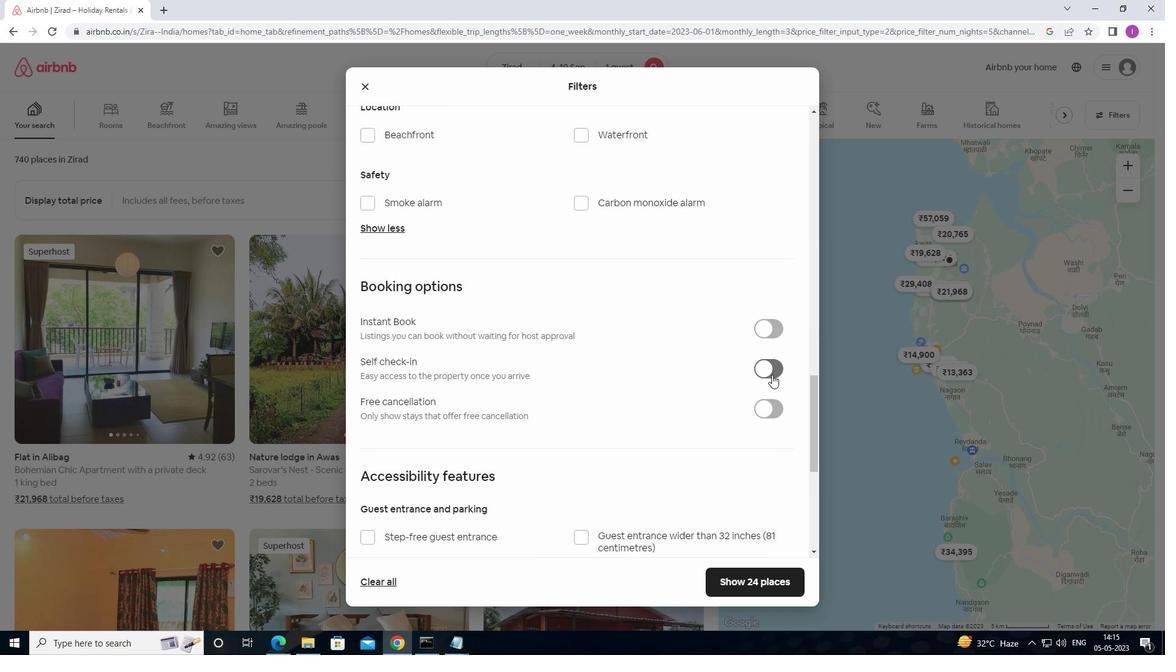 
Action: Mouse pressed left at (772, 369)
Screenshot: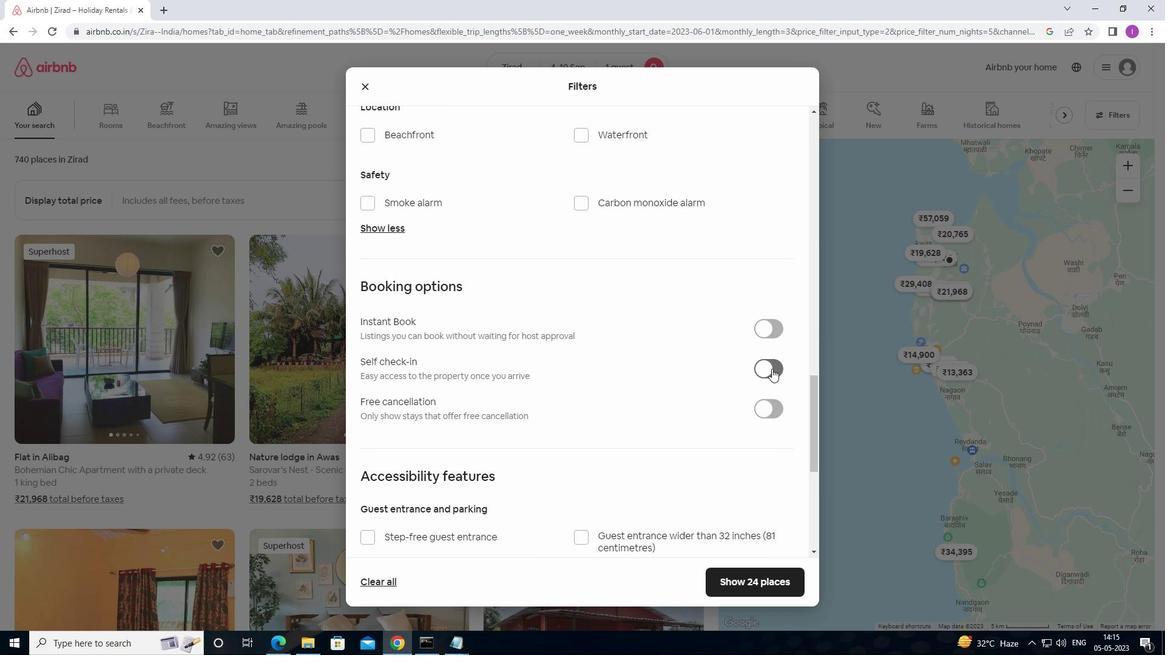 
Action: Mouse moved to (612, 446)
Screenshot: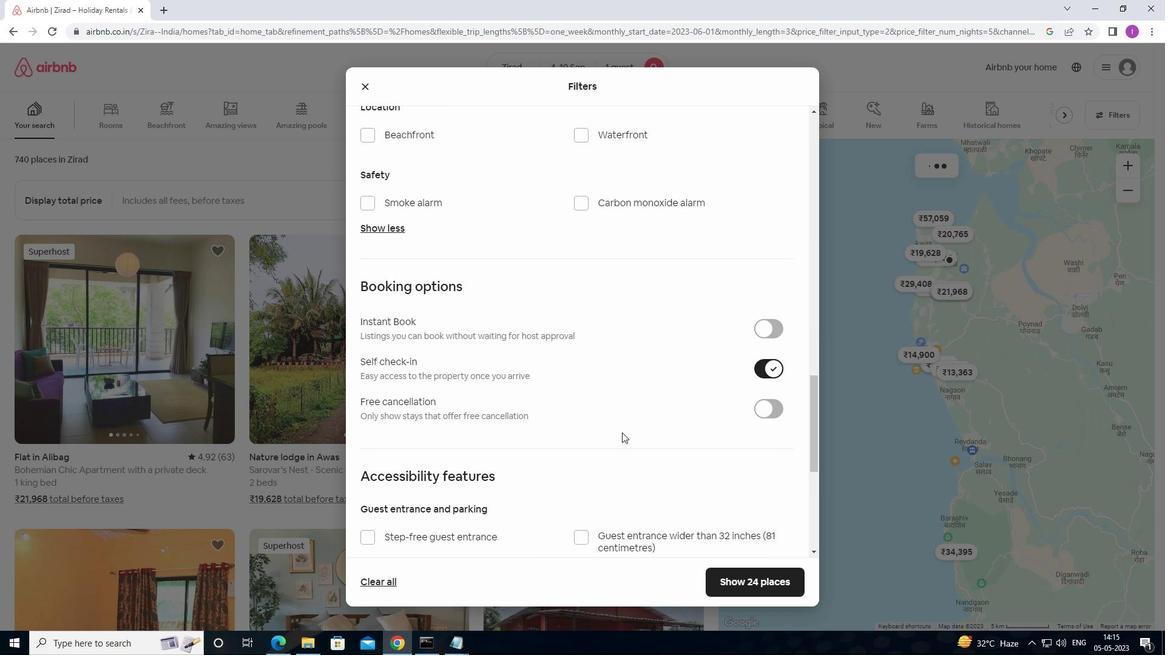 
Action: Mouse scrolled (612, 446) with delta (0, 0)
Screenshot: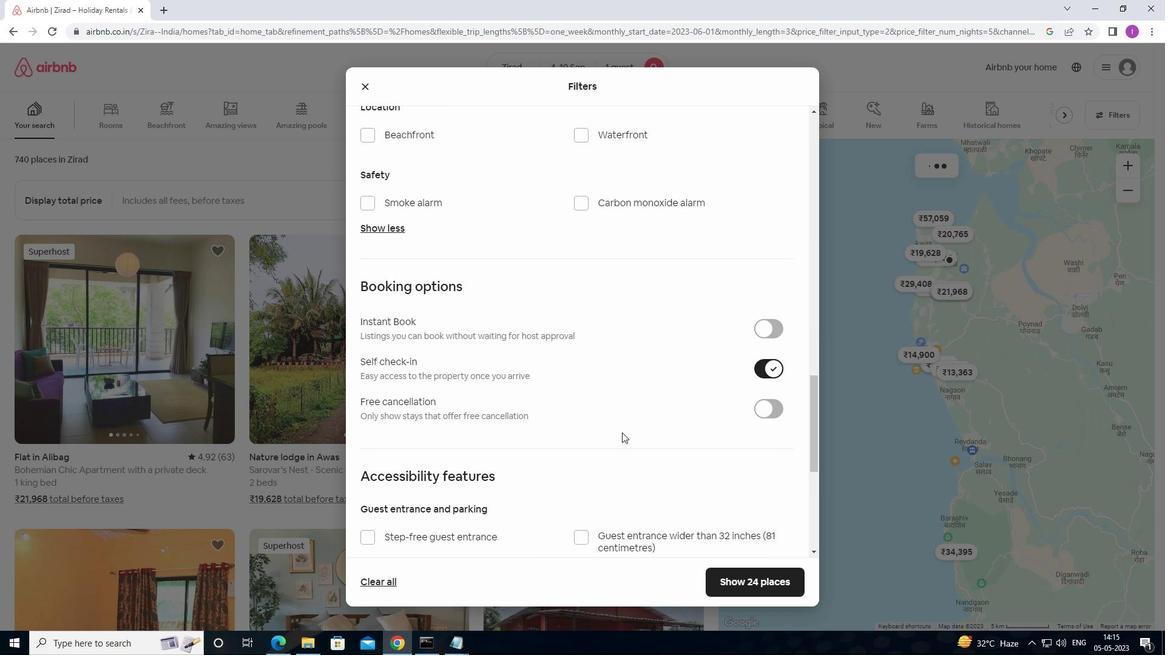 
Action: Mouse moved to (610, 449)
Screenshot: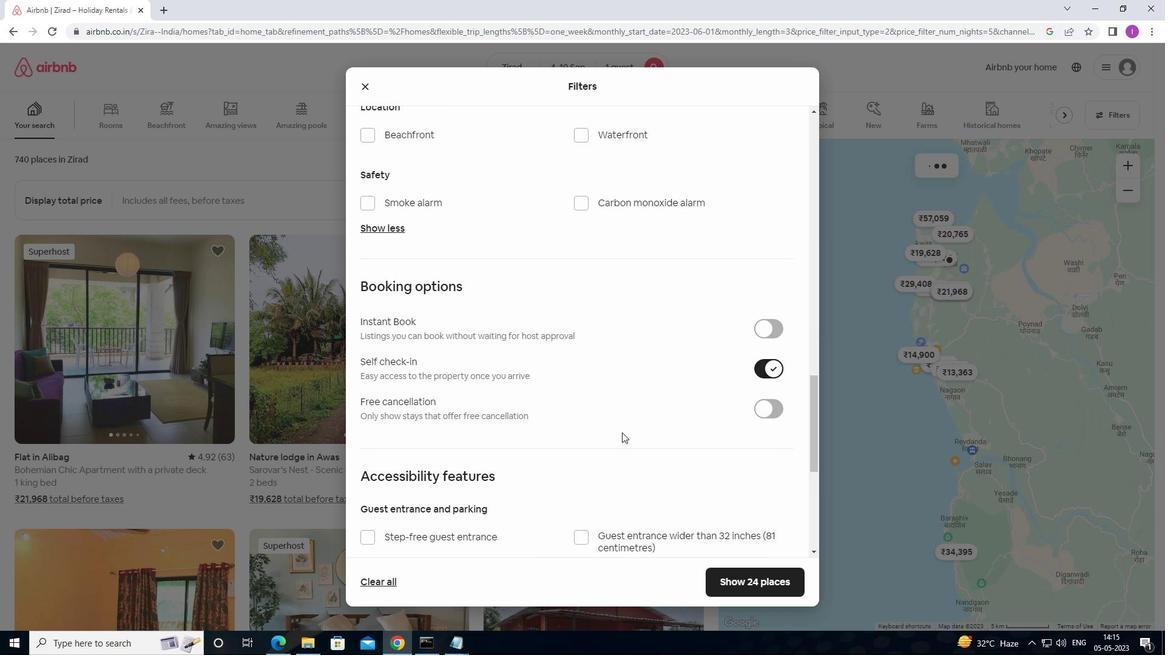 
Action: Mouse scrolled (610, 449) with delta (0, 0)
Screenshot: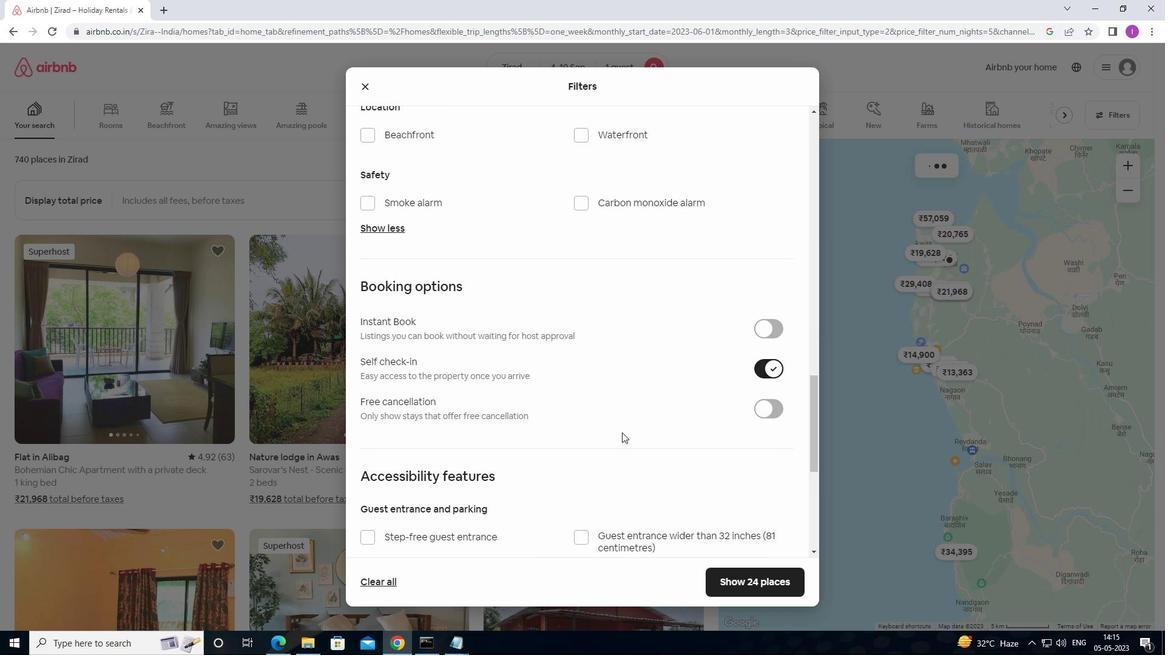 
Action: Mouse moved to (610, 451)
Screenshot: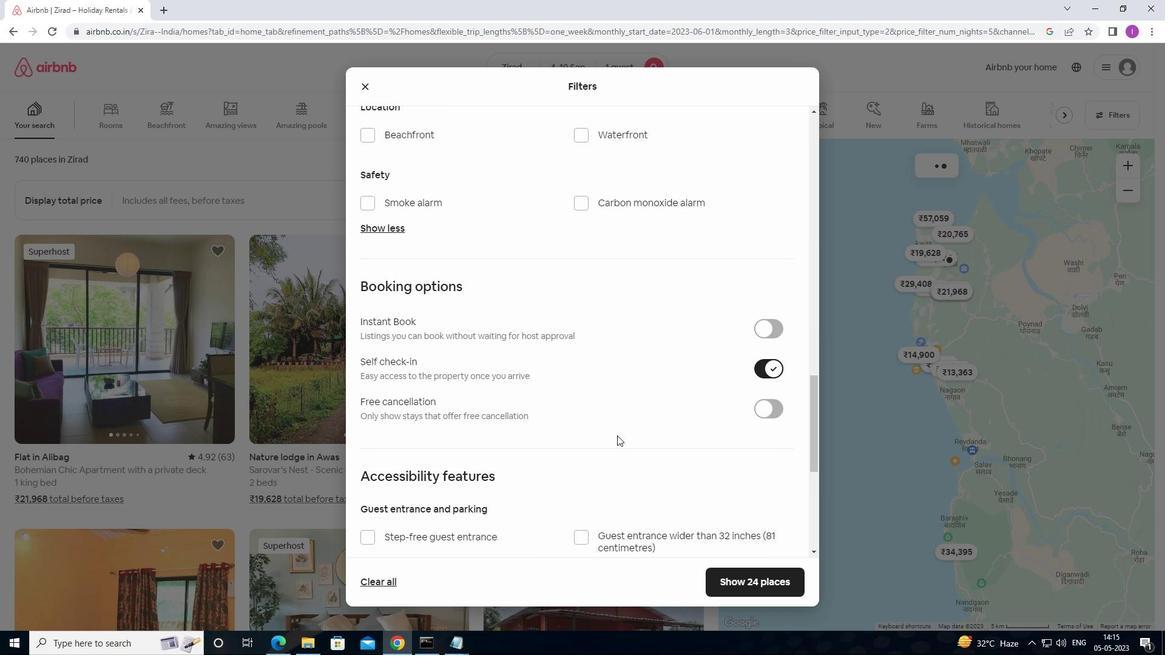 
Action: Mouse scrolled (610, 450) with delta (0, 0)
Screenshot: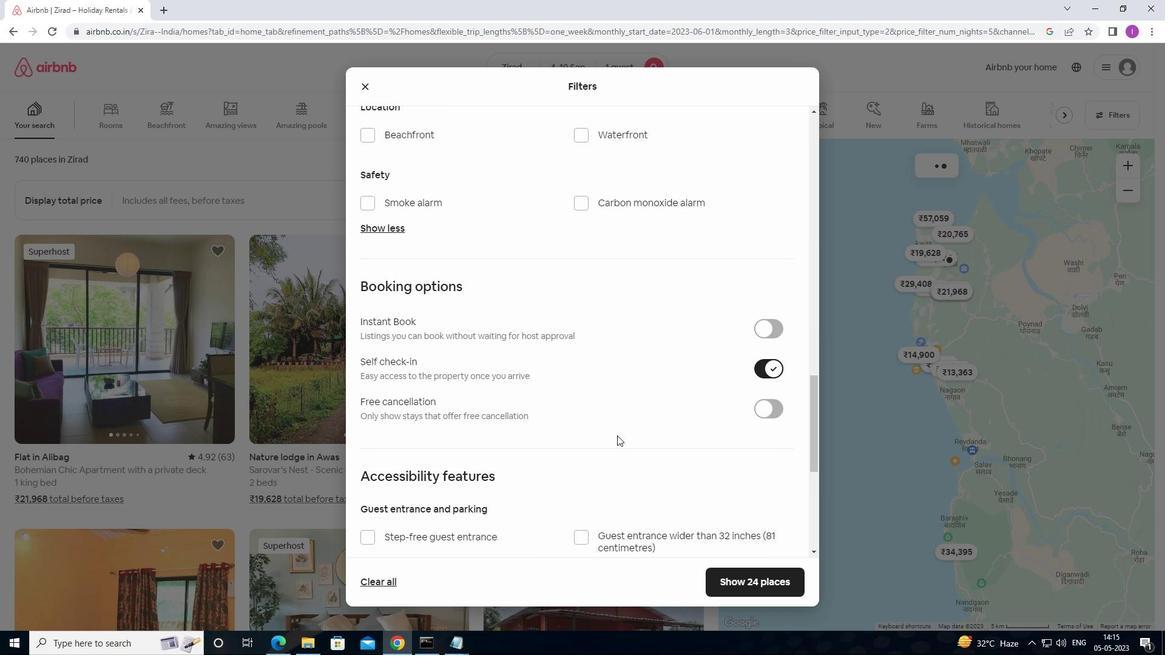 
Action: Mouse moved to (610, 451)
Screenshot: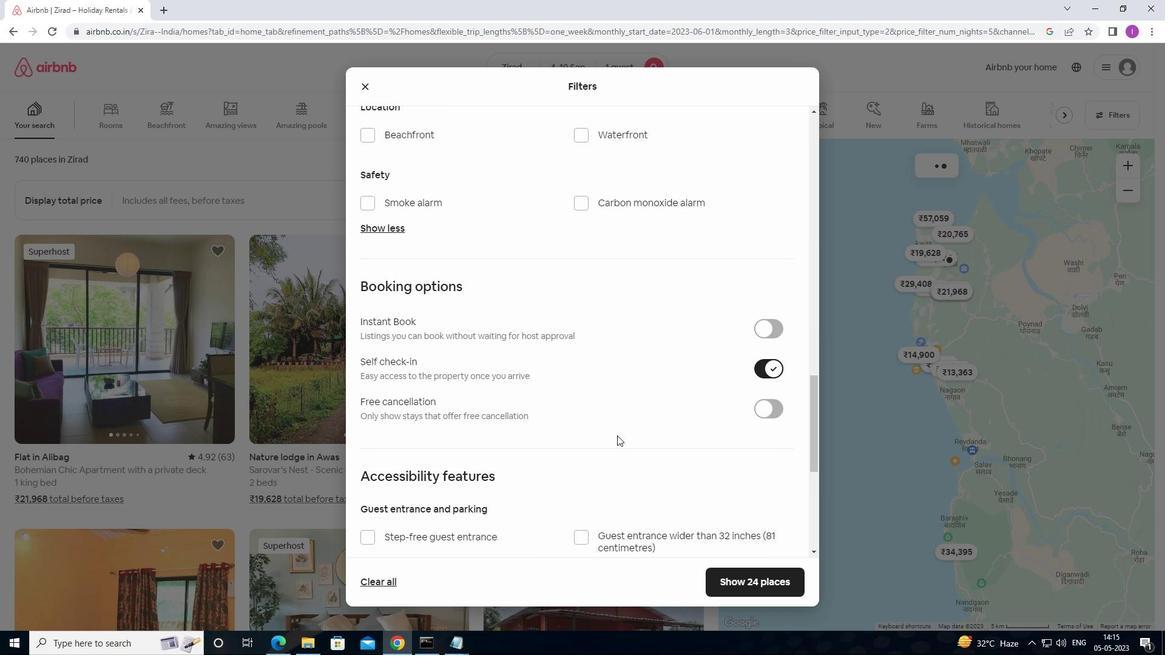
Action: Mouse scrolled (610, 451) with delta (0, 0)
Screenshot: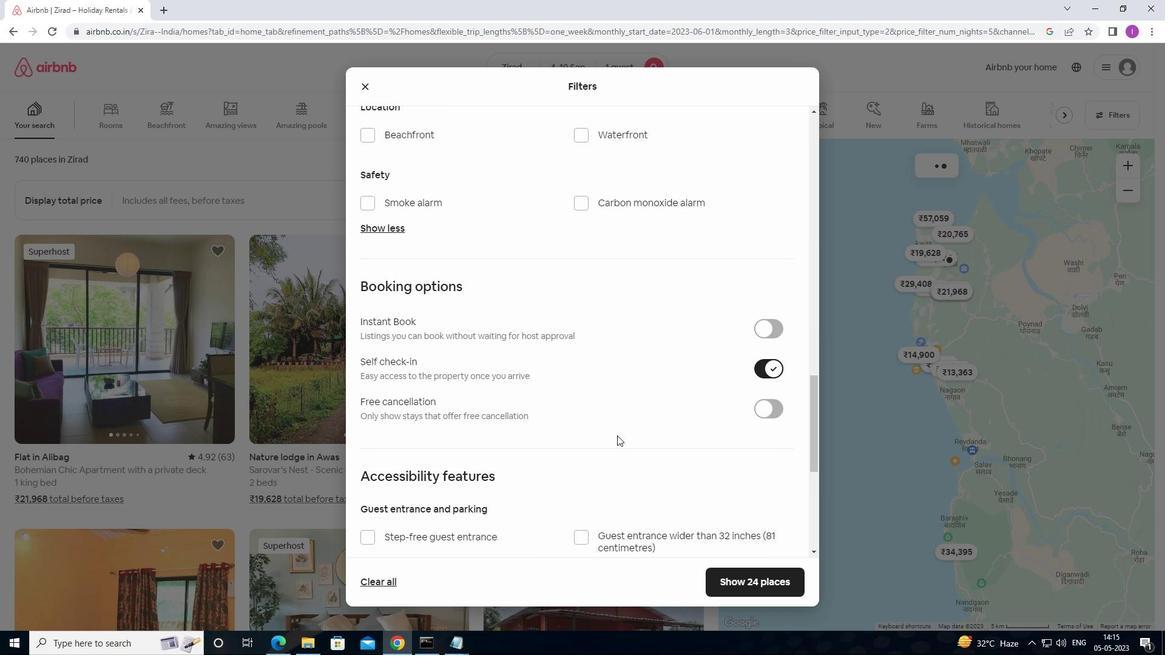 
Action: Mouse scrolled (610, 451) with delta (0, 0)
Screenshot: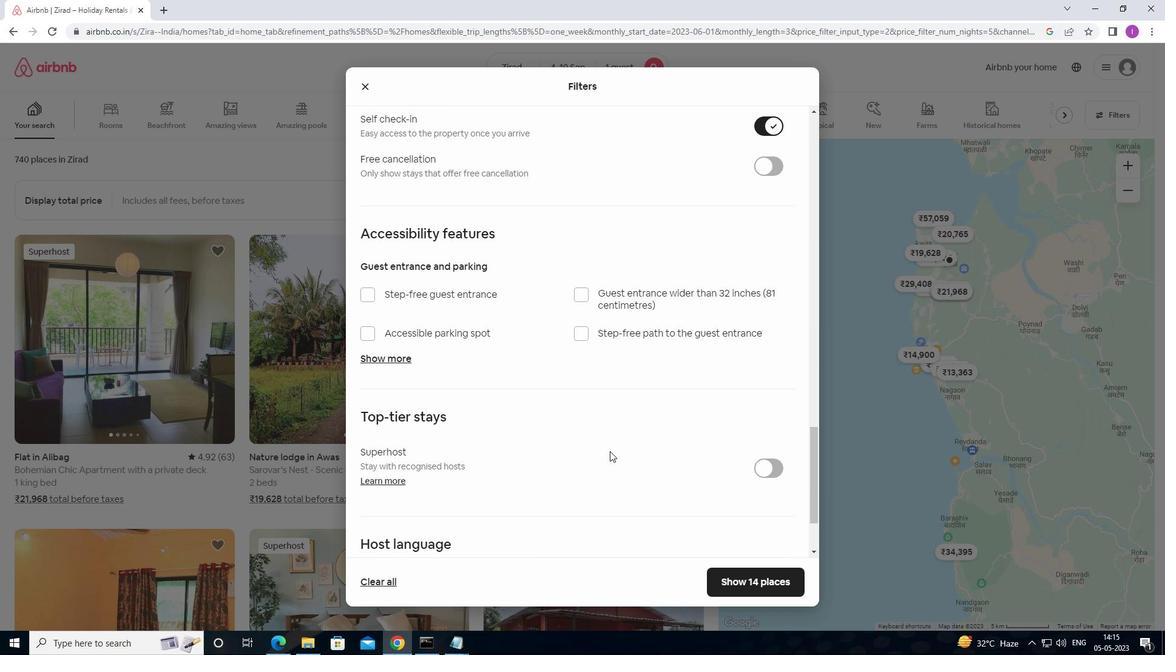 
Action: Mouse scrolled (610, 451) with delta (0, 0)
Screenshot: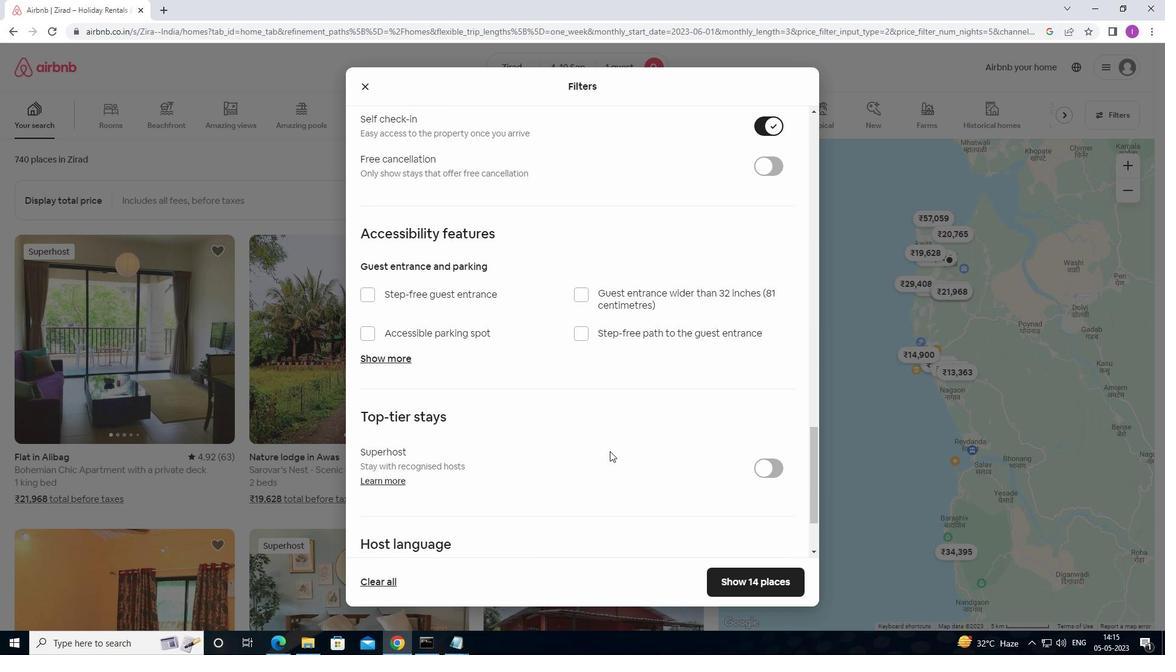 
Action: Mouse scrolled (610, 451) with delta (0, 0)
Screenshot: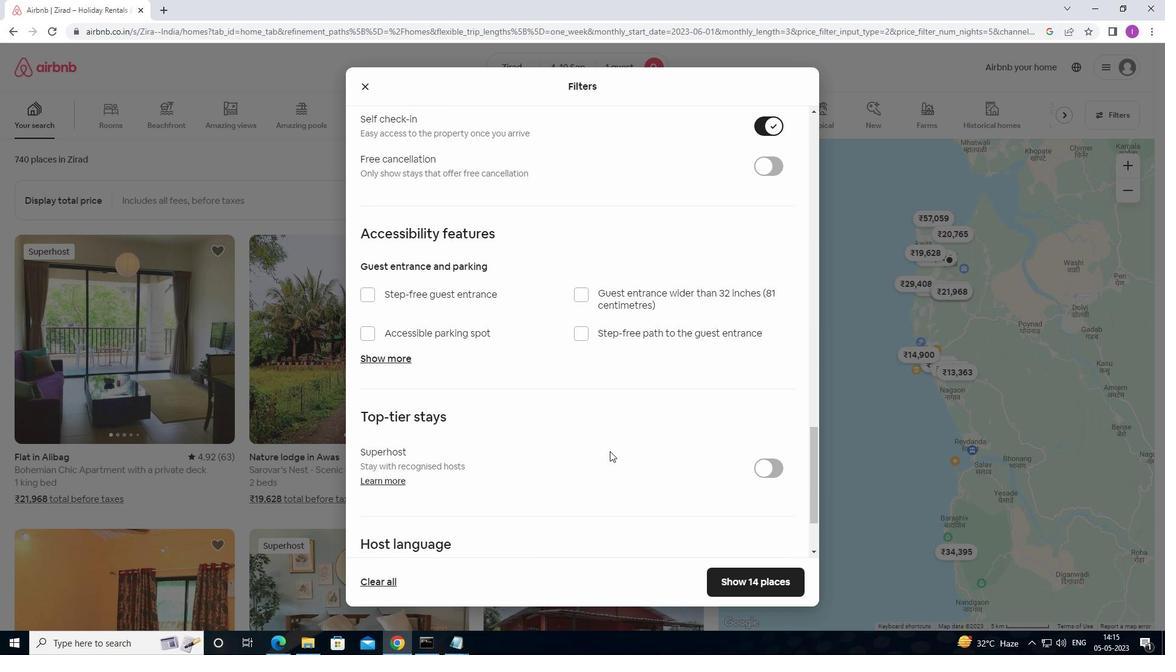 
Action: Mouse moved to (597, 456)
Screenshot: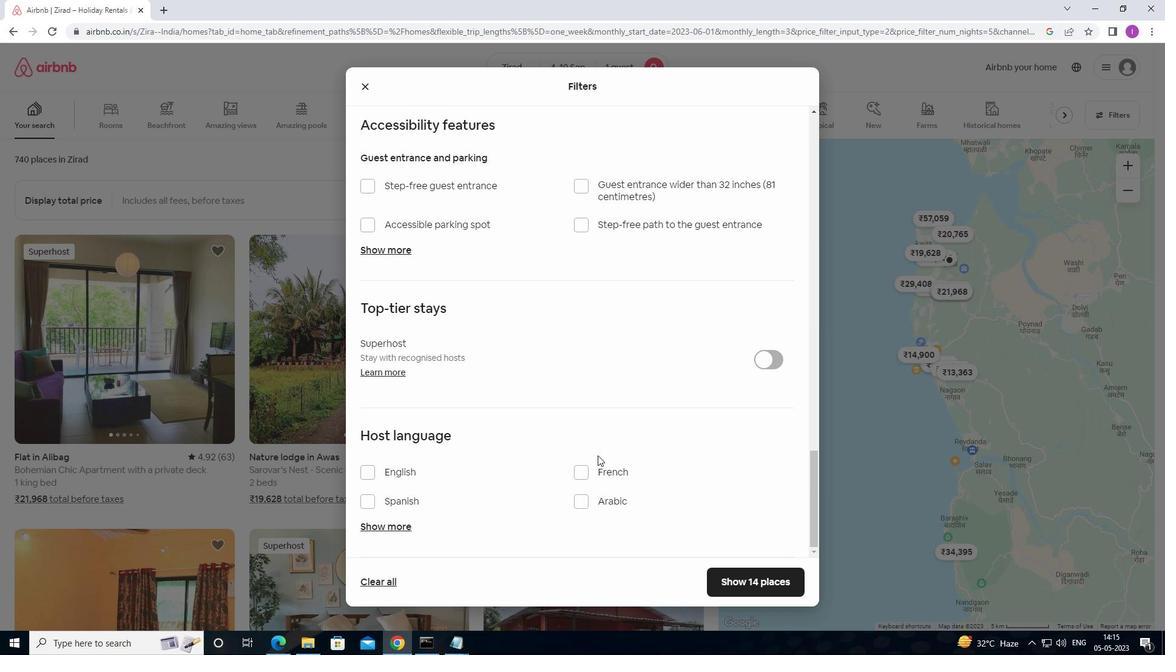
Action: Mouse scrolled (597, 455) with delta (0, 0)
Screenshot: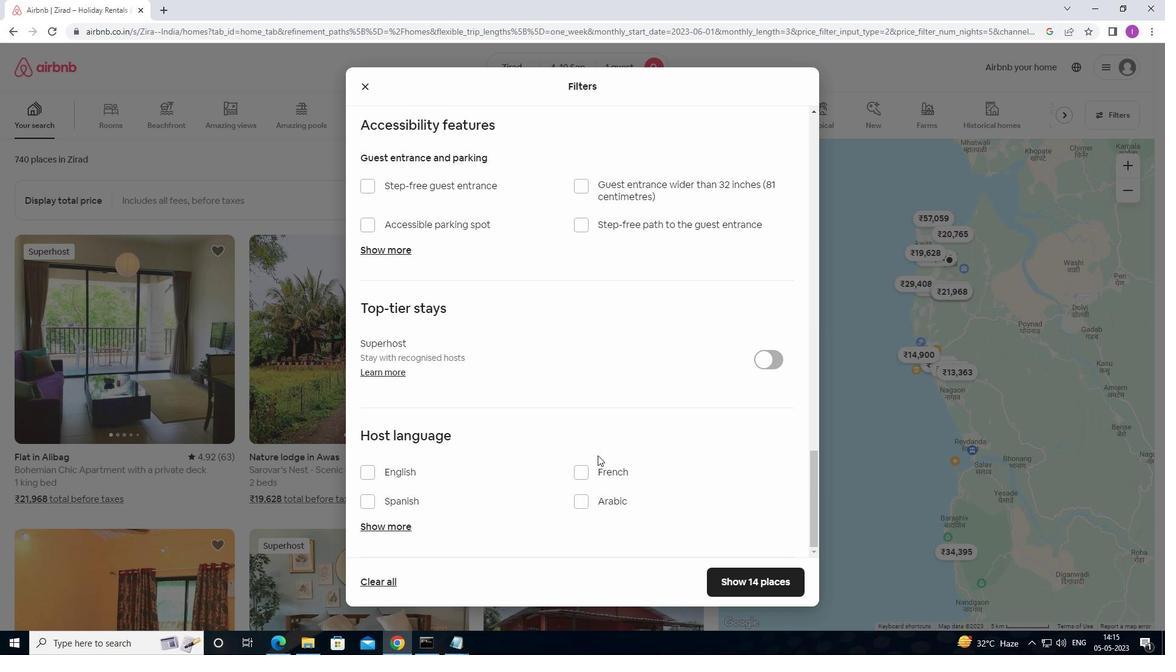 
Action: Mouse moved to (596, 457)
Screenshot: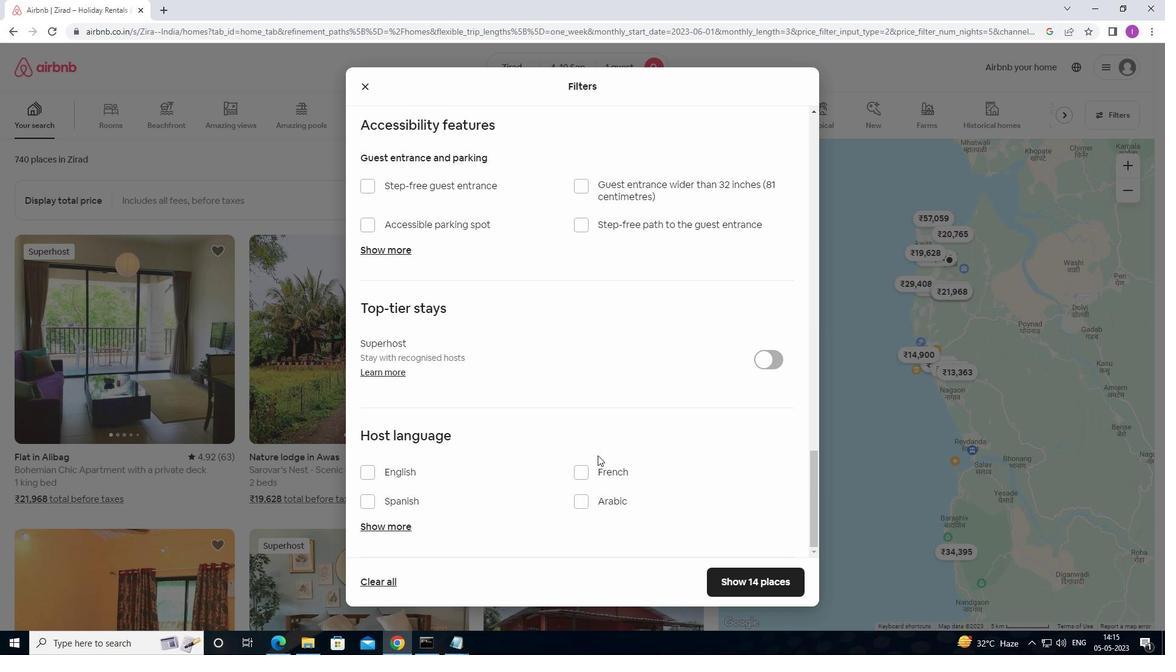 
Action: Mouse scrolled (596, 457) with delta (0, 0)
Screenshot: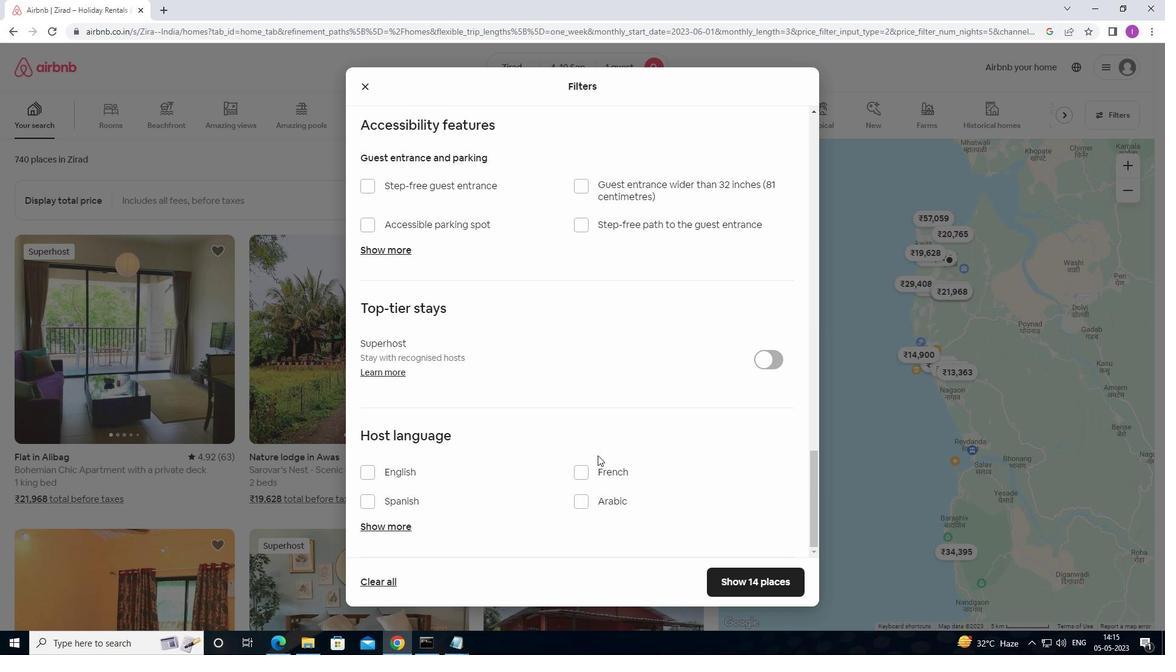 
Action: Mouse moved to (595, 458)
Screenshot: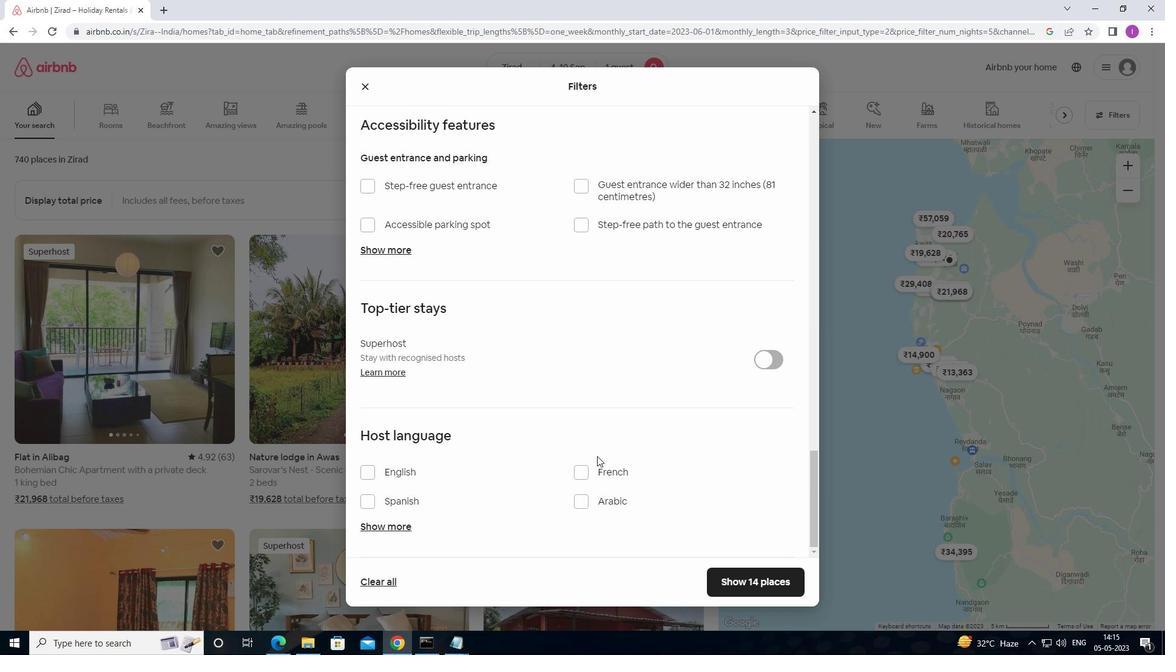 
Action: Mouse scrolled (595, 457) with delta (0, 0)
Screenshot: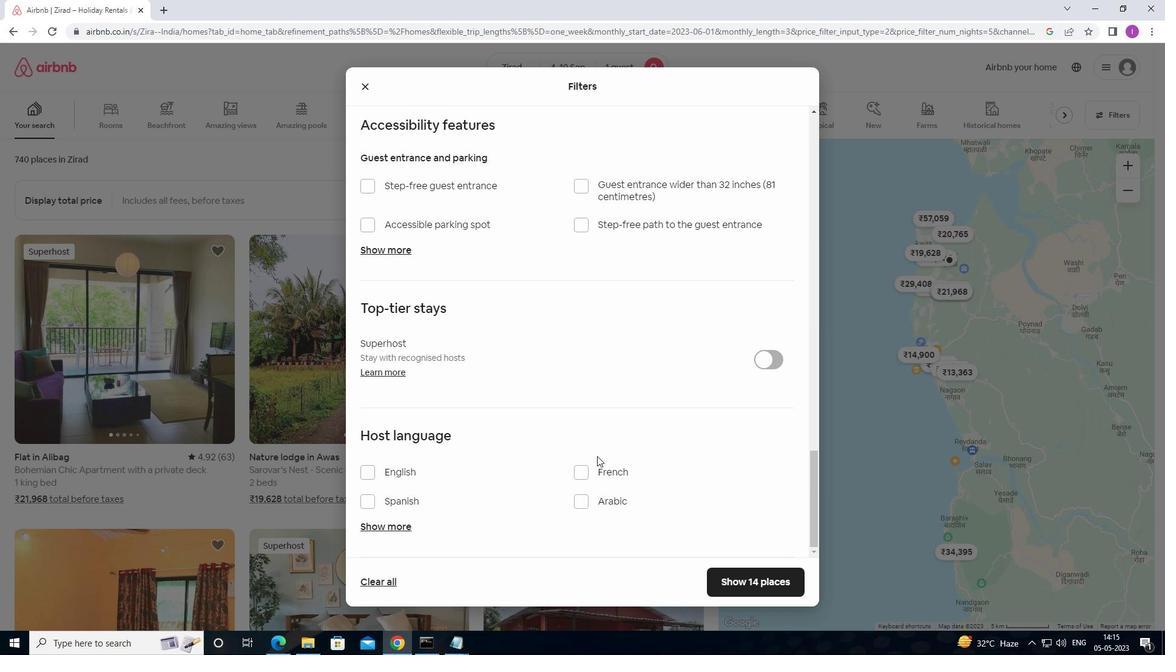 
Action: Mouse moved to (368, 474)
Screenshot: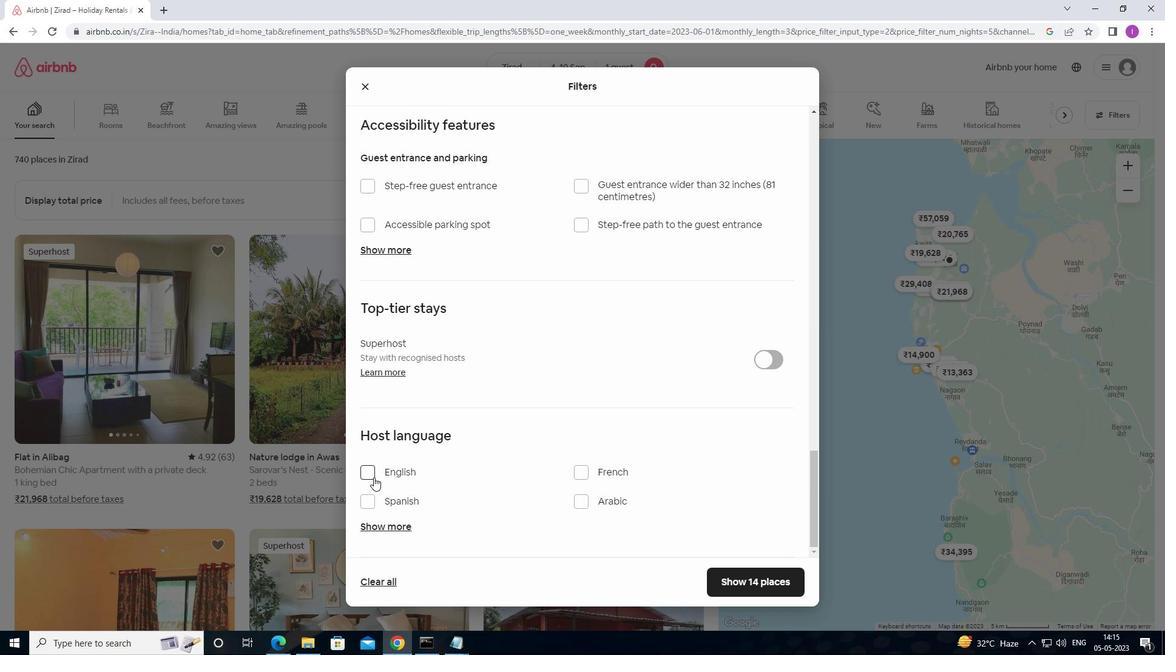 
Action: Mouse pressed left at (368, 474)
Screenshot: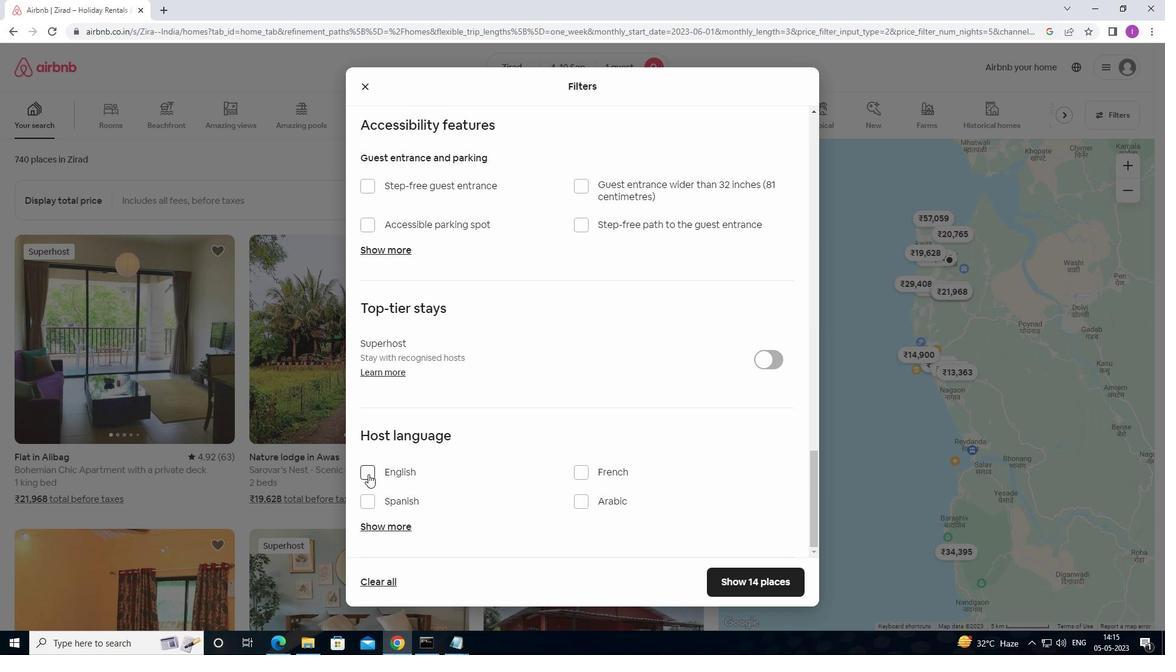 
Action: Mouse moved to (778, 577)
Screenshot: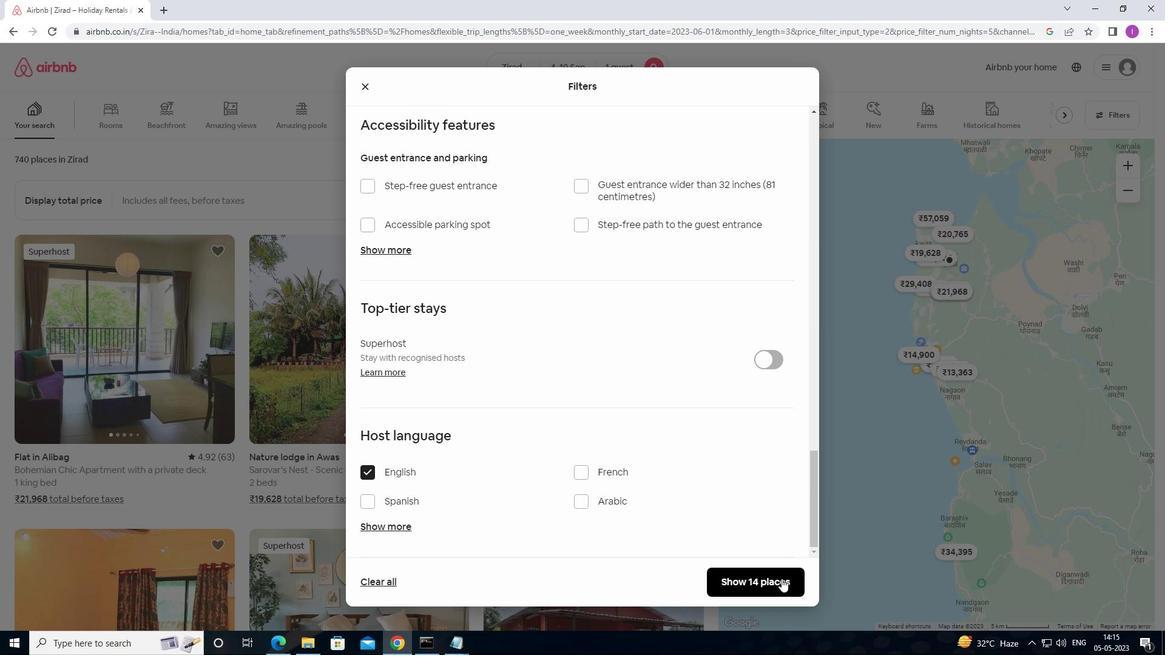 
Action: Mouse pressed left at (778, 577)
Screenshot: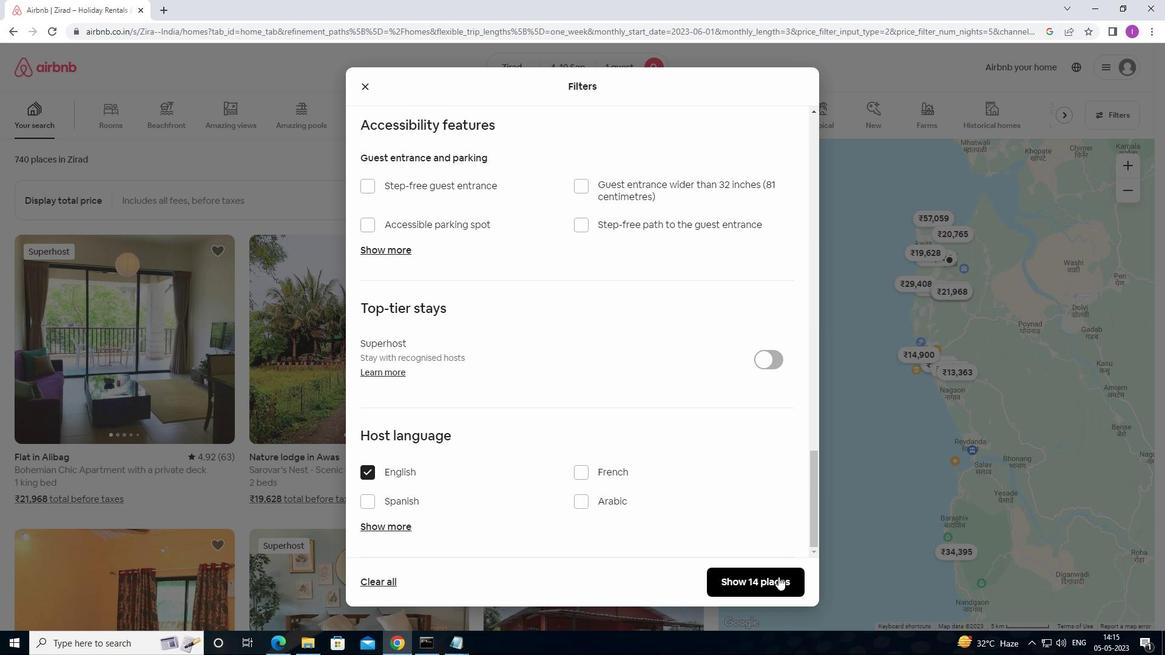 
